 Task: Add an event with the title Sales Team Strategy Meeting, date '2024/04/27', time 8:50 AM to 10:50 AMand add a description: The training workshop will begin with an overview of the importance of effective negotiation skills in today's business landscape. Participants will gain an understanding of the key elements of successful negotiations, such as preparation, communication, active listening, and problem-solving., put the event into Yellow category . Add location for the event as: 654 St. Peter's Basilica, Rome, Italy, logged in from the account softage.1@softage.netand send the event invitation to softage.2@softage.net and softage.3@softage.net. Set a reminder for the event 12 hour before
Action: Mouse moved to (116, 124)
Screenshot: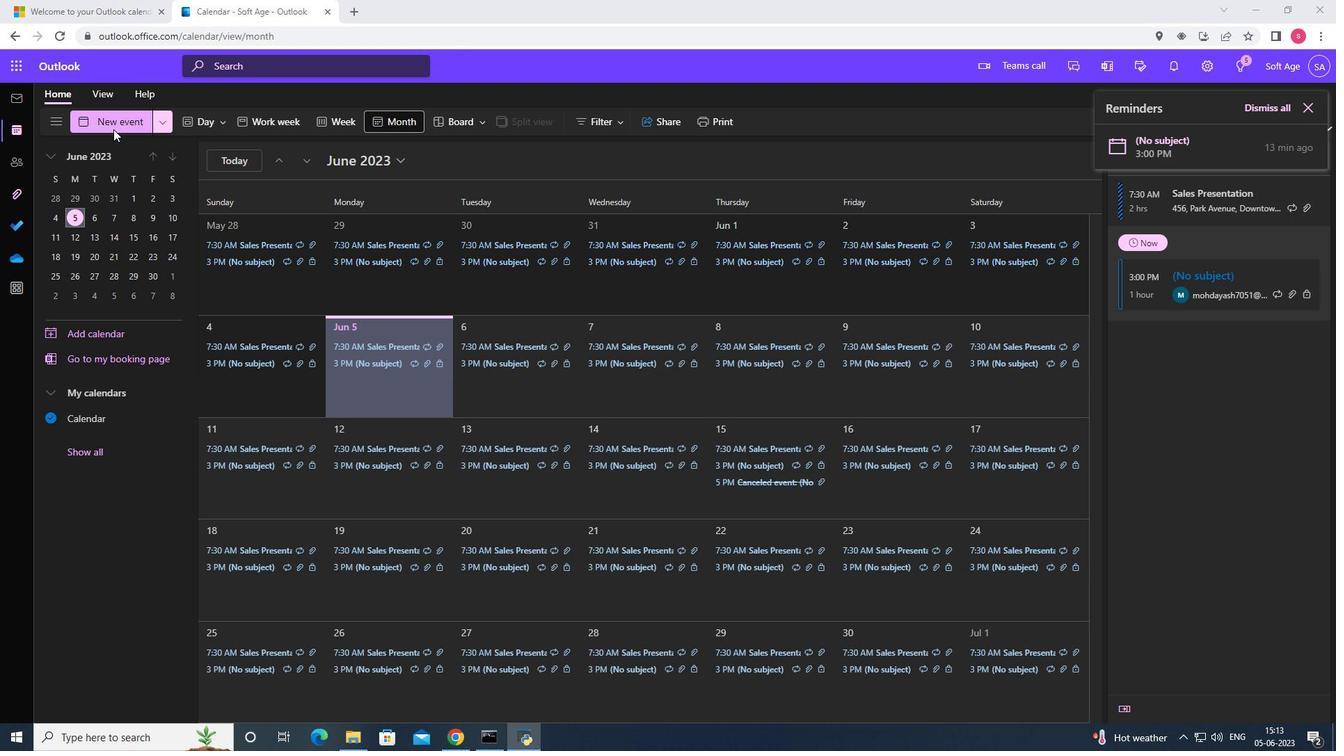 
Action: Mouse pressed left at (116, 124)
Screenshot: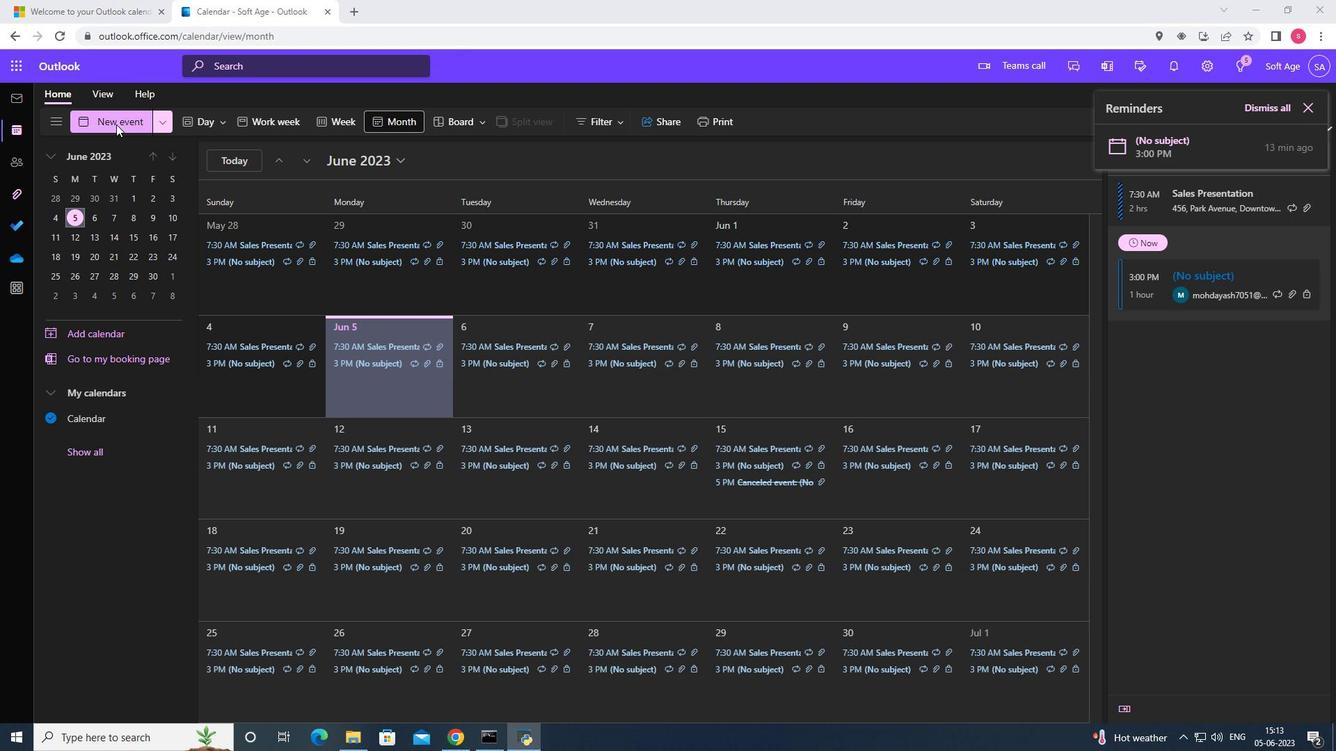 
Action: Mouse moved to (369, 212)
Screenshot: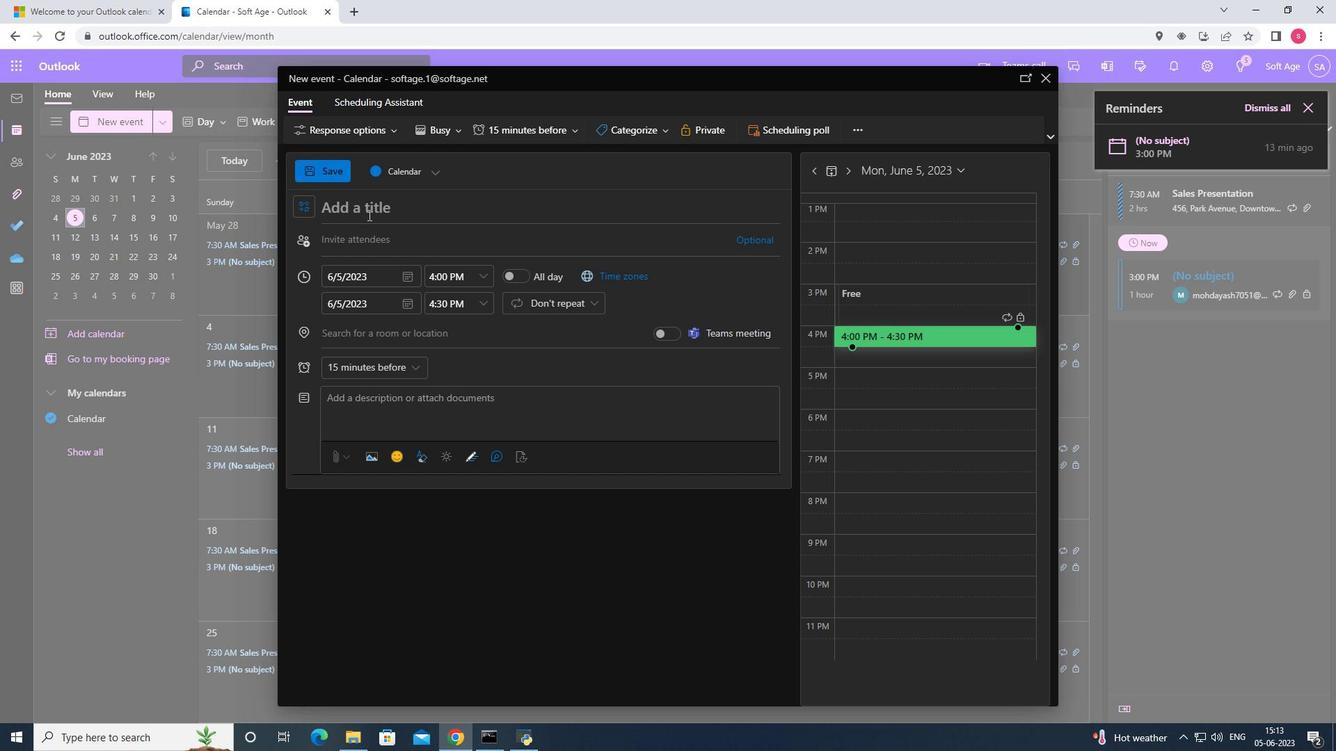 
Action: Mouse pressed left at (369, 212)
Screenshot: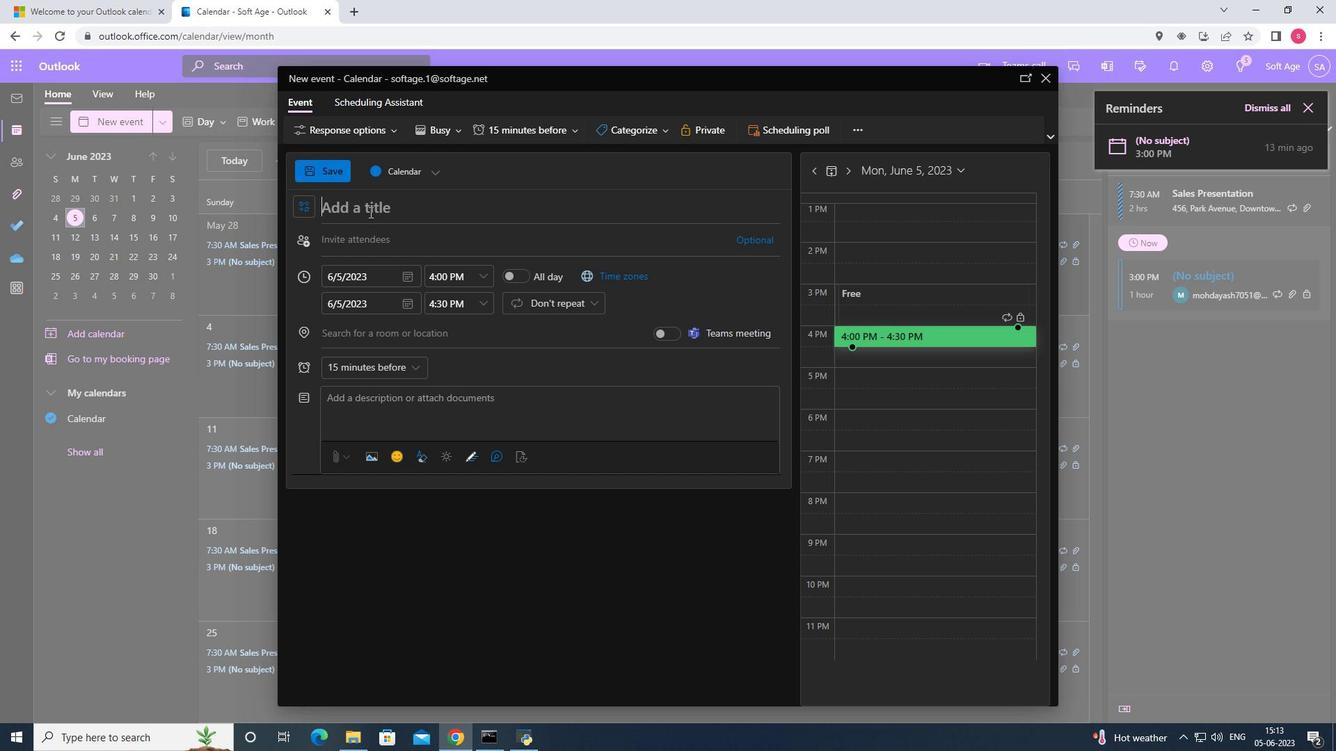 
Action: Key pressed <Key.shift>Sales<Key.space><Key.shift>Team<Key.space><Key.shift>Strategy<Key.space><Key.shift>Meeting
Screenshot: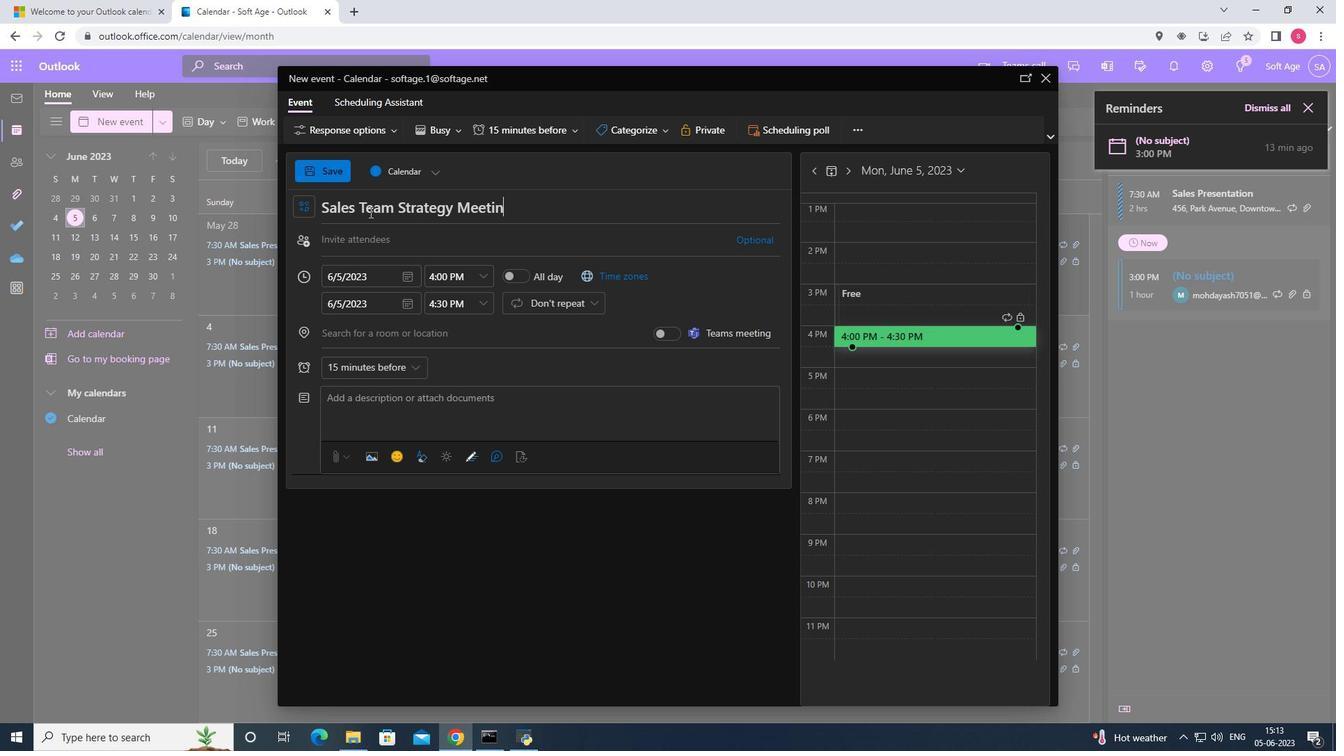 
Action: Mouse moved to (421, 247)
Screenshot: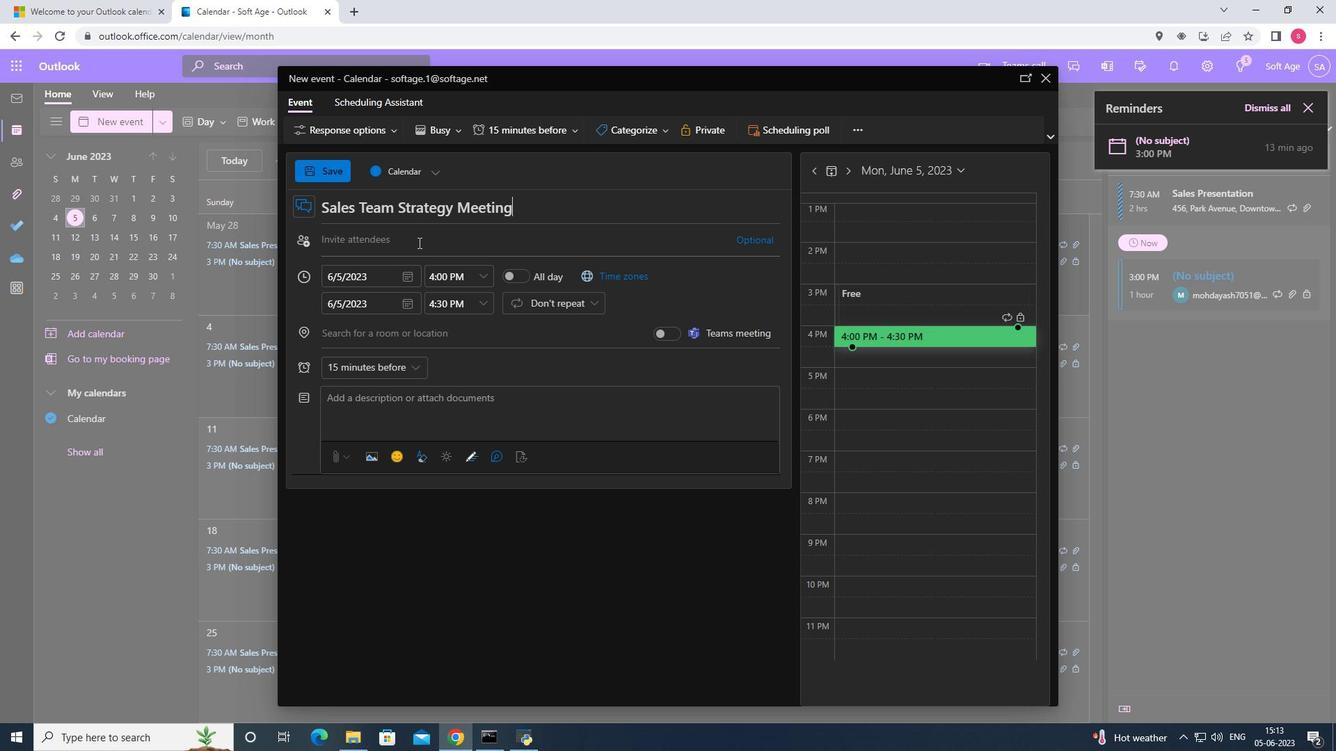 
Action: Mouse pressed left at (421, 247)
Screenshot: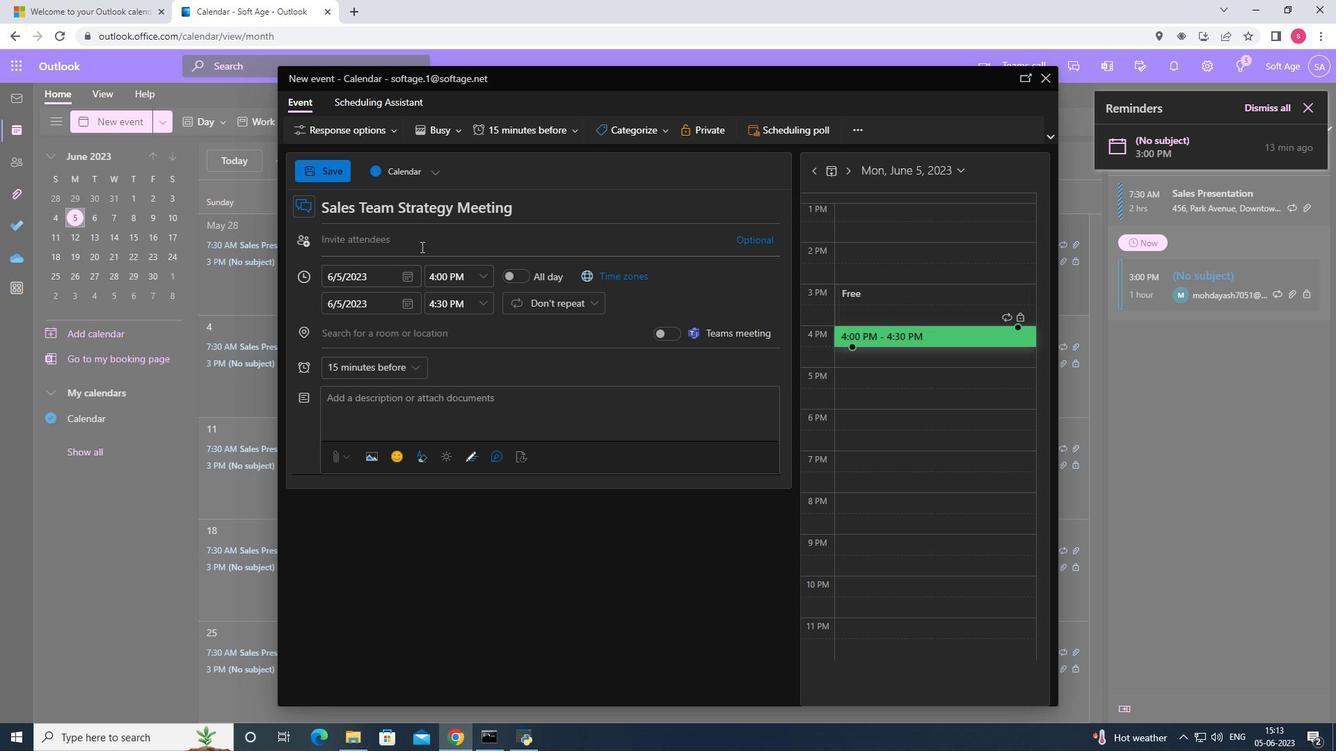 
Action: Mouse moved to (565, 327)
Screenshot: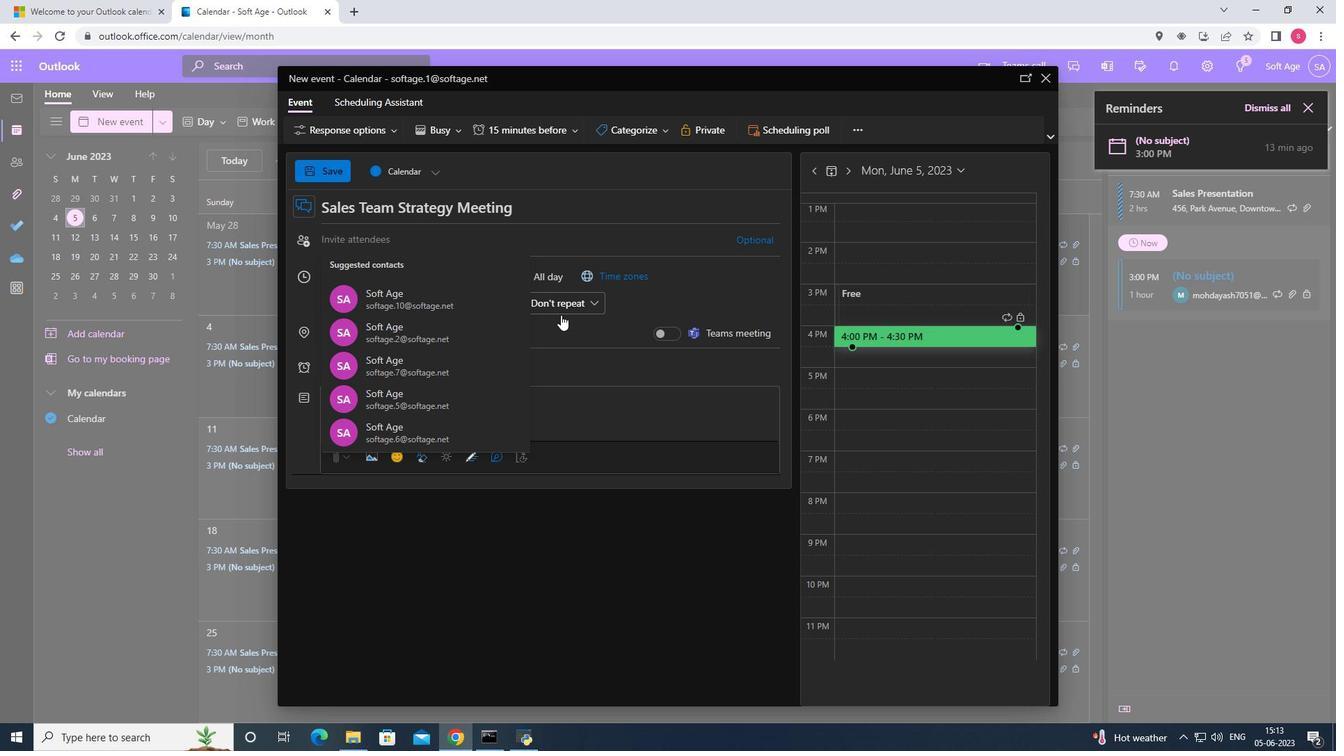 
Action: Mouse pressed left at (565, 327)
Screenshot: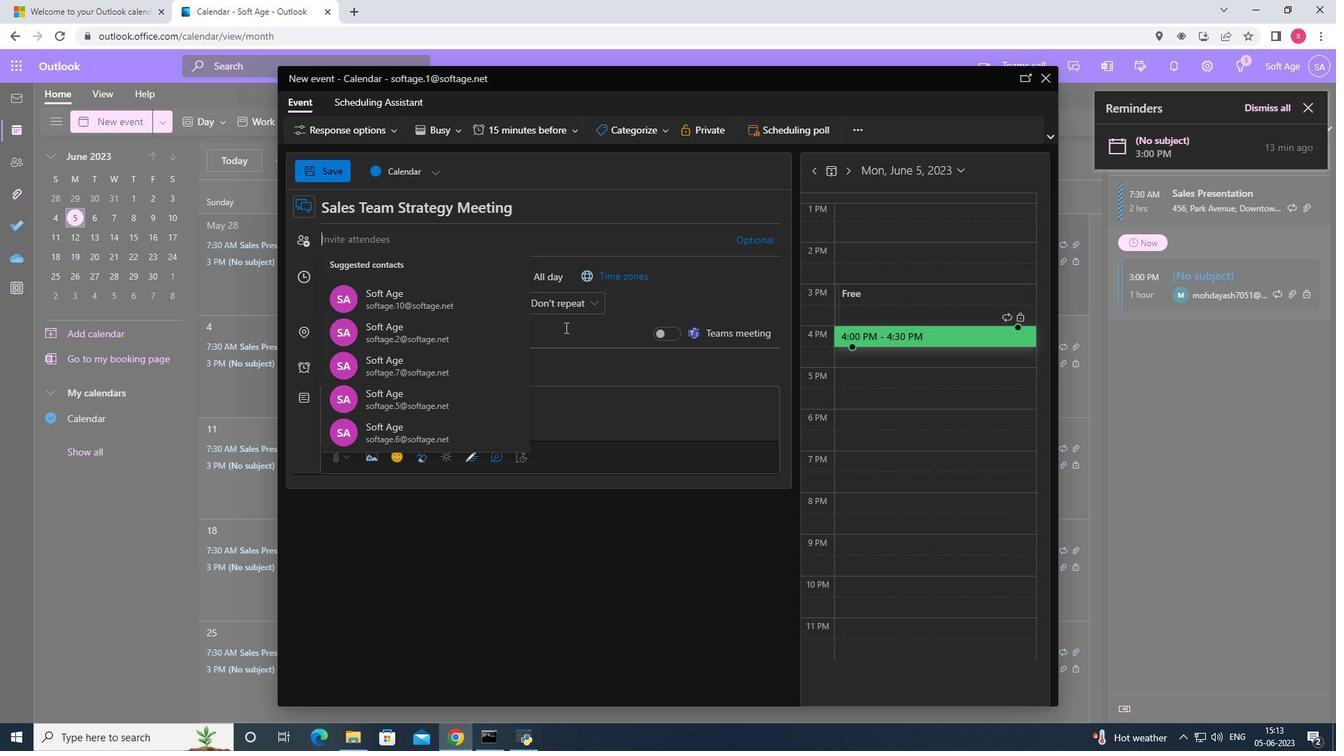 
Action: Mouse moved to (398, 276)
Screenshot: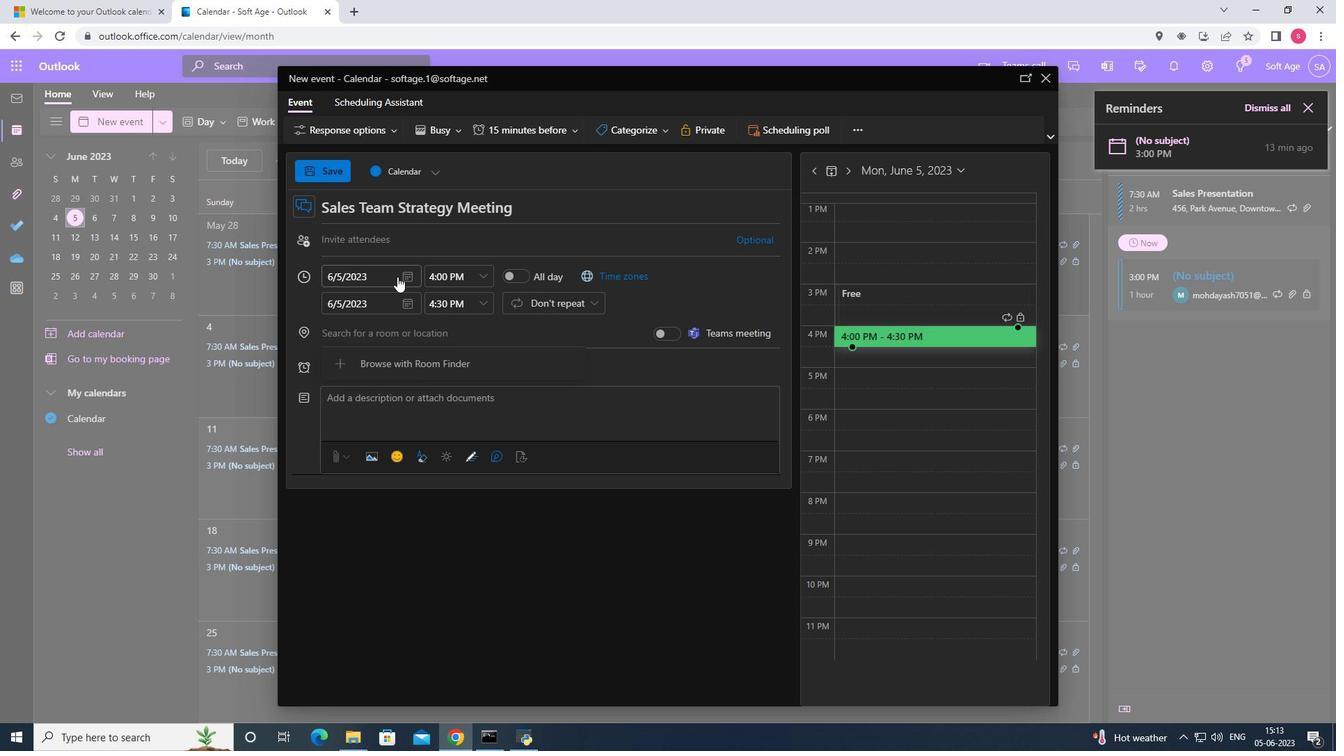 
Action: Mouse pressed left at (398, 276)
Screenshot: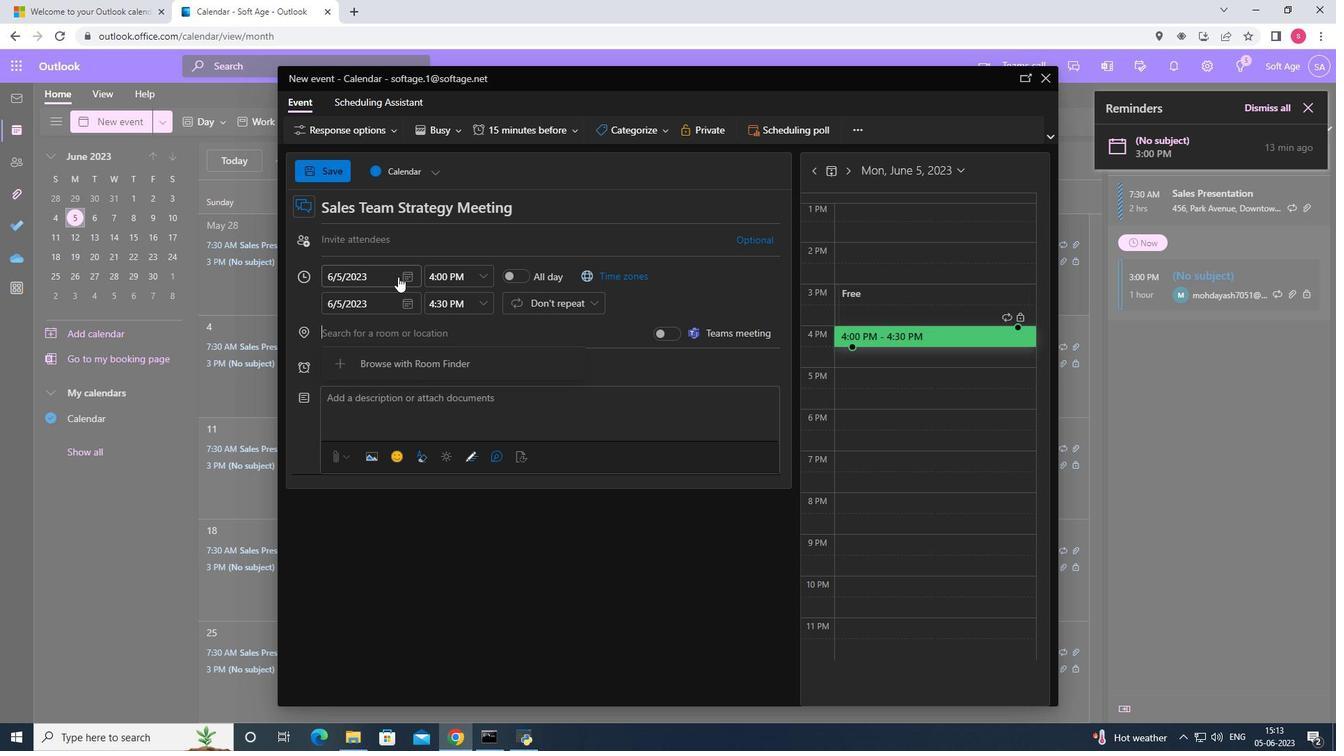 
Action: Mouse moved to (424, 304)
Screenshot: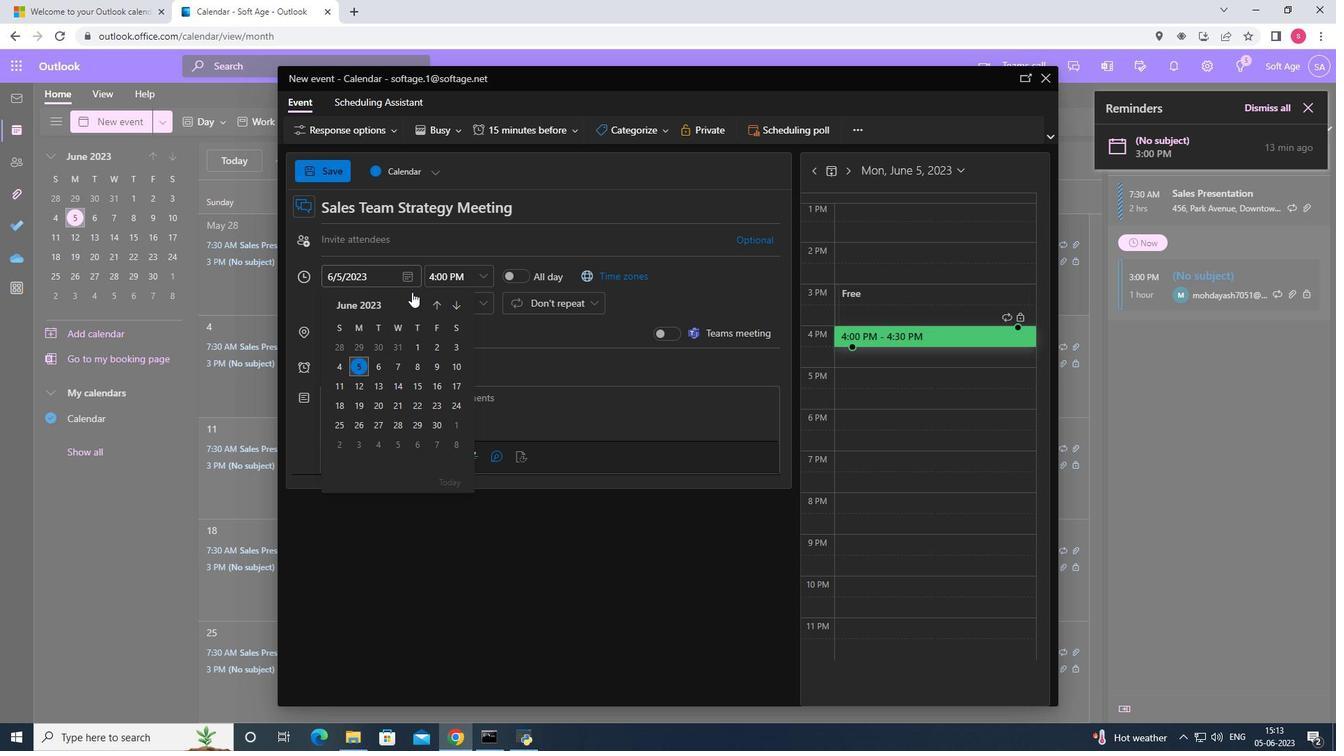 
Action: Mouse scrolled (424, 304) with delta (0, 0)
Screenshot: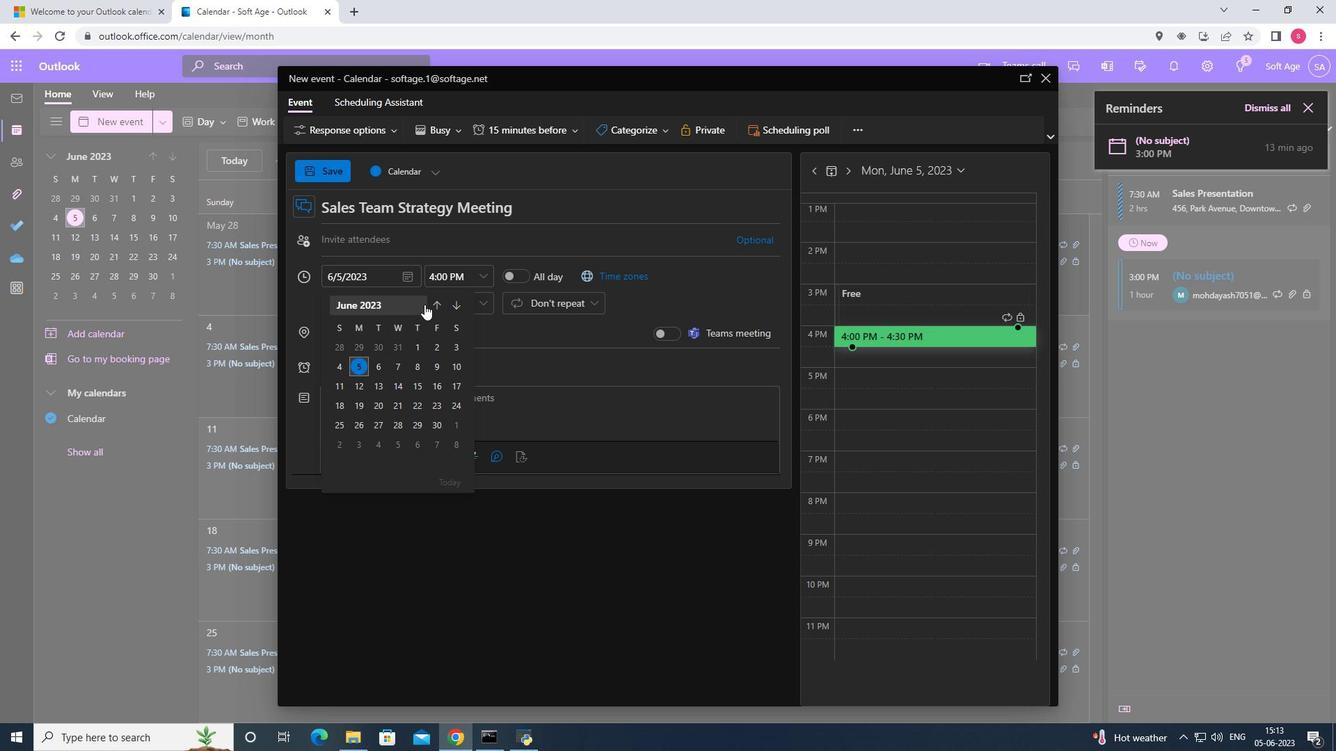 
Action: Mouse scrolled (424, 304) with delta (0, 0)
Screenshot: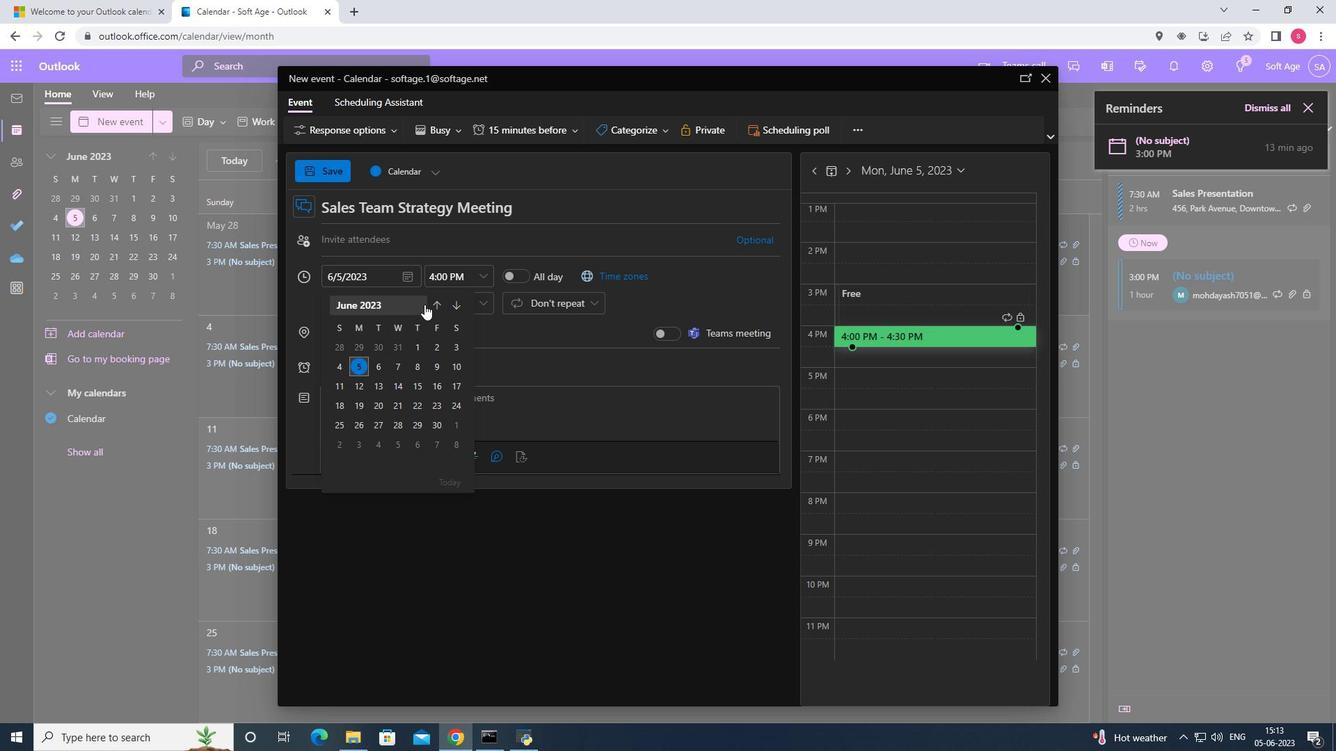 
Action: Mouse moved to (459, 305)
Screenshot: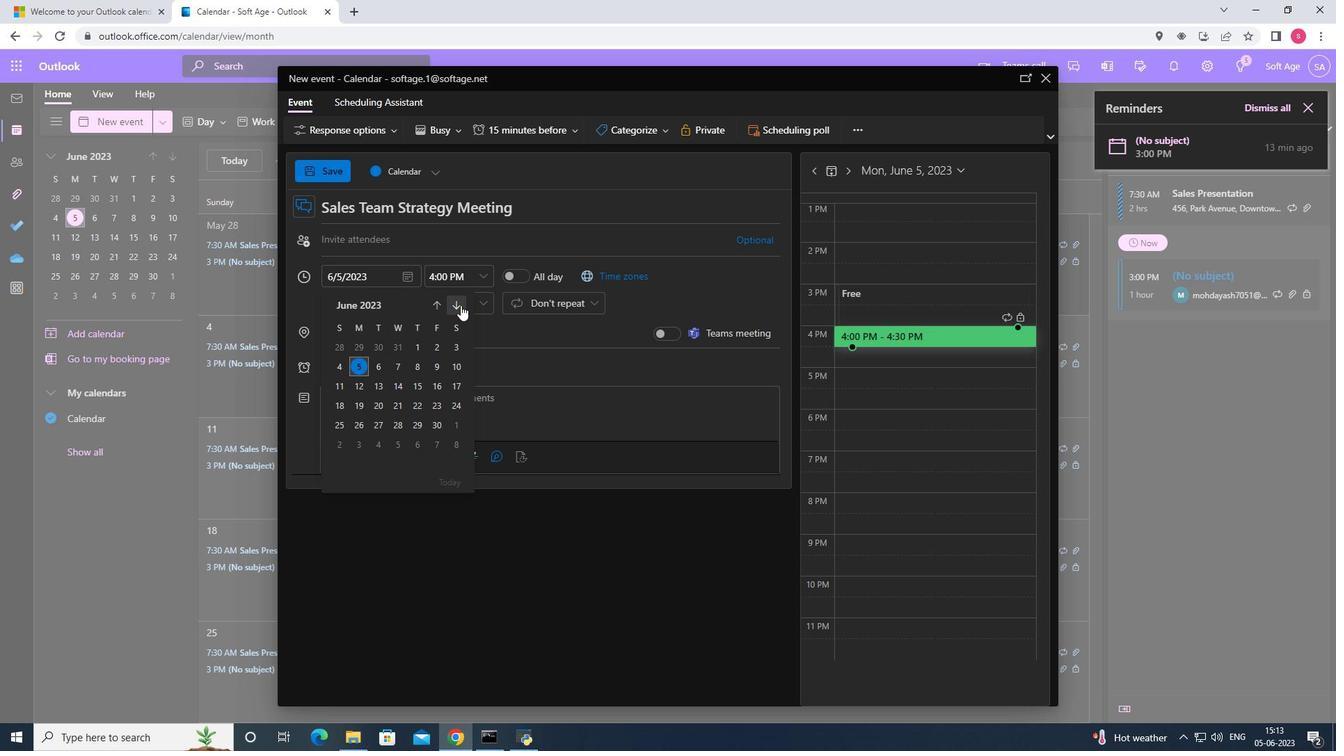 
Action: Mouse pressed left at (459, 305)
Screenshot: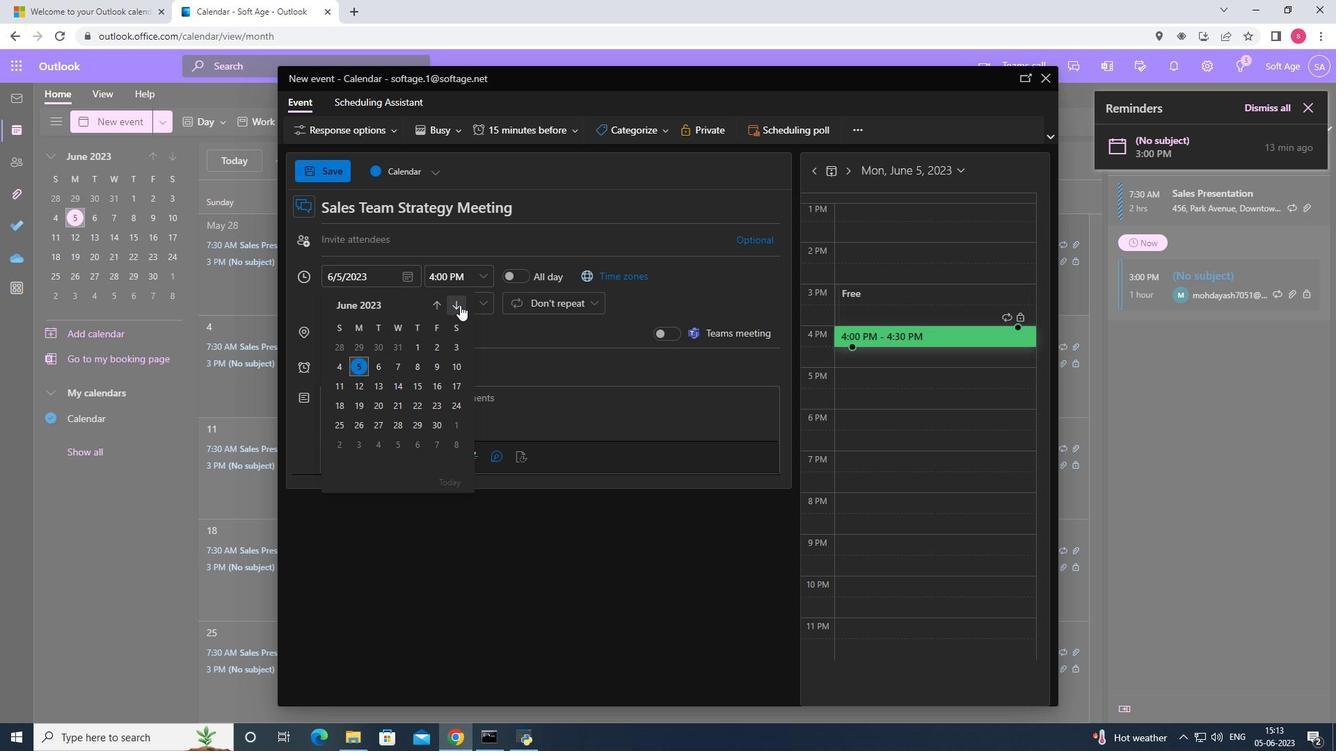 
Action: Mouse pressed left at (459, 305)
Screenshot: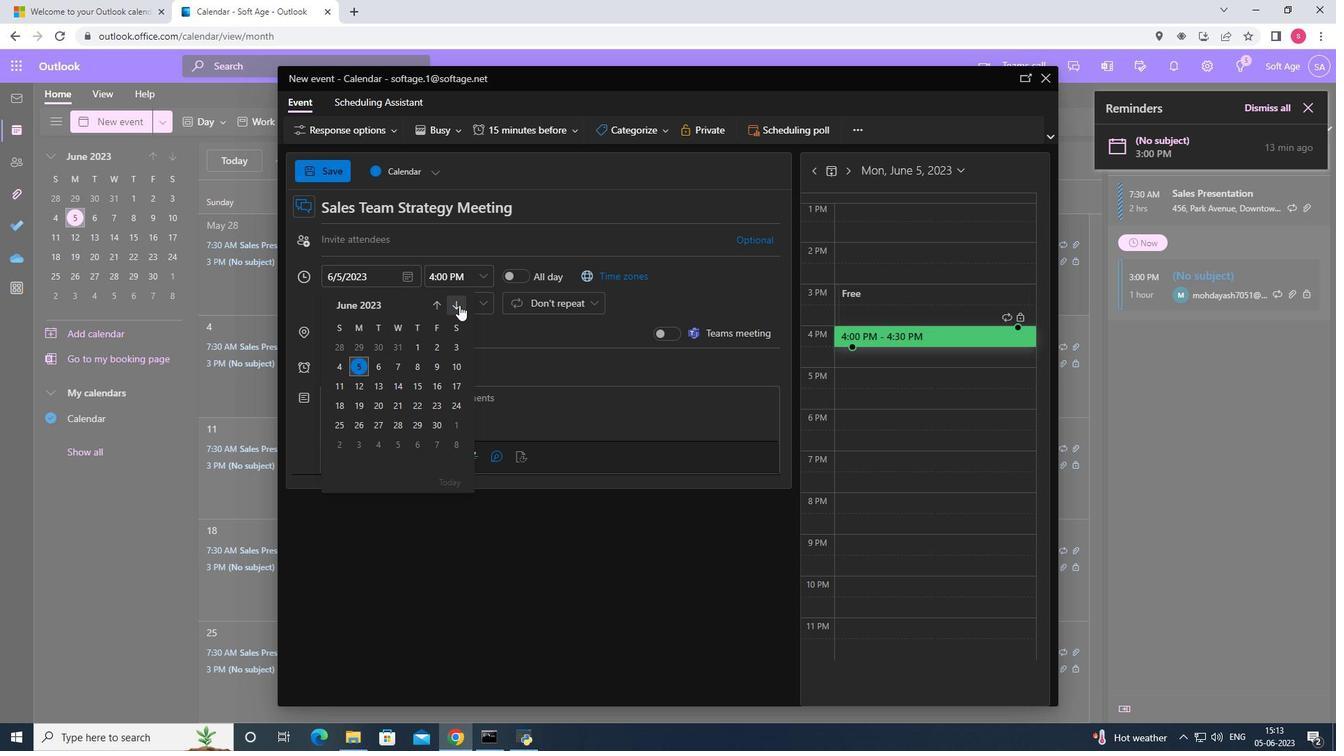 
Action: Mouse pressed left at (459, 305)
Screenshot: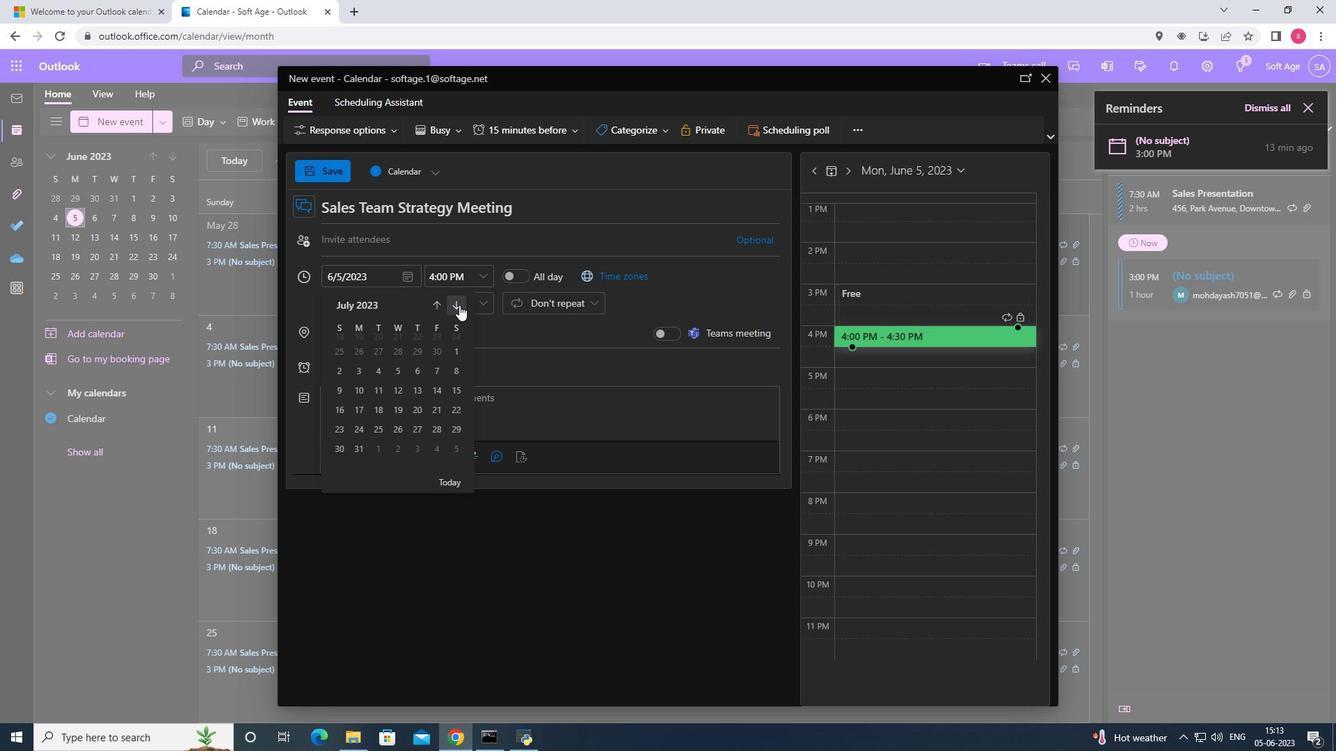
Action: Mouse pressed left at (459, 305)
Screenshot: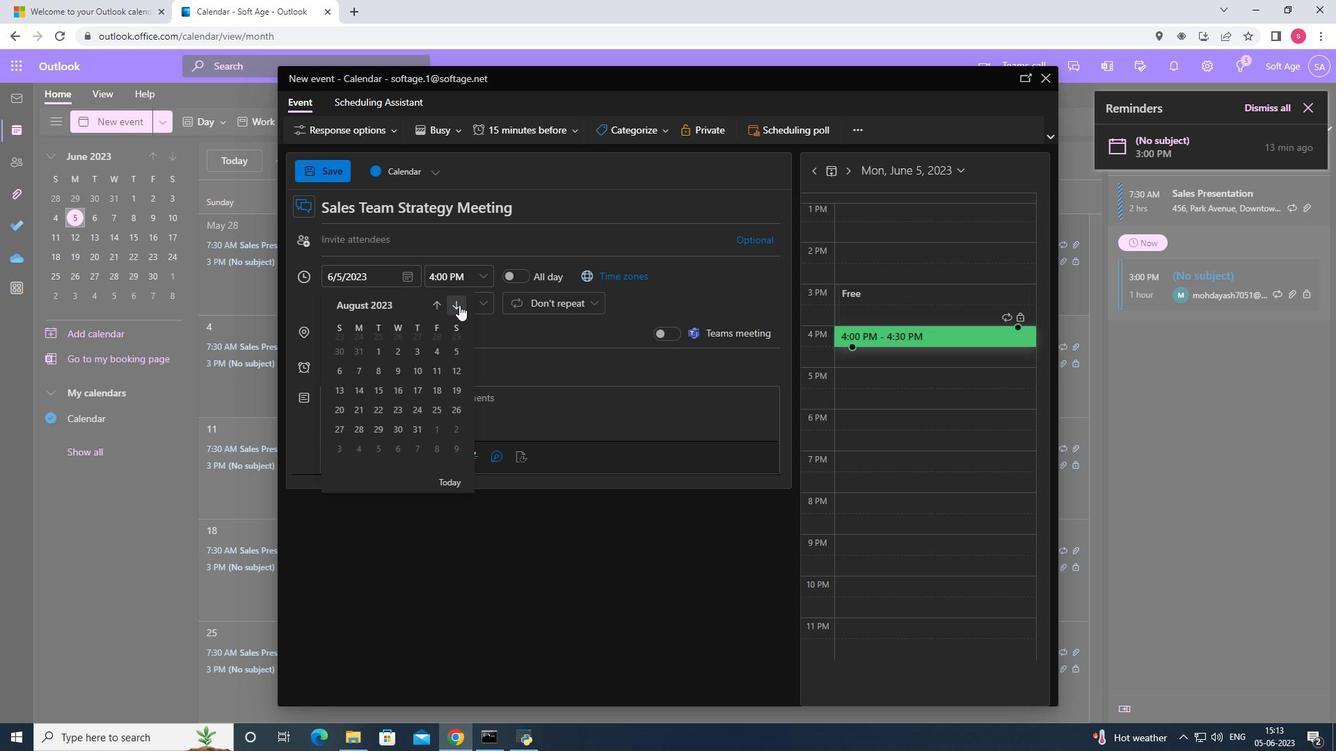 
Action: Mouse pressed left at (459, 305)
Screenshot: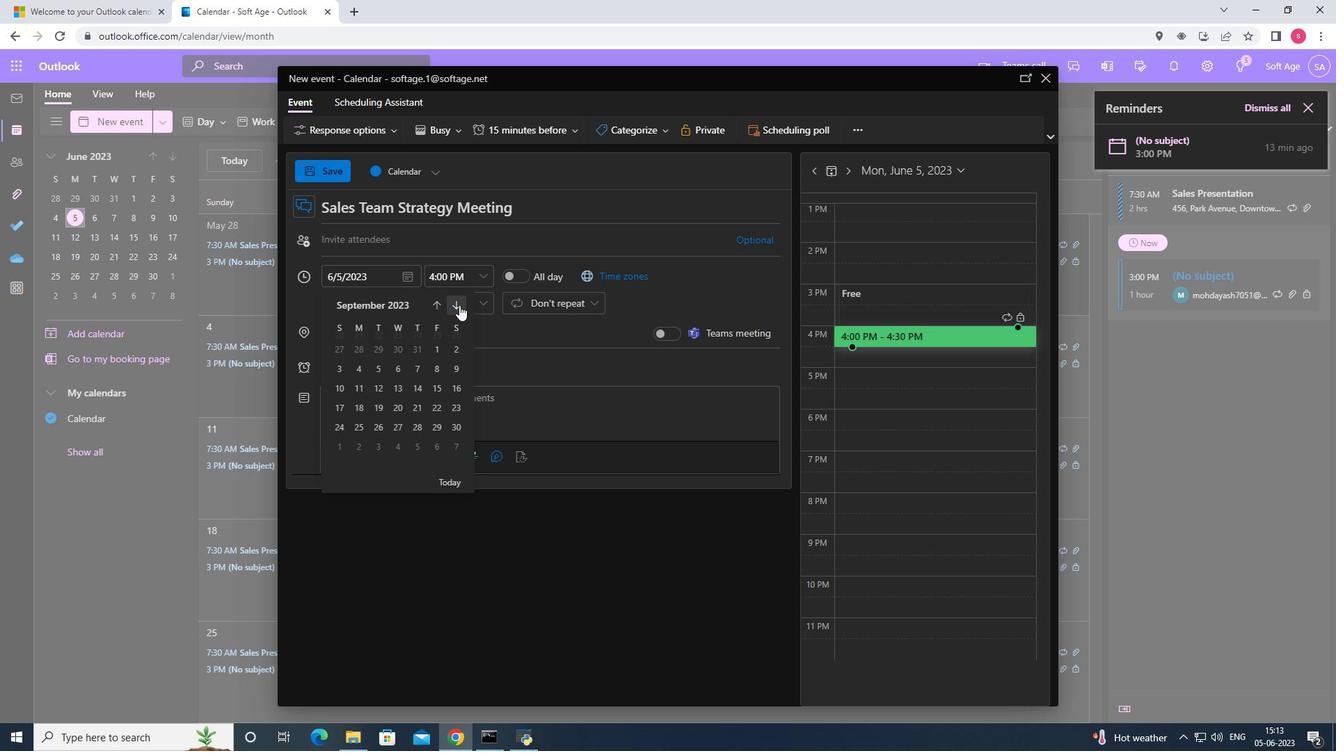 
Action: Mouse pressed left at (459, 305)
Screenshot: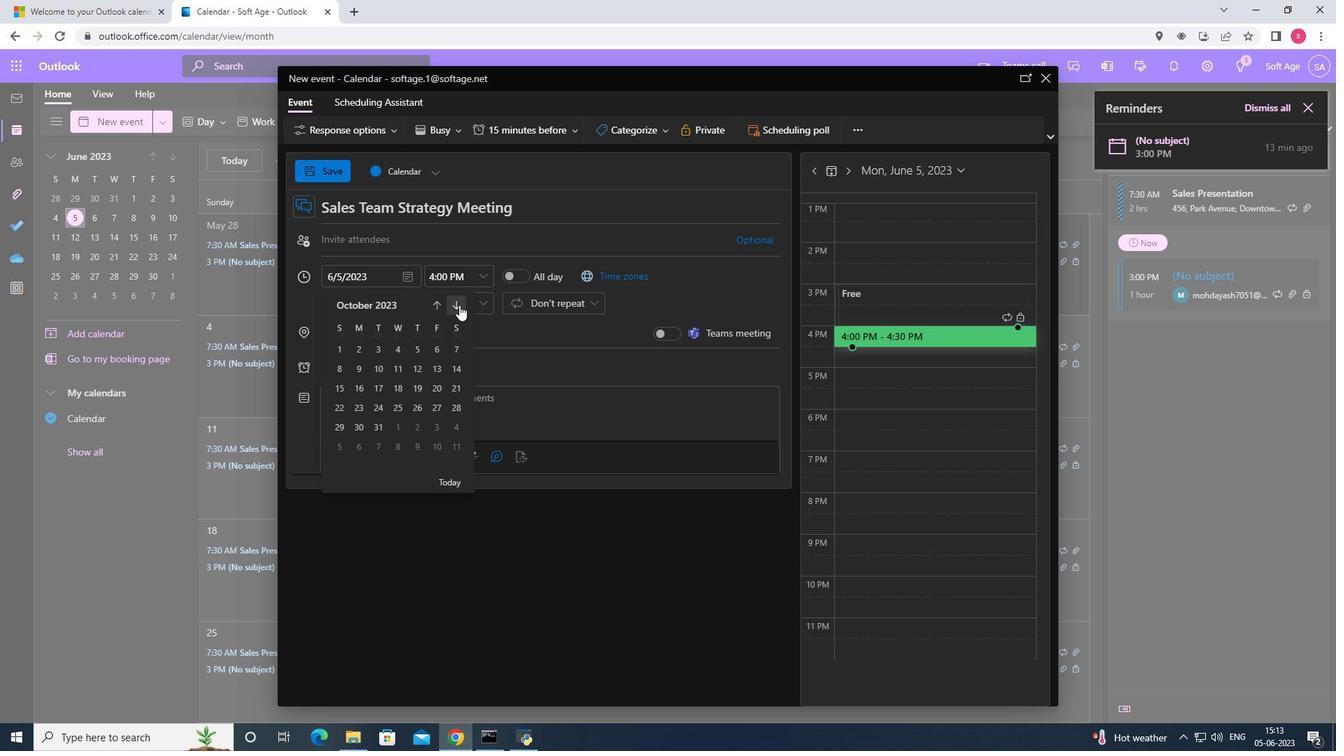 
Action: Mouse pressed left at (459, 305)
Screenshot: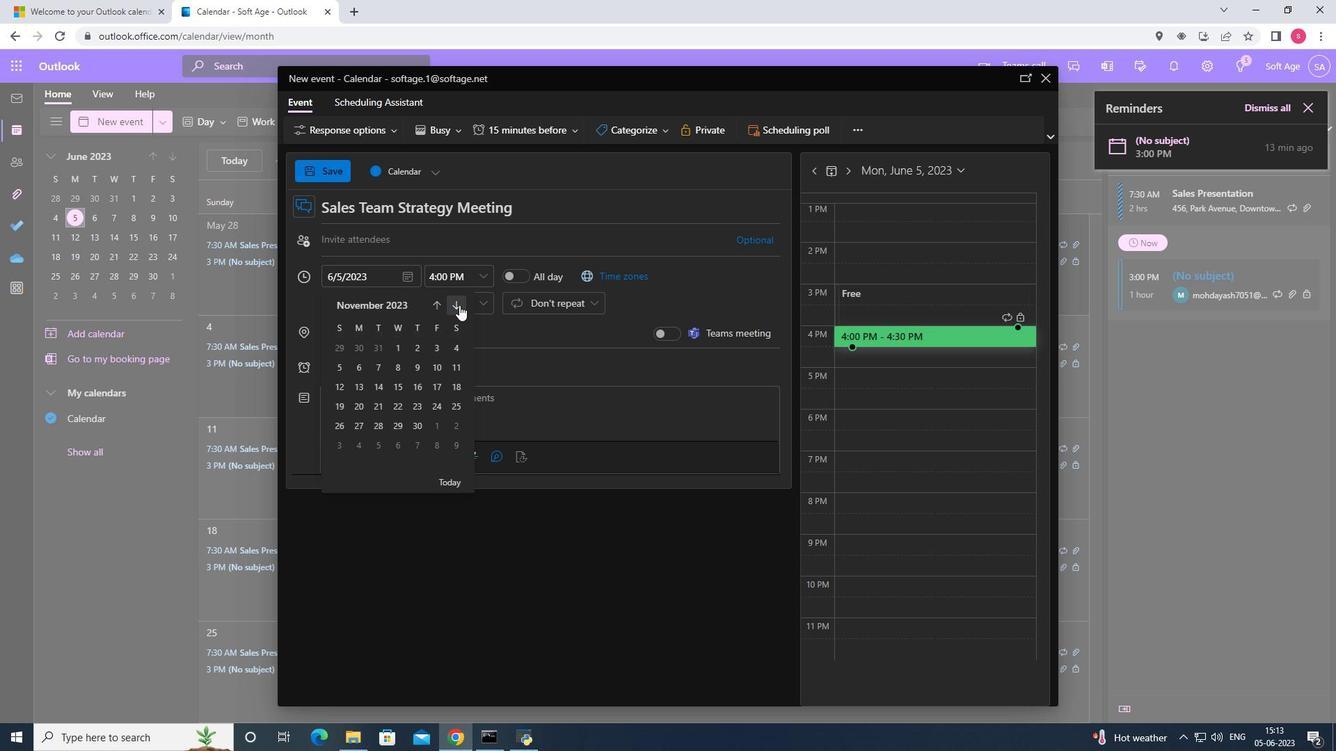 
Action: Mouse pressed left at (459, 305)
Screenshot: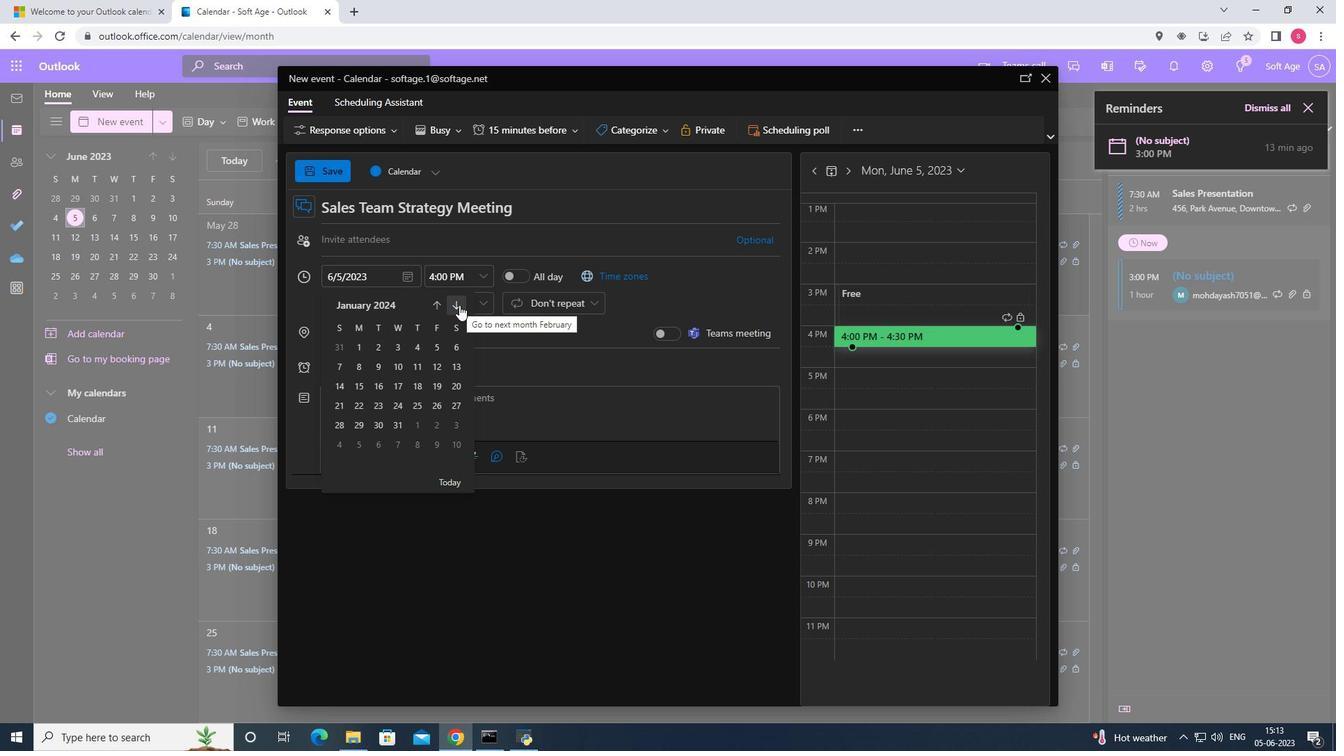 
Action: Mouse pressed left at (459, 305)
Screenshot: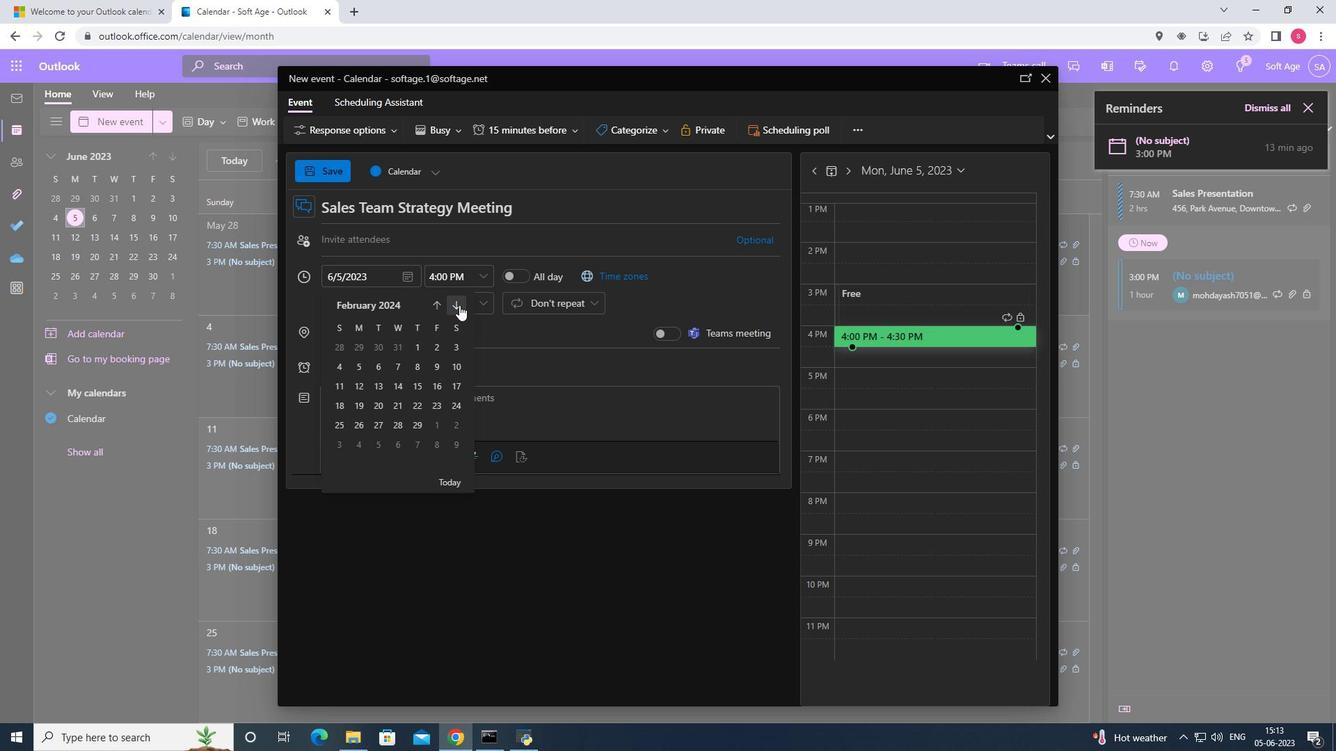 
Action: Mouse pressed left at (459, 305)
Screenshot: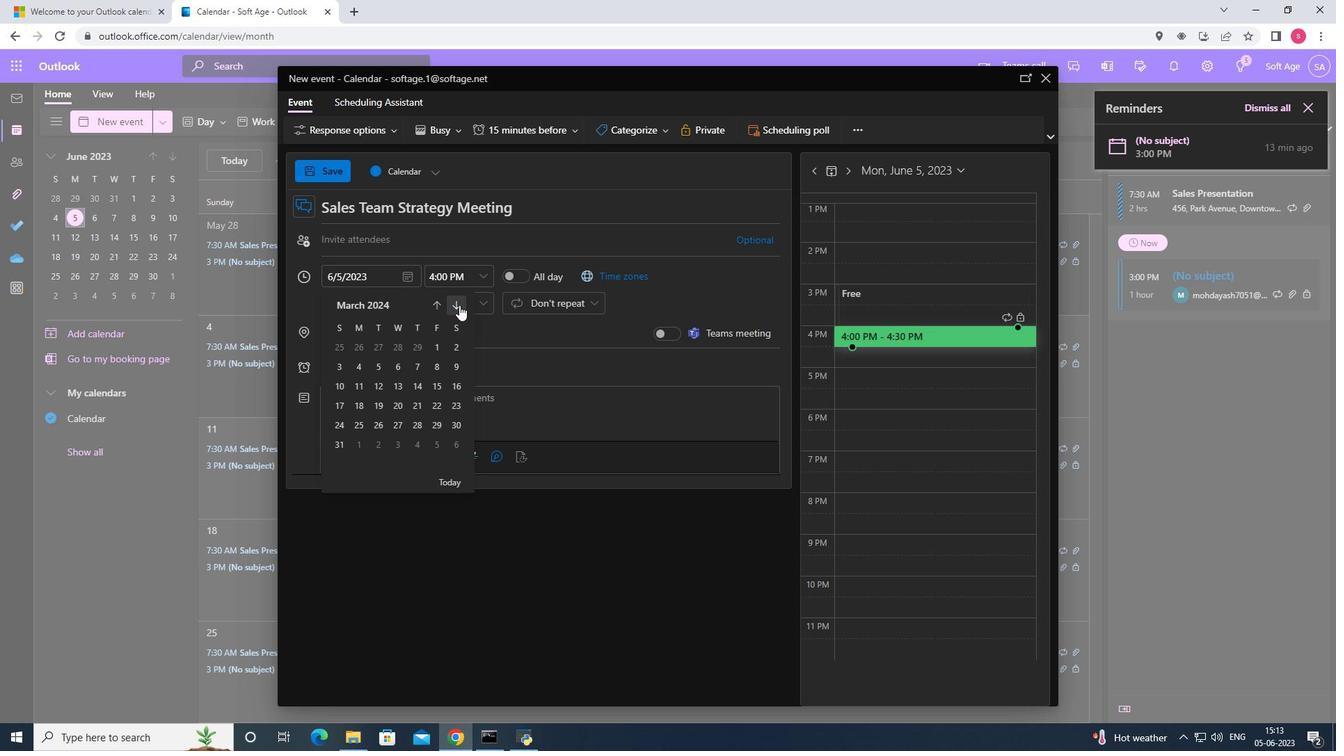 
Action: Mouse moved to (450, 405)
Screenshot: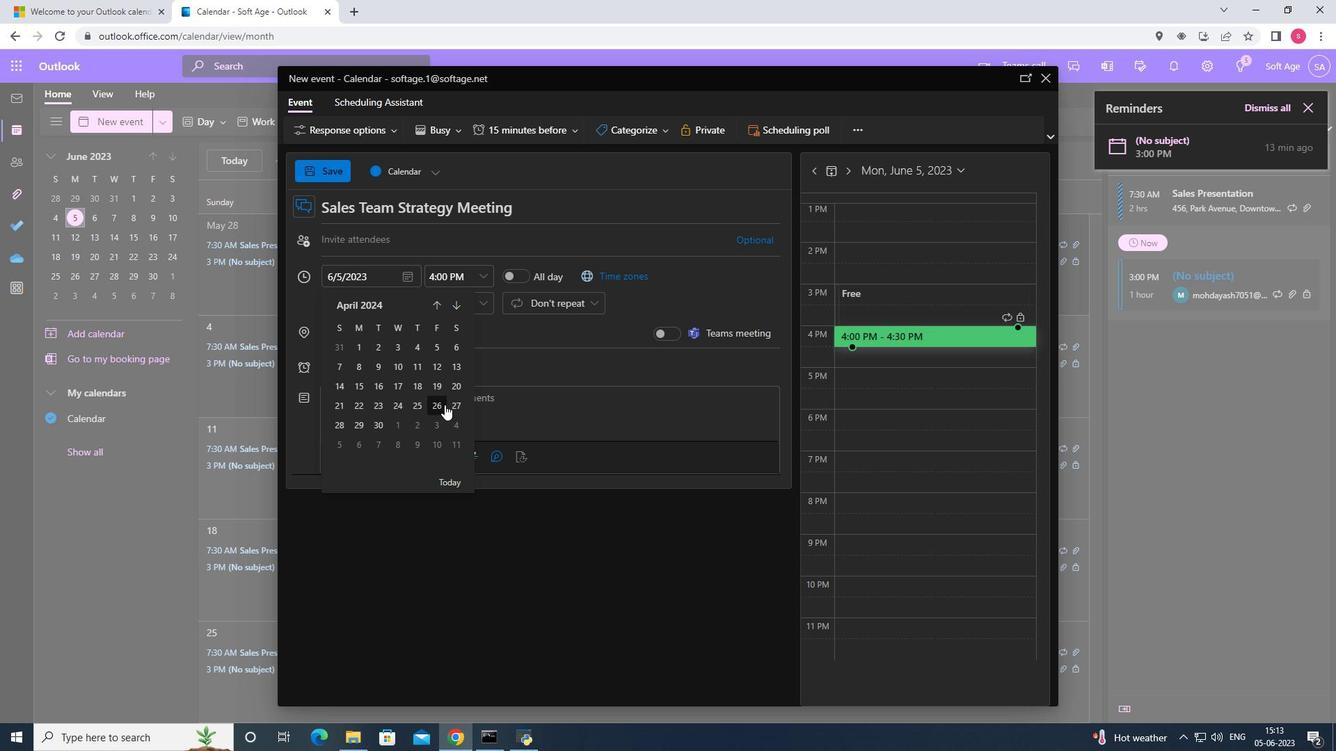 
Action: Mouse pressed left at (450, 405)
Screenshot: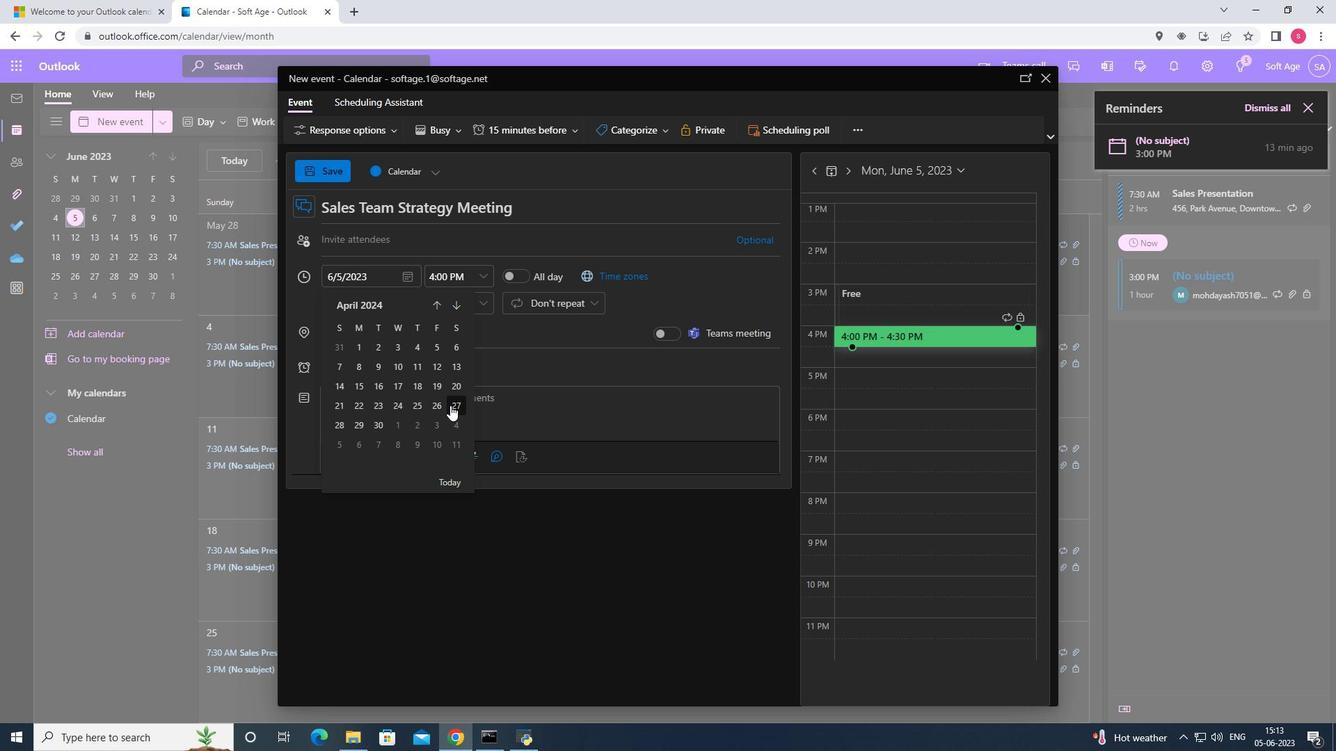 
Action: Mouse moved to (487, 279)
Screenshot: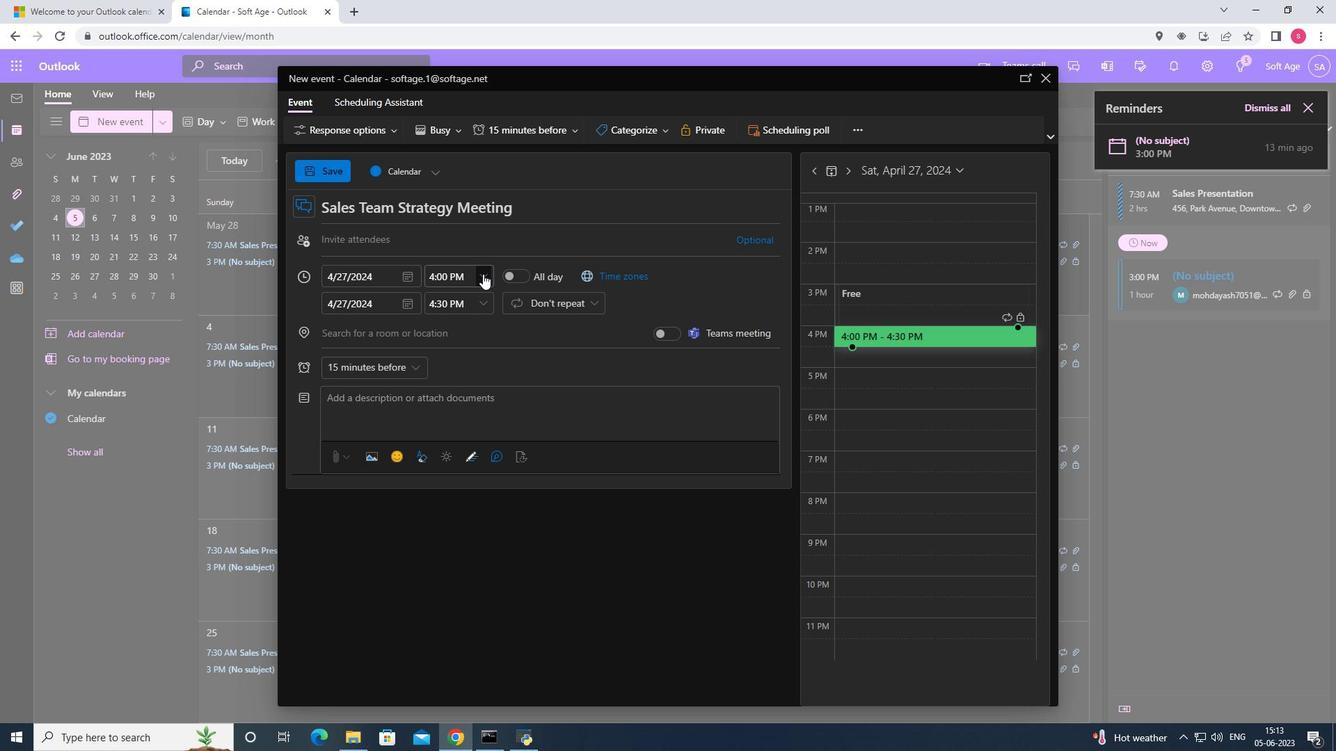 
Action: Mouse pressed left at (487, 279)
Screenshot: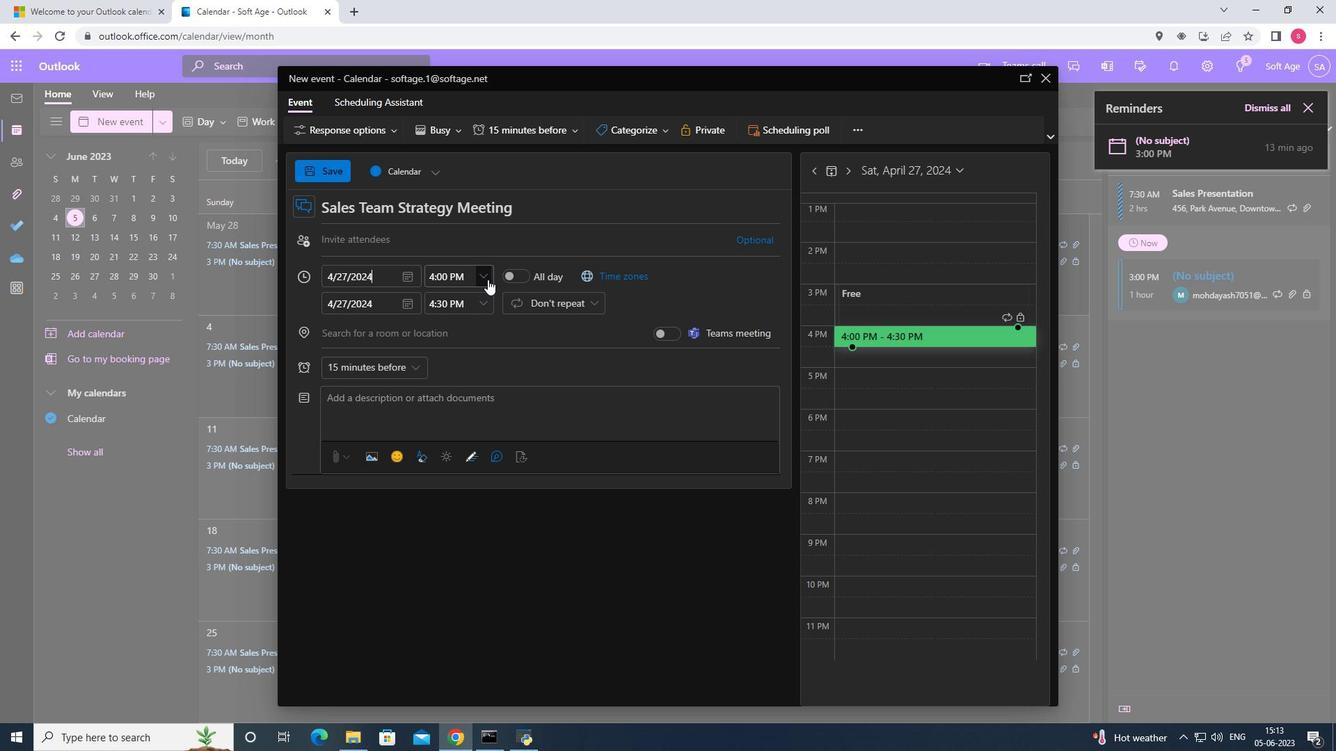 
Action: Mouse moved to (496, 296)
Screenshot: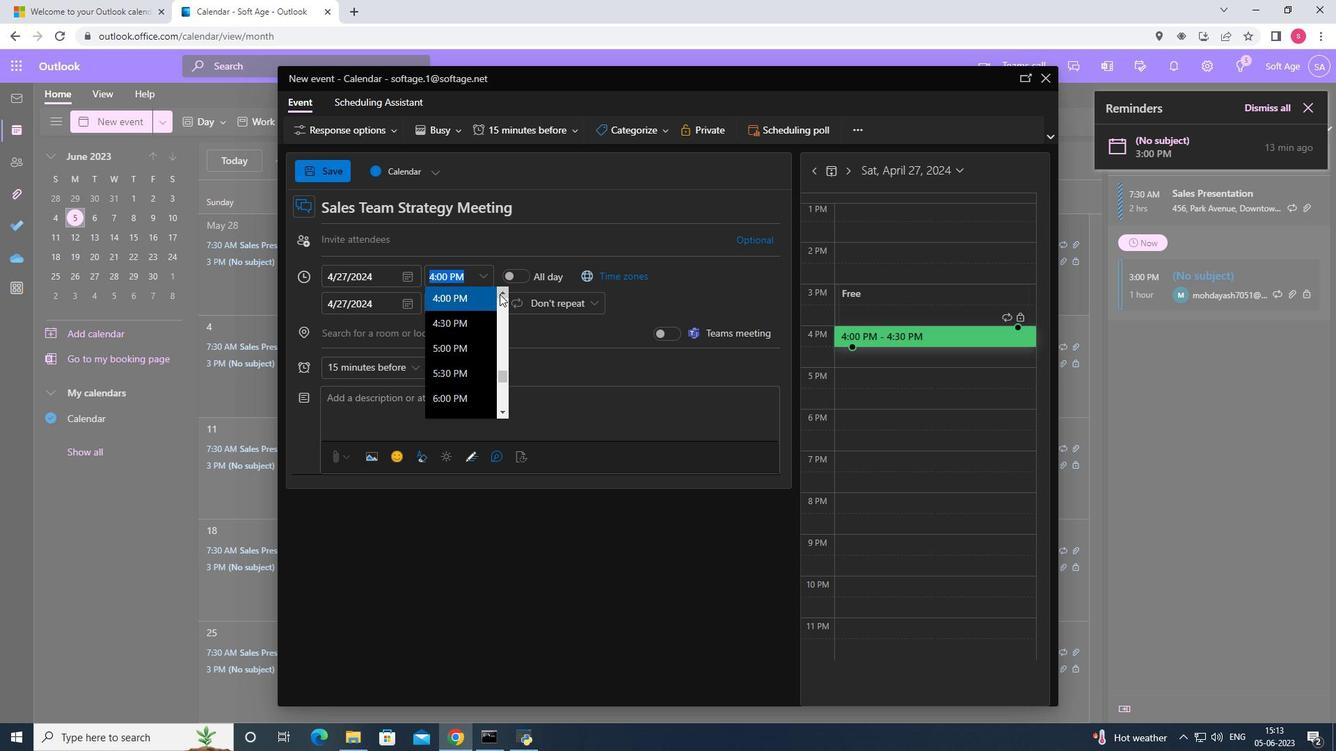 
Action: Mouse pressed left at (496, 296)
Screenshot: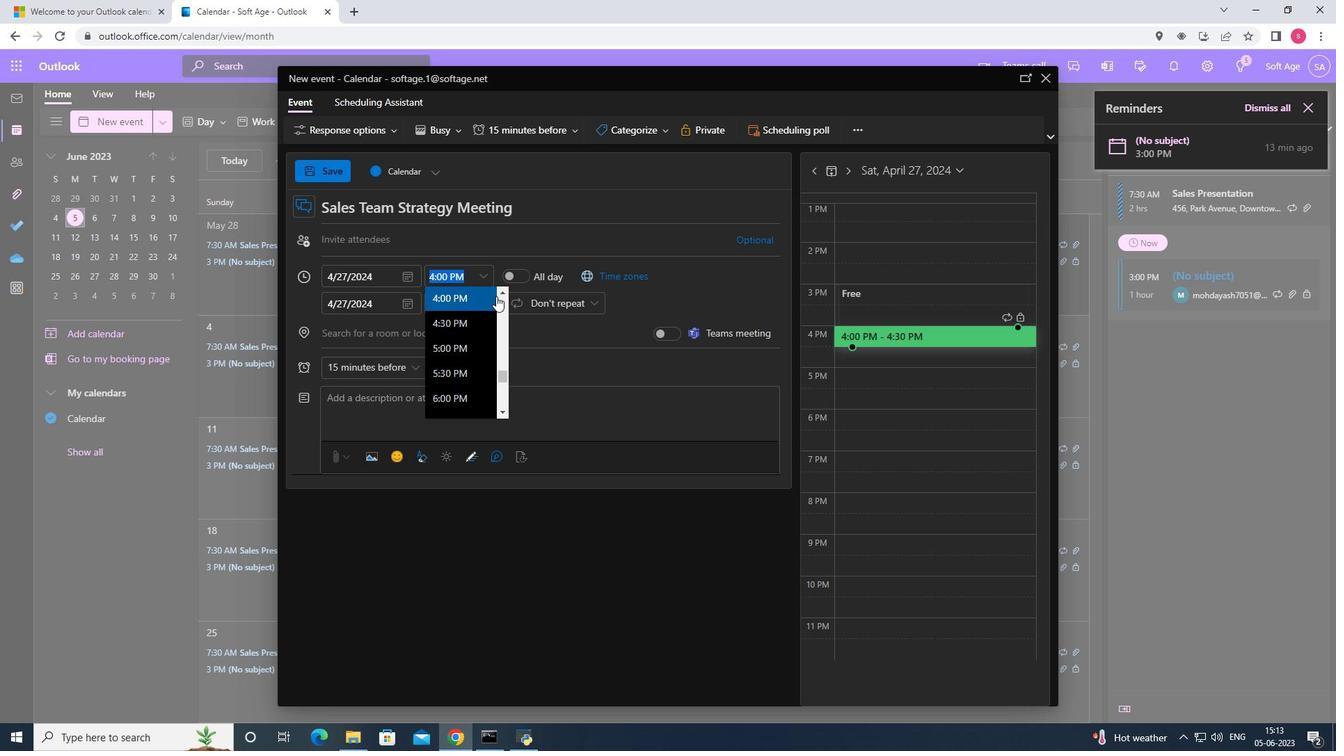 
Action: Mouse moved to (487, 279)
Screenshot: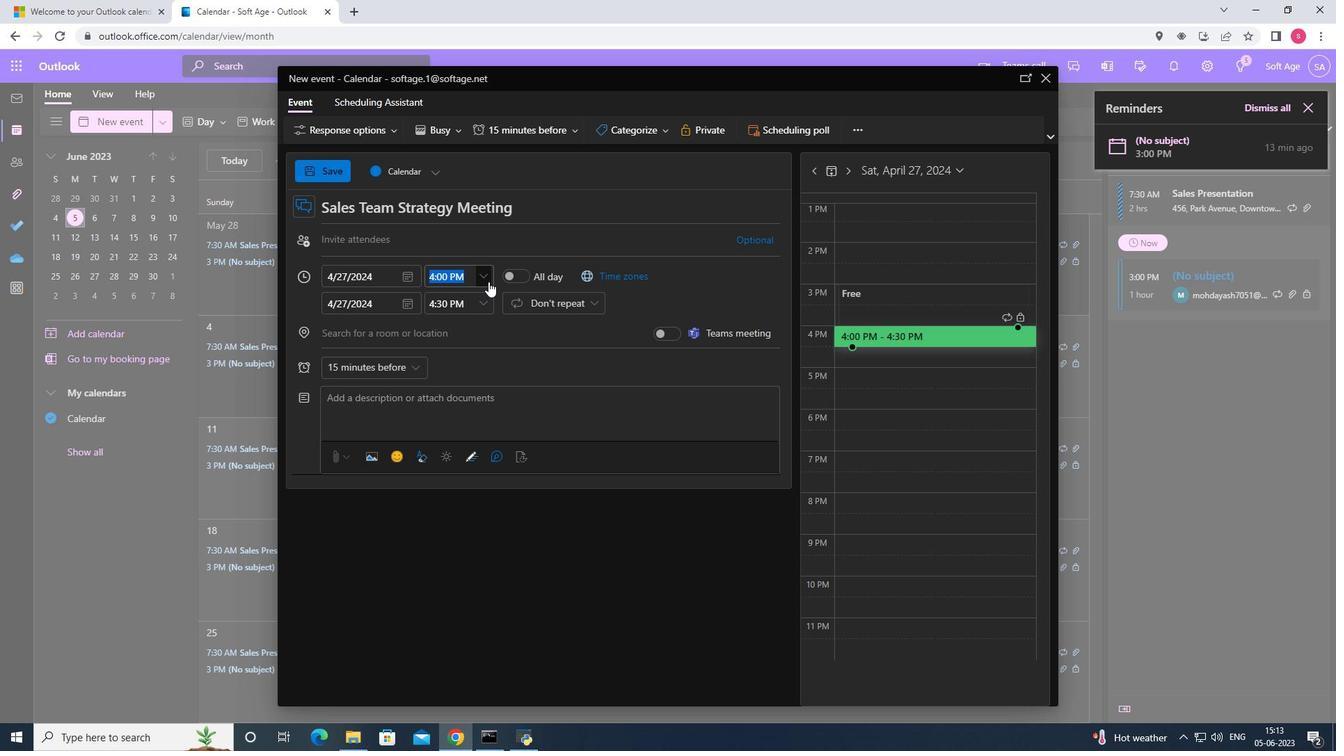 
Action: Mouse pressed left at (487, 279)
Screenshot: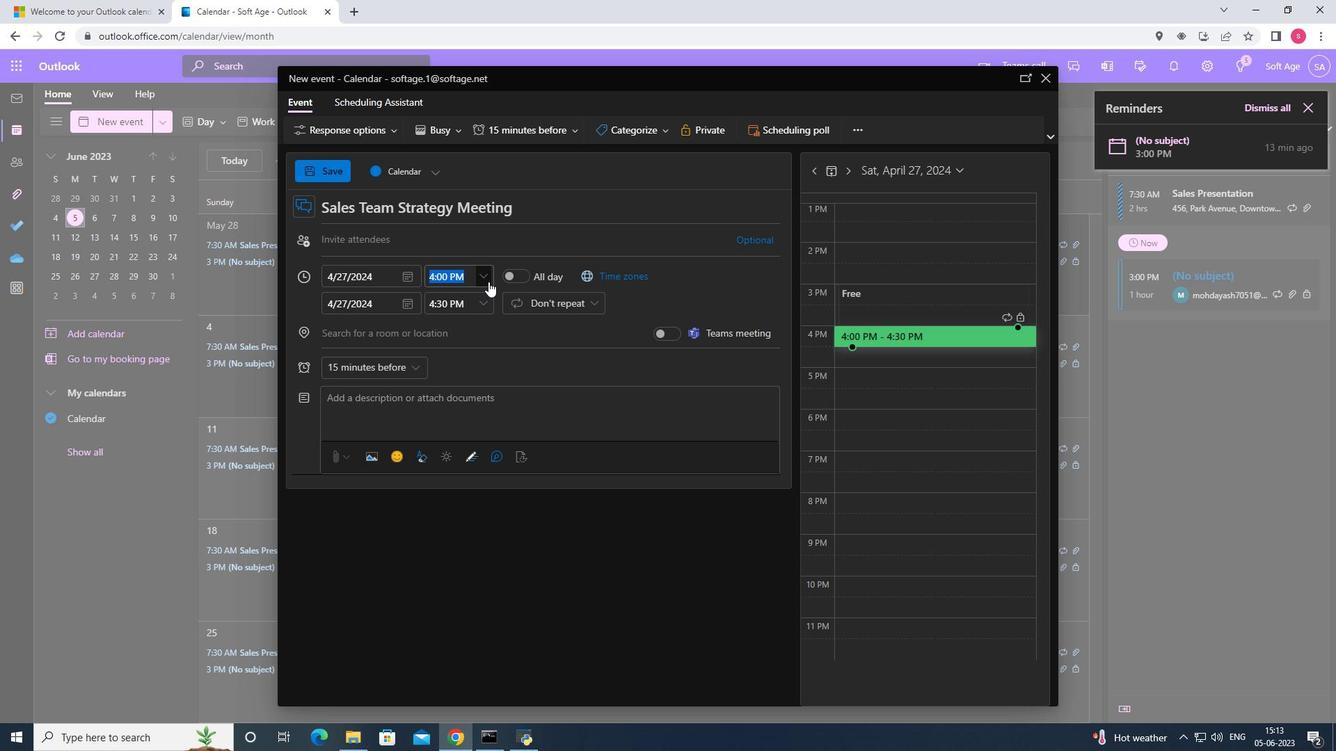 
Action: Mouse moved to (501, 292)
Screenshot: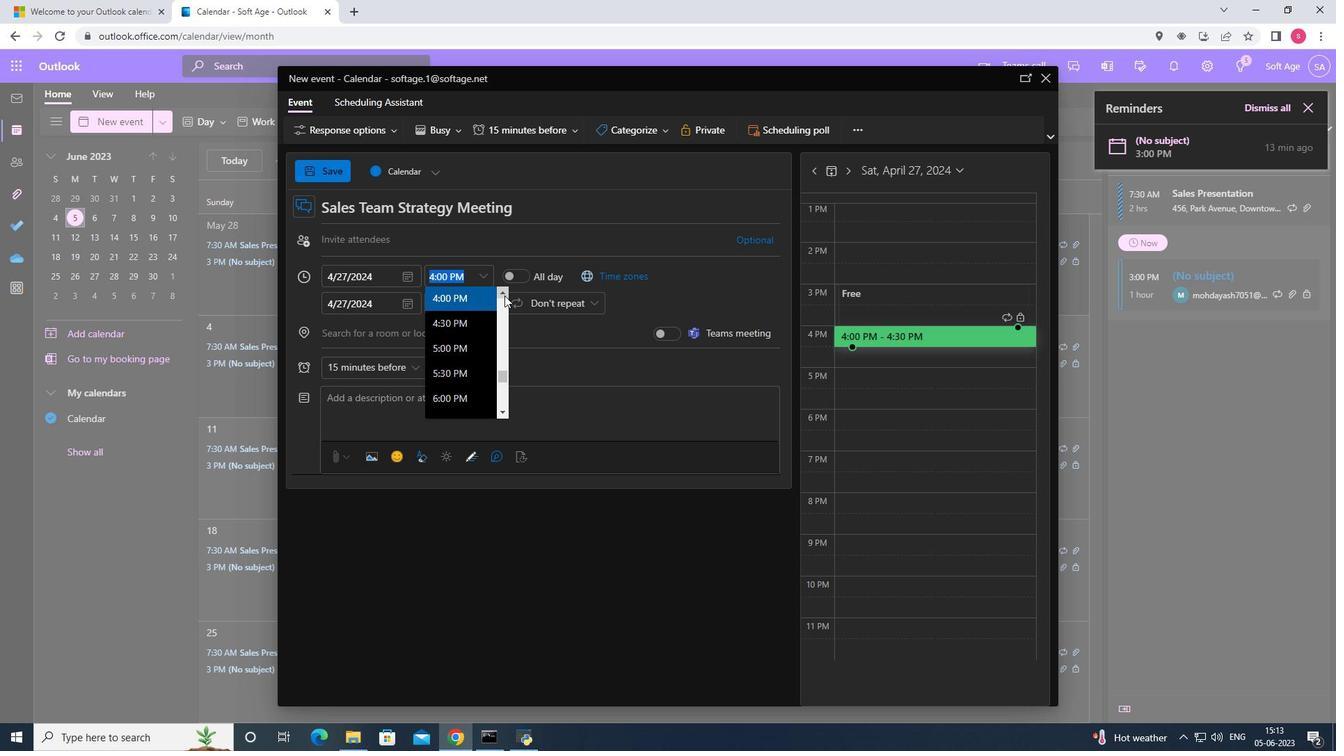 
Action: Mouse pressed left at (501, 292)
Screenshot: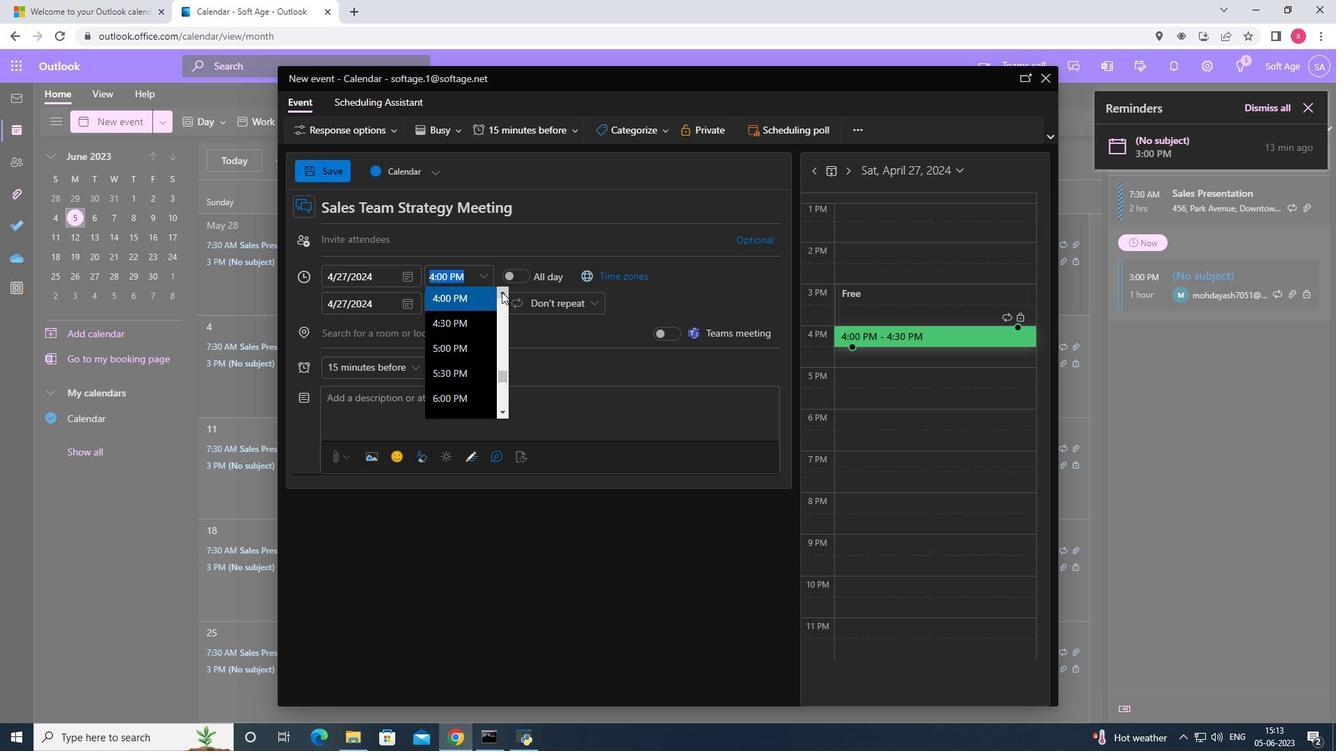 
Action: Mouse pressed left at (501, 292)
Screenshot: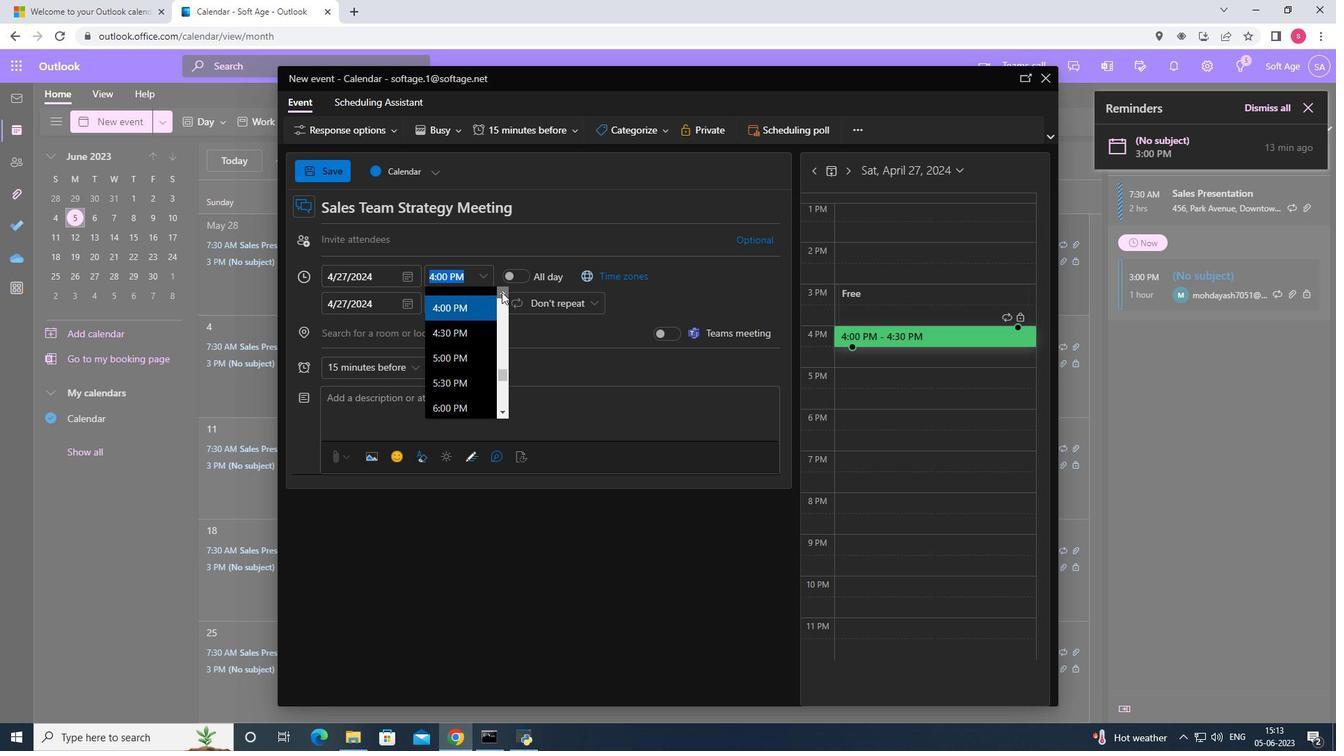 
Action: Mouse pressed left at (501, 292)
Screenshot: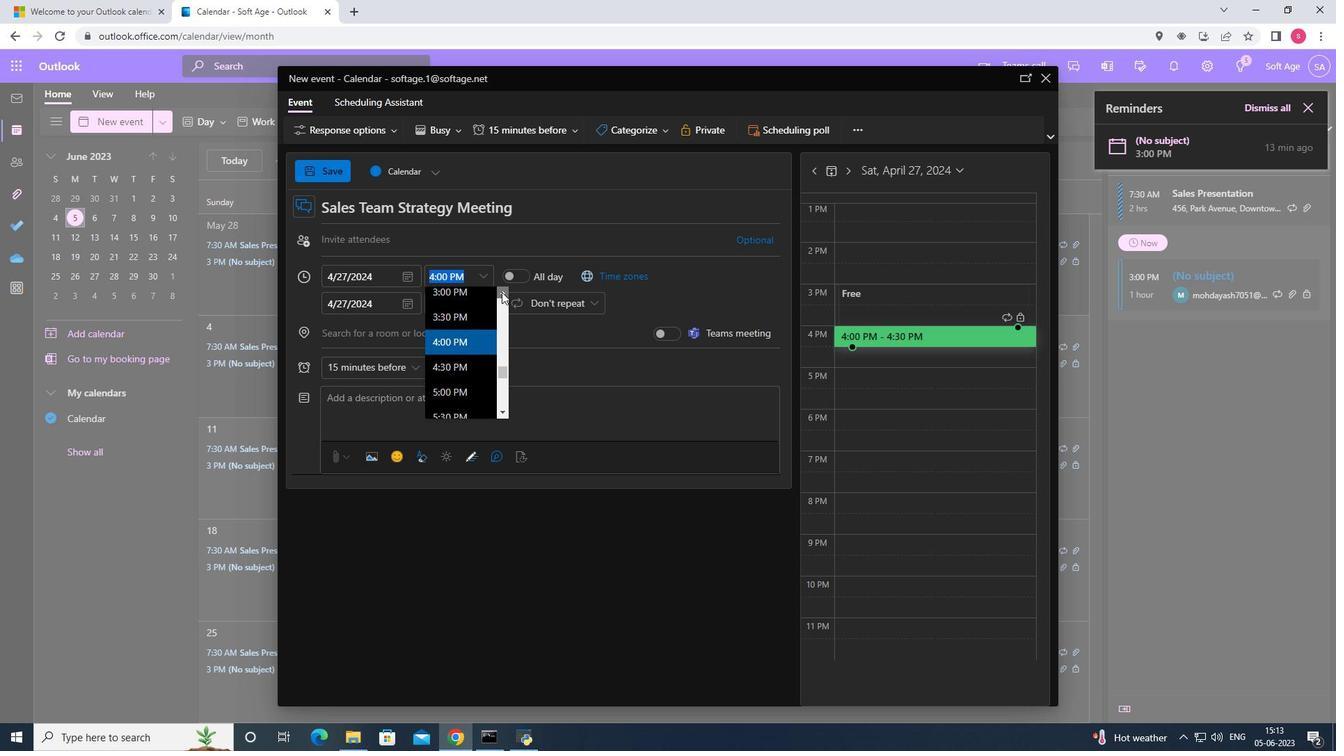 
Action: Mouse pressed left at (501, 292)
Screenshot: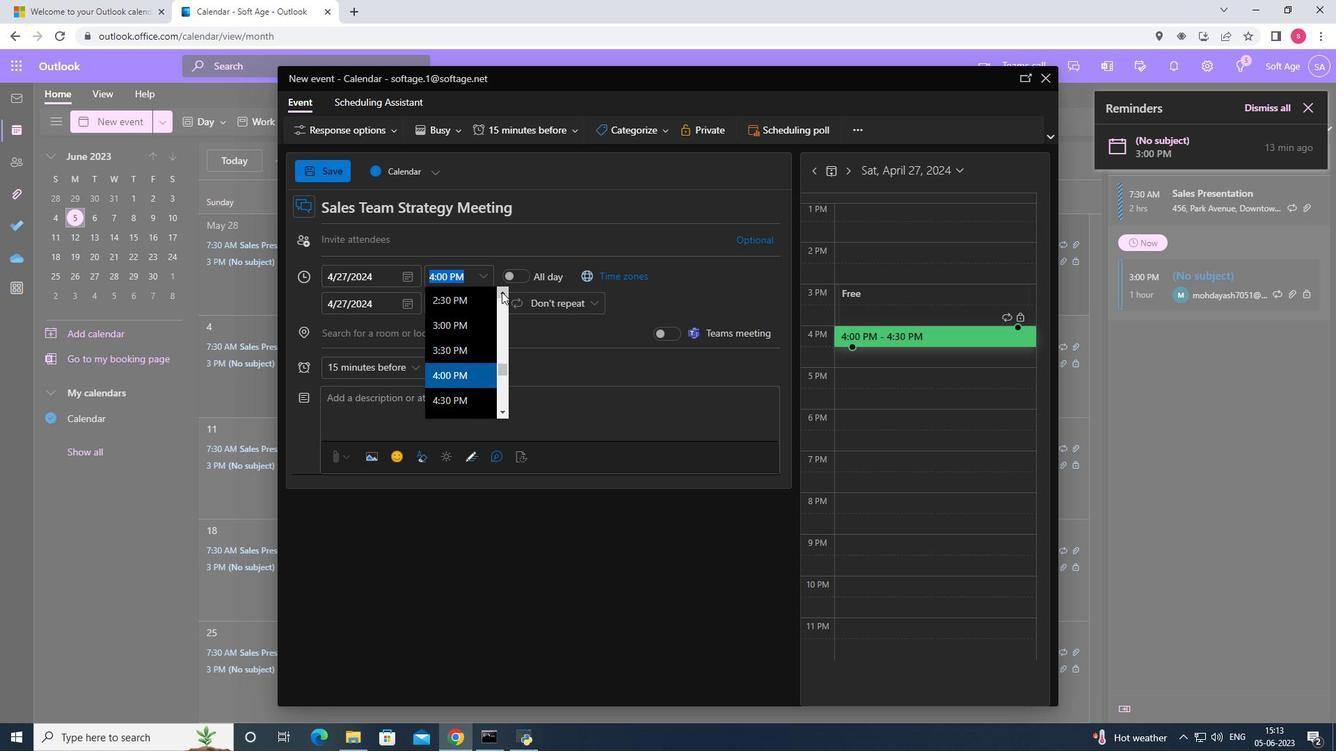 
Action: Mouse pressed left at (501, 292)
Screenshot: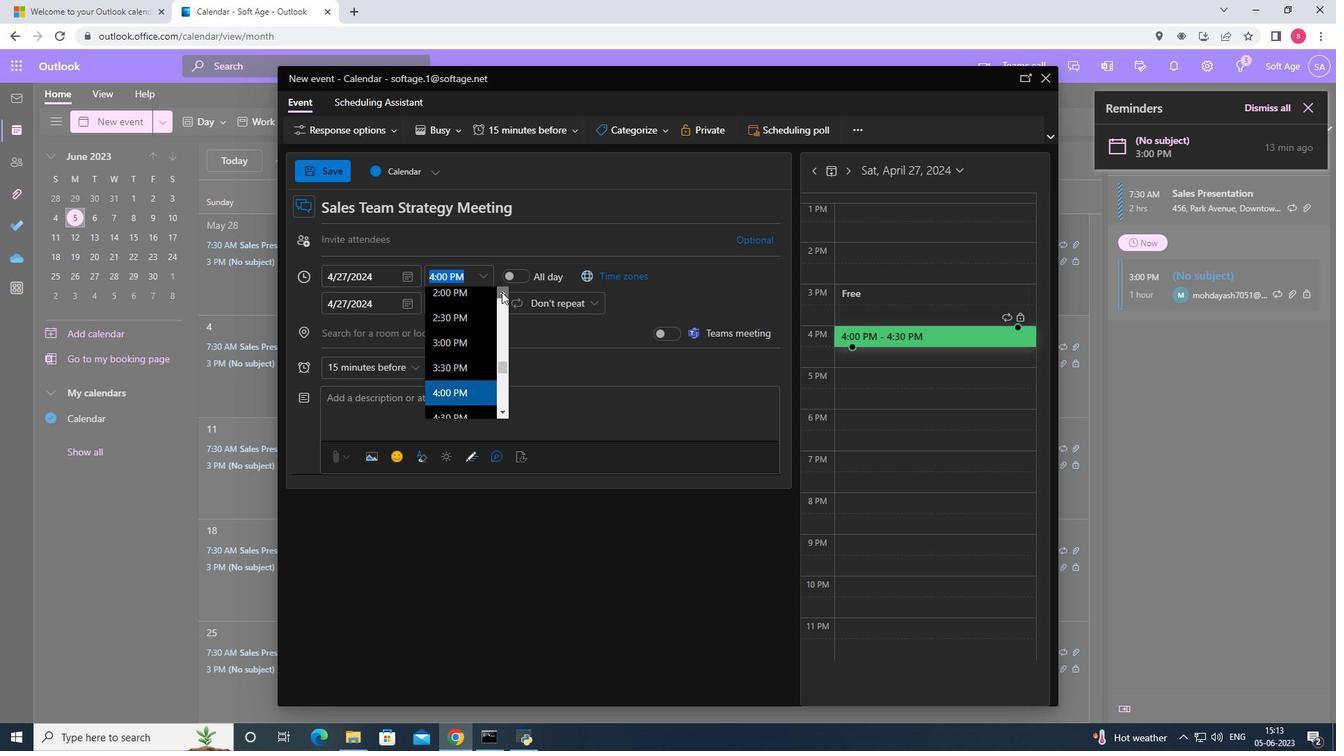 
Action: Mouse pressed left at (501, 292)
Screenshot: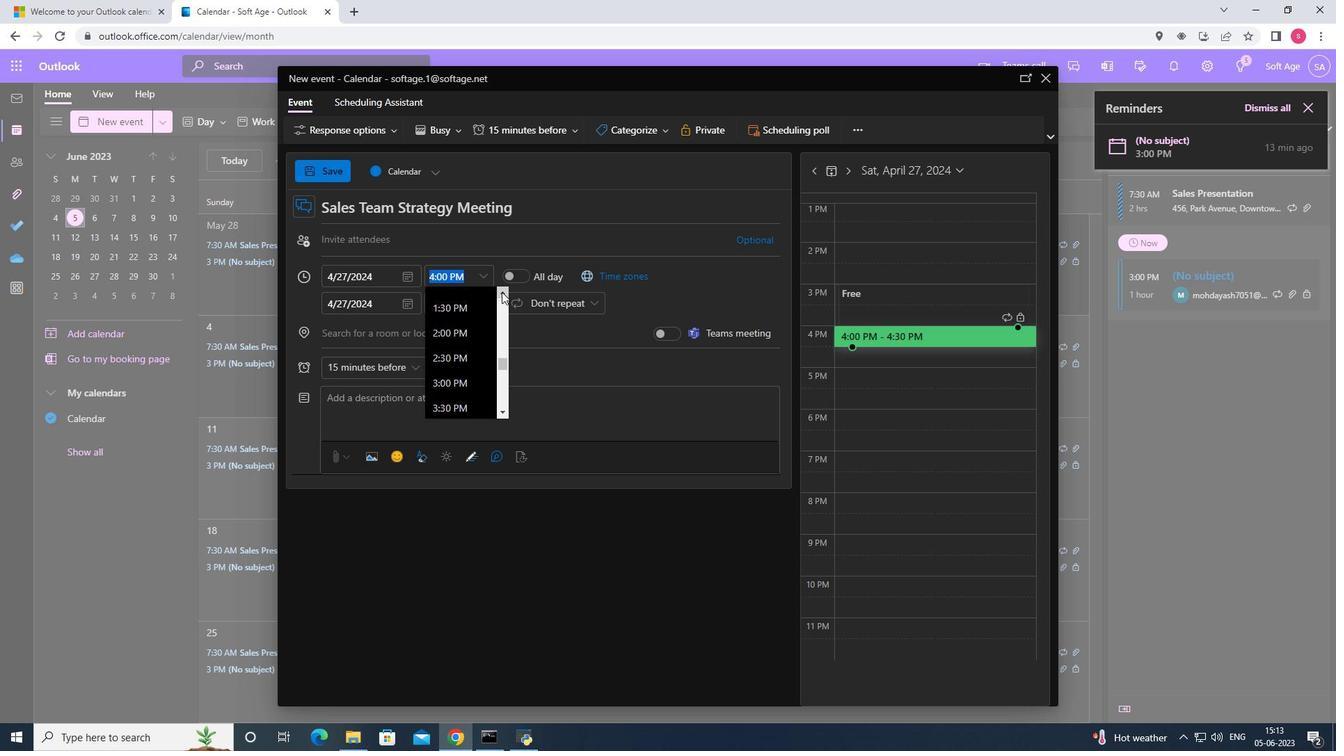 
Action: Mouse pressed left at (501, 292)
Screenshot: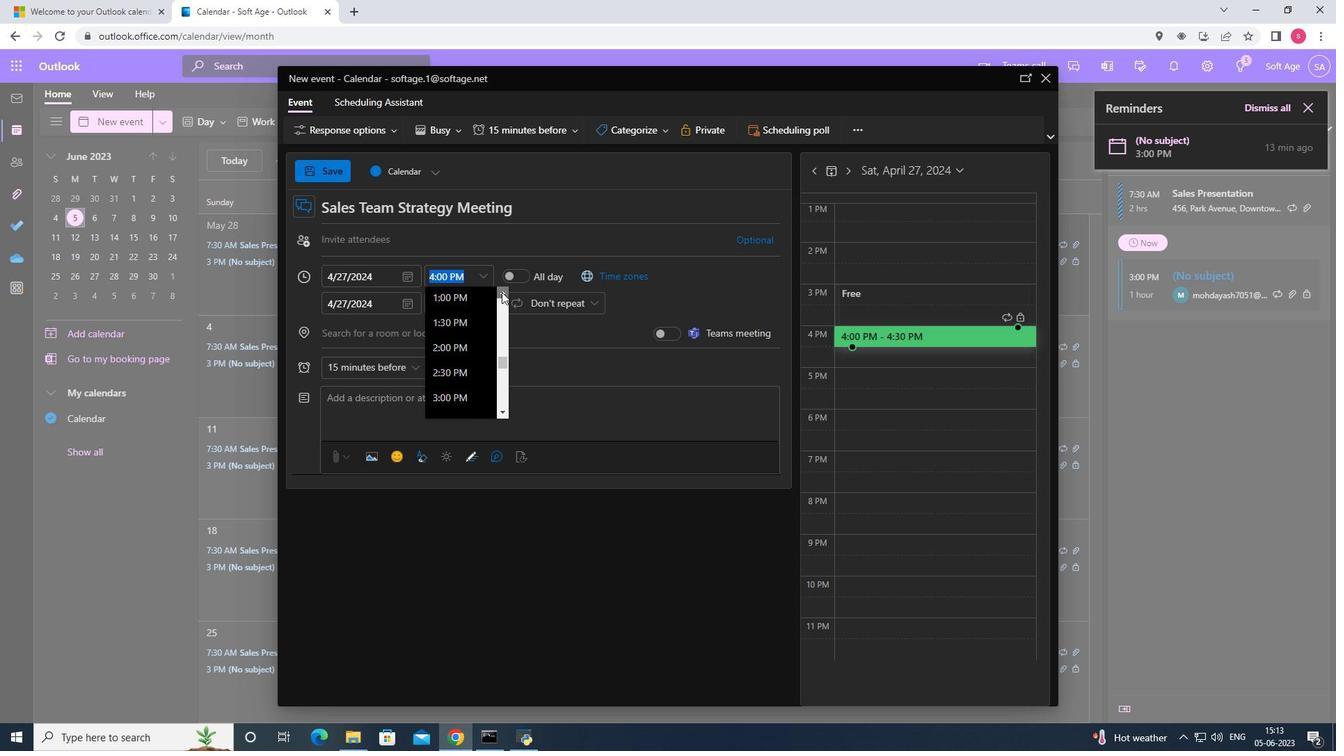 
Action: Mouse pressed left at (501, 292)
Screenshot: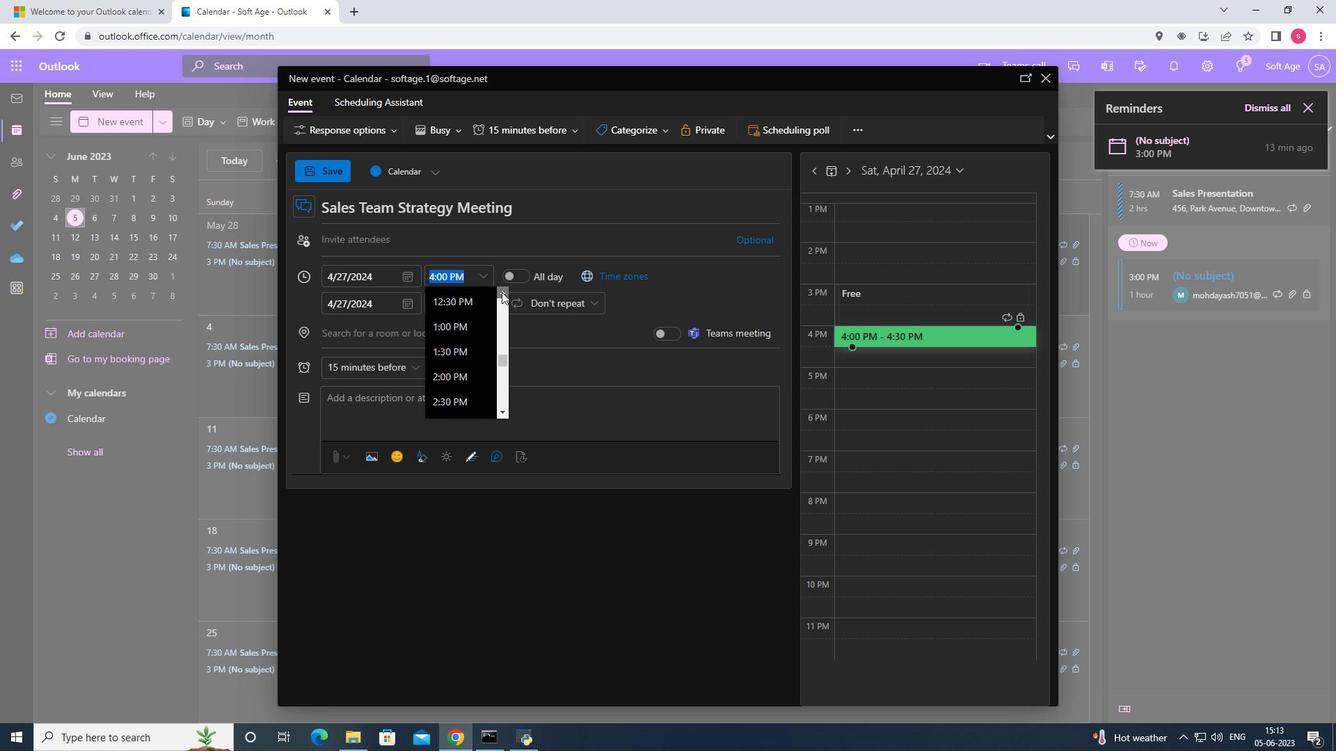 
Action: Mouse pressed left at (501, 292)
Screenshot: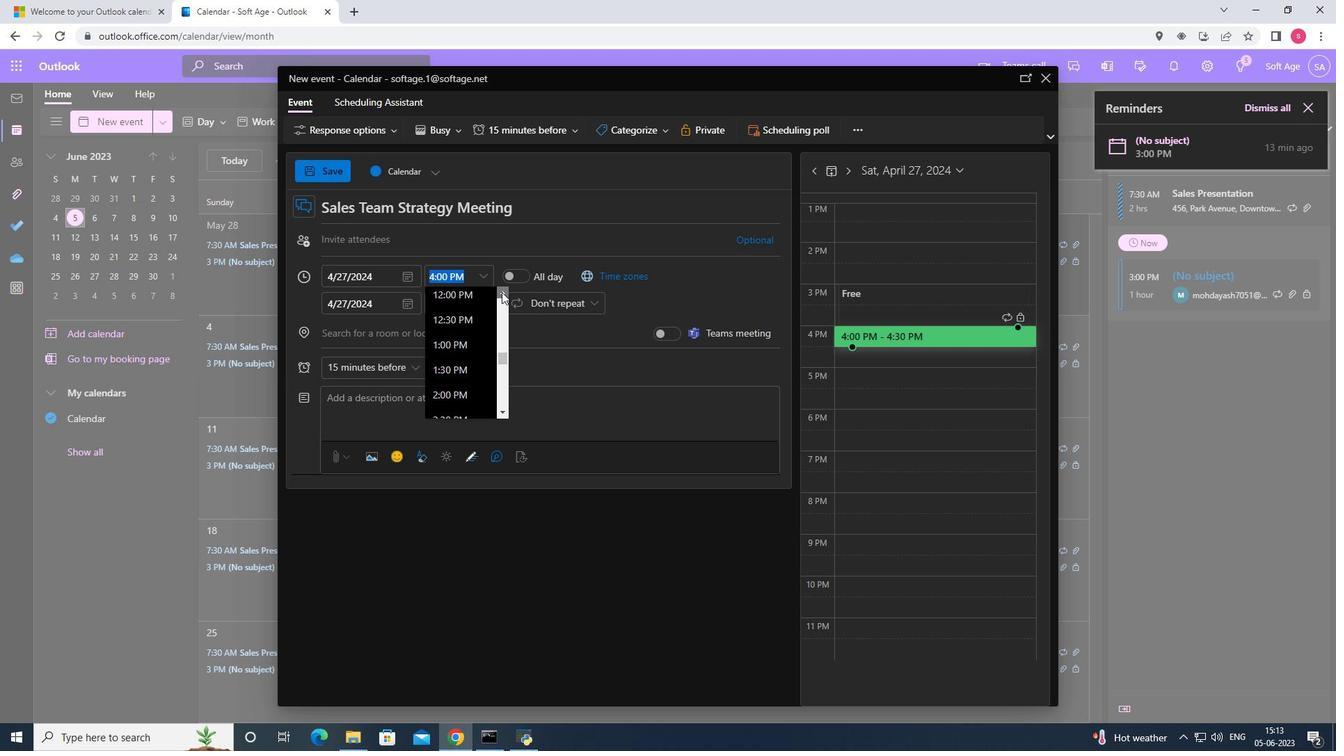 
Action: Mouse pressed left at (501, 292)
Screenshot: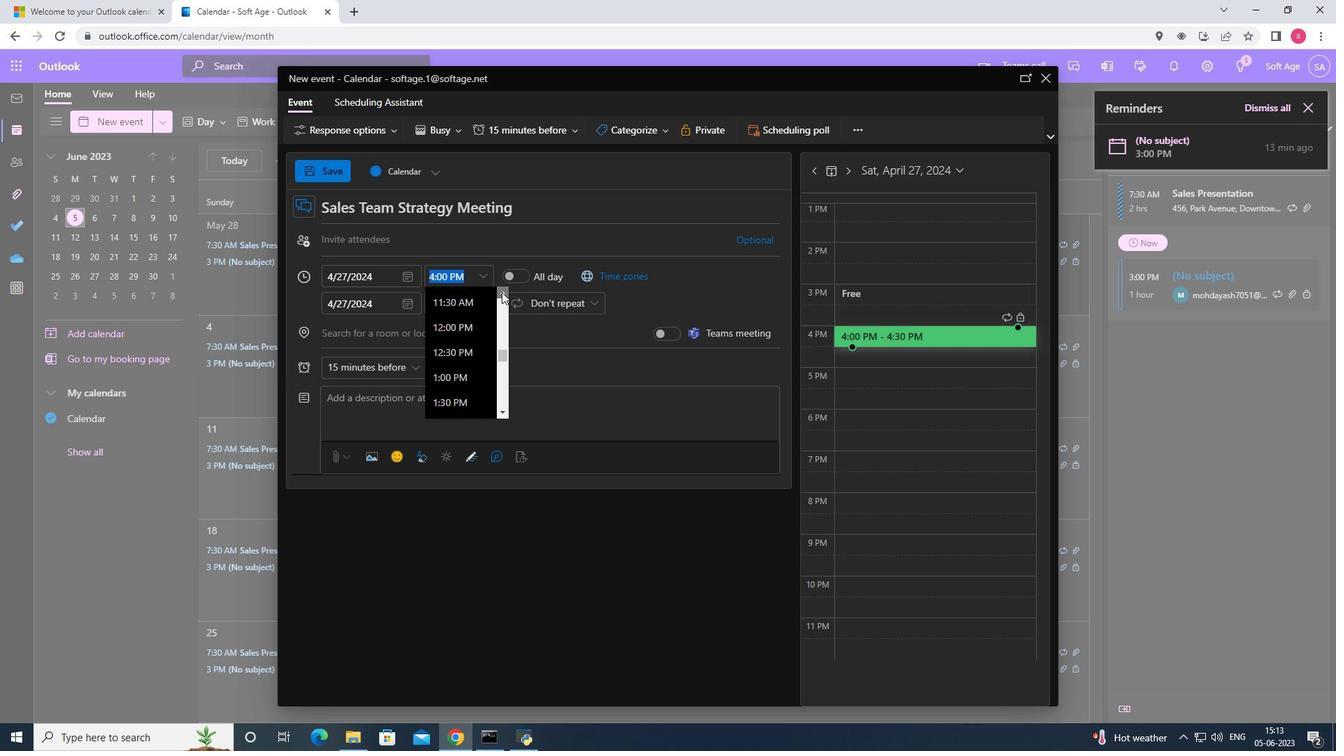 
Action: Mouse pressed left at (501, 292)
Screenshot: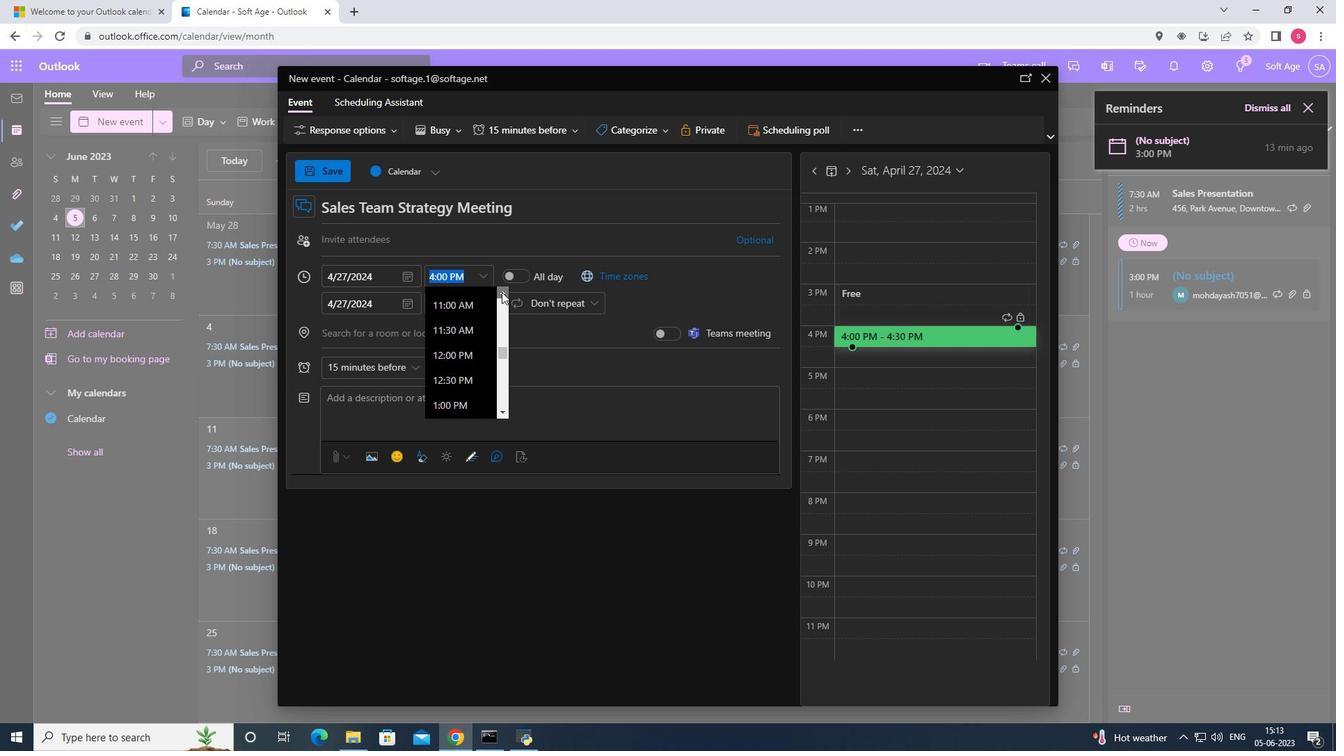 
Action: Mouse pressed left at (501, 292)
Screenshot: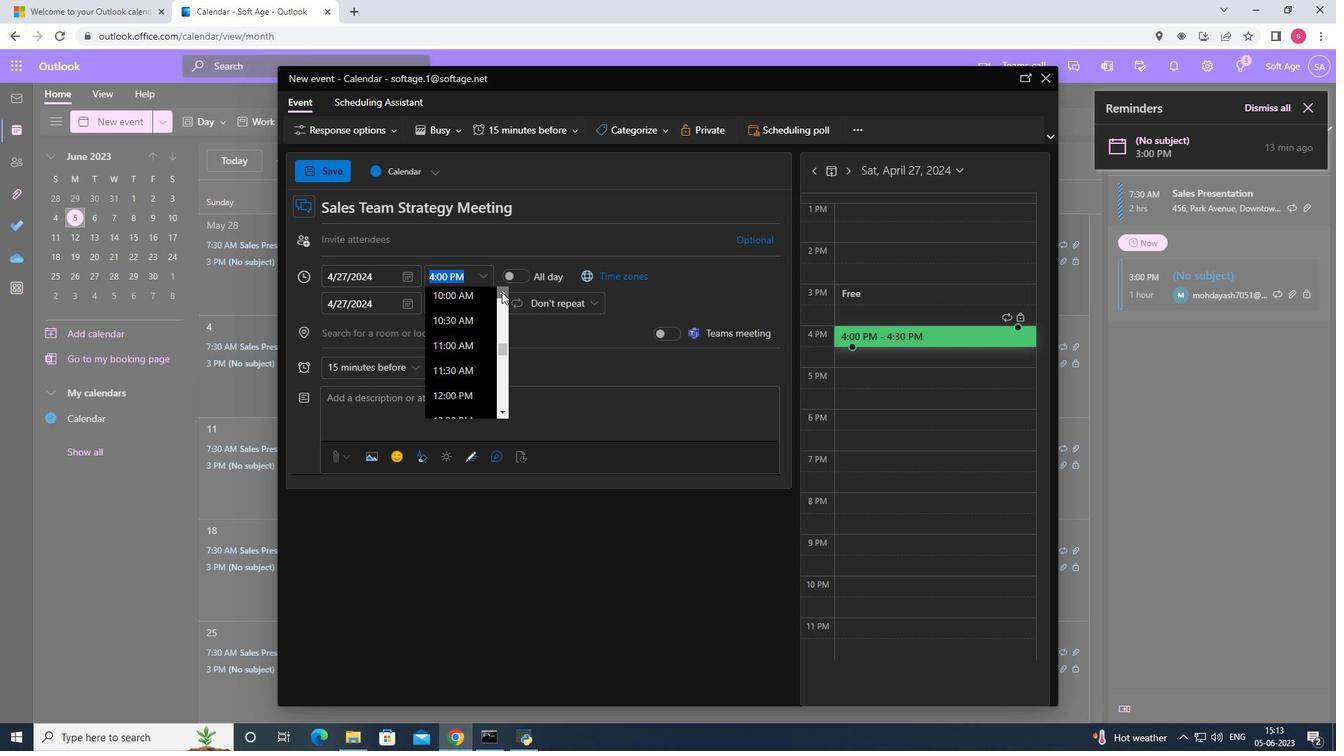 
Action: Mouse pressed left at (501, 292)
Screenshot: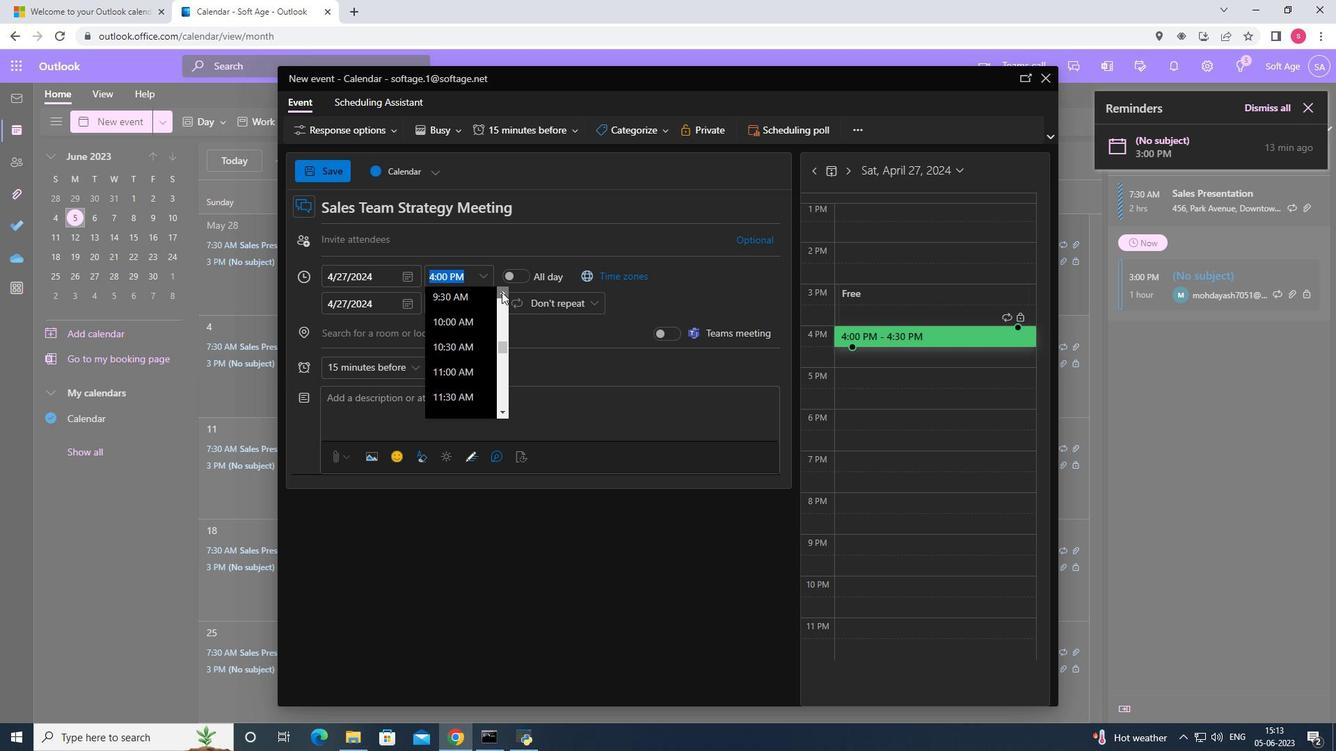 
Action: Mouse pressed left at (501, 292)
Screenshot: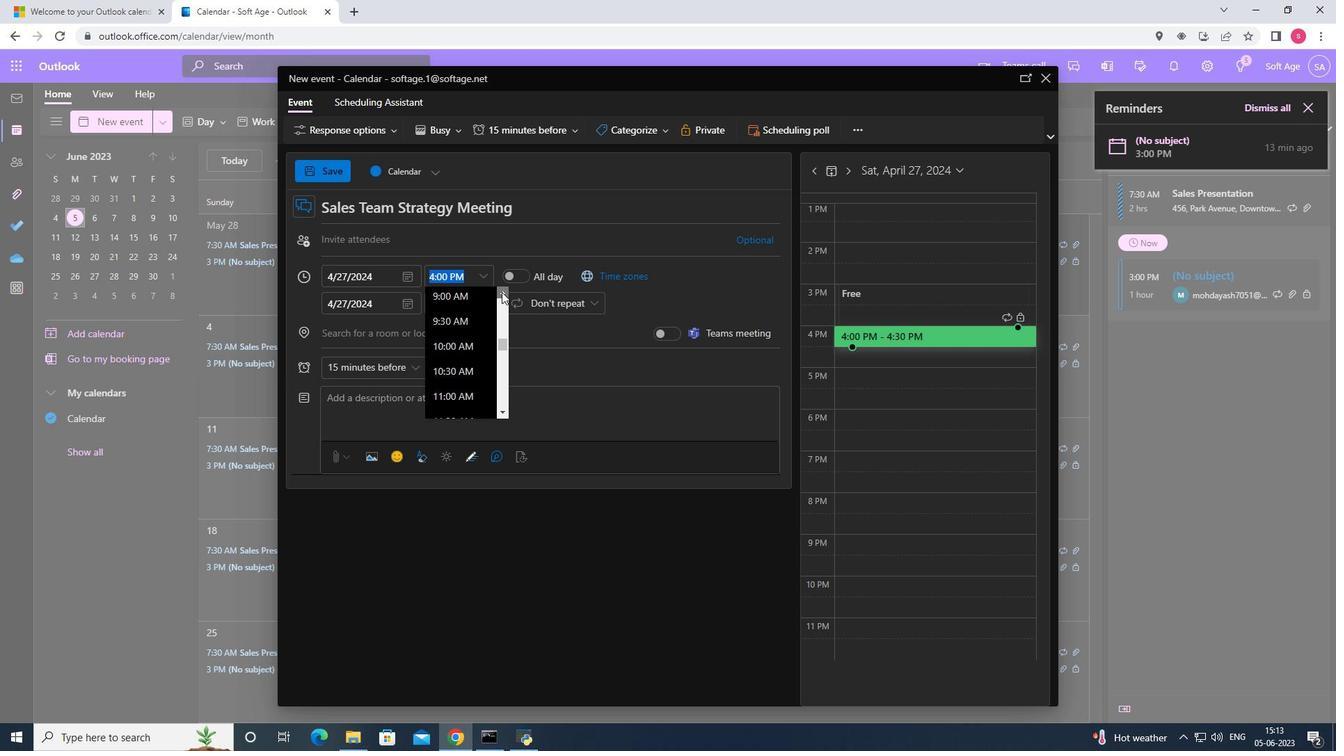 
Action: Mouse pressed left at (501, 292)
Screenshot: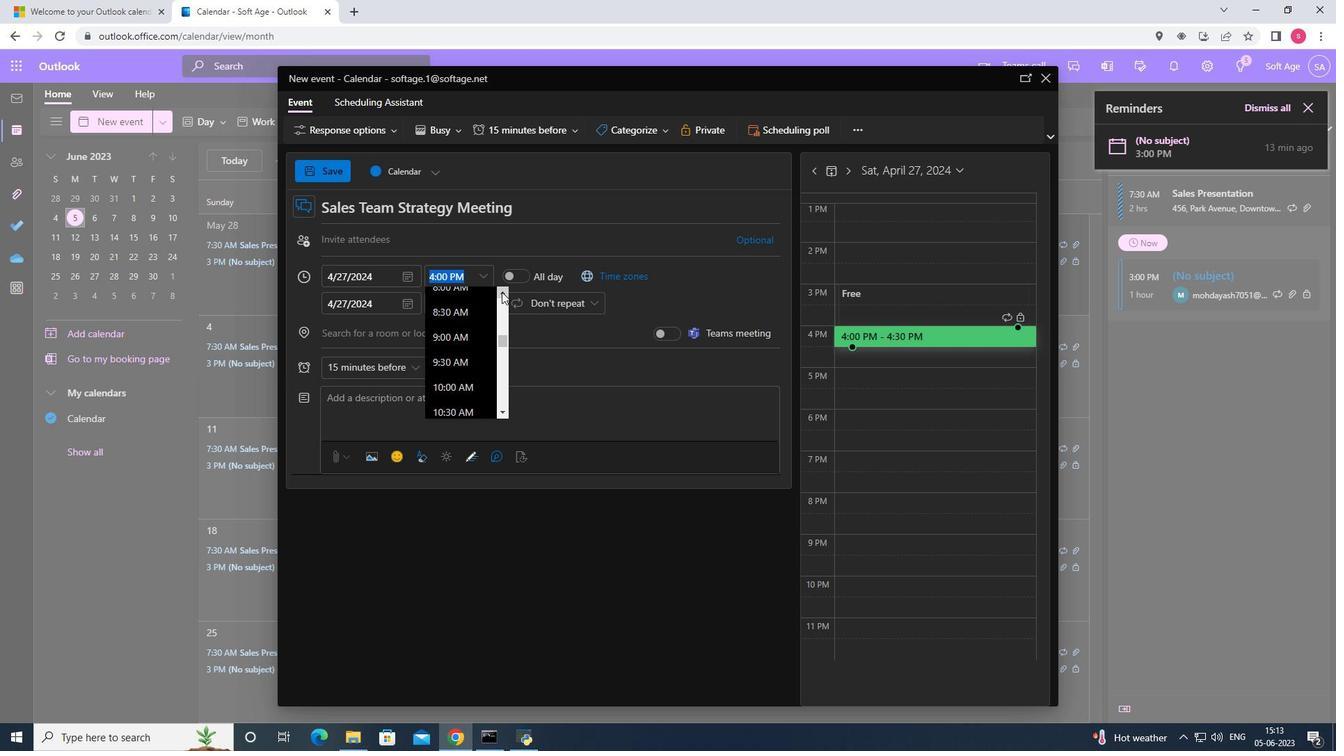 
Action: Mouse moved to (463, 358)
Screenshot: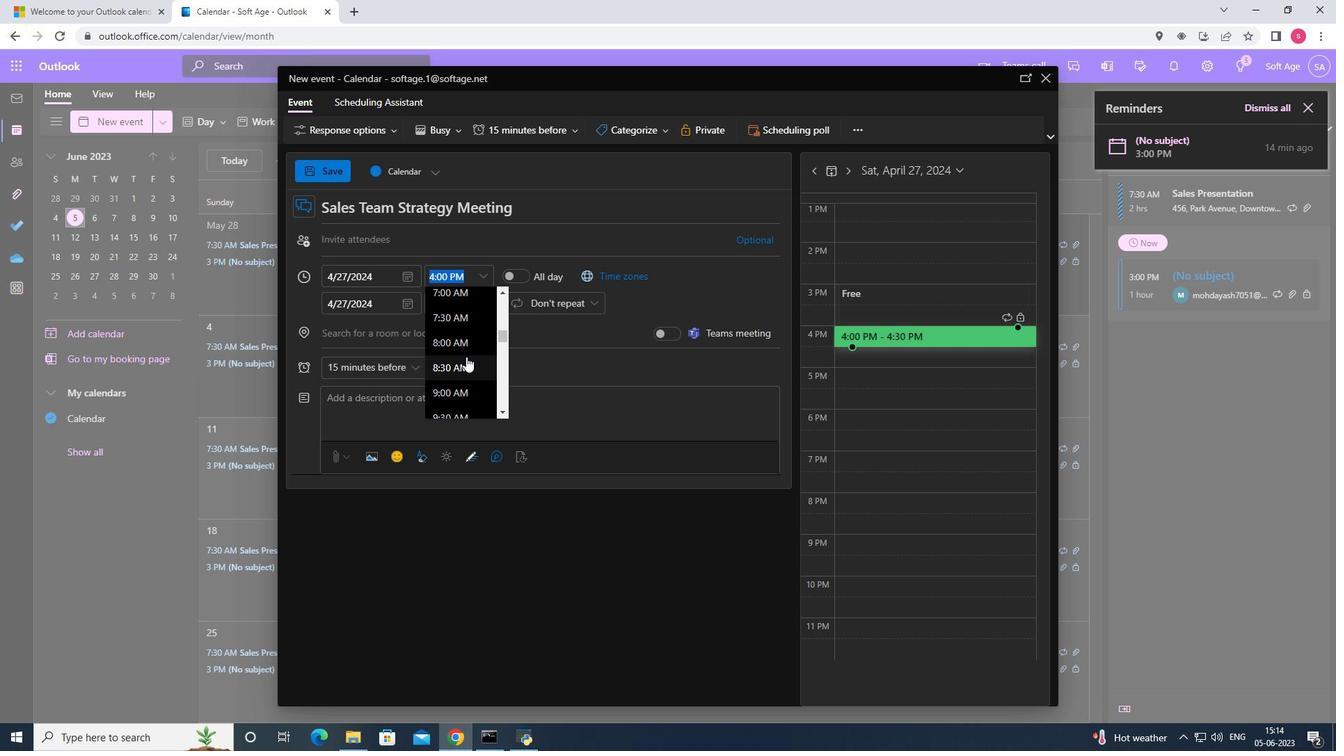 
Action: Mouse pressed left at (463, 358)
Screenshot: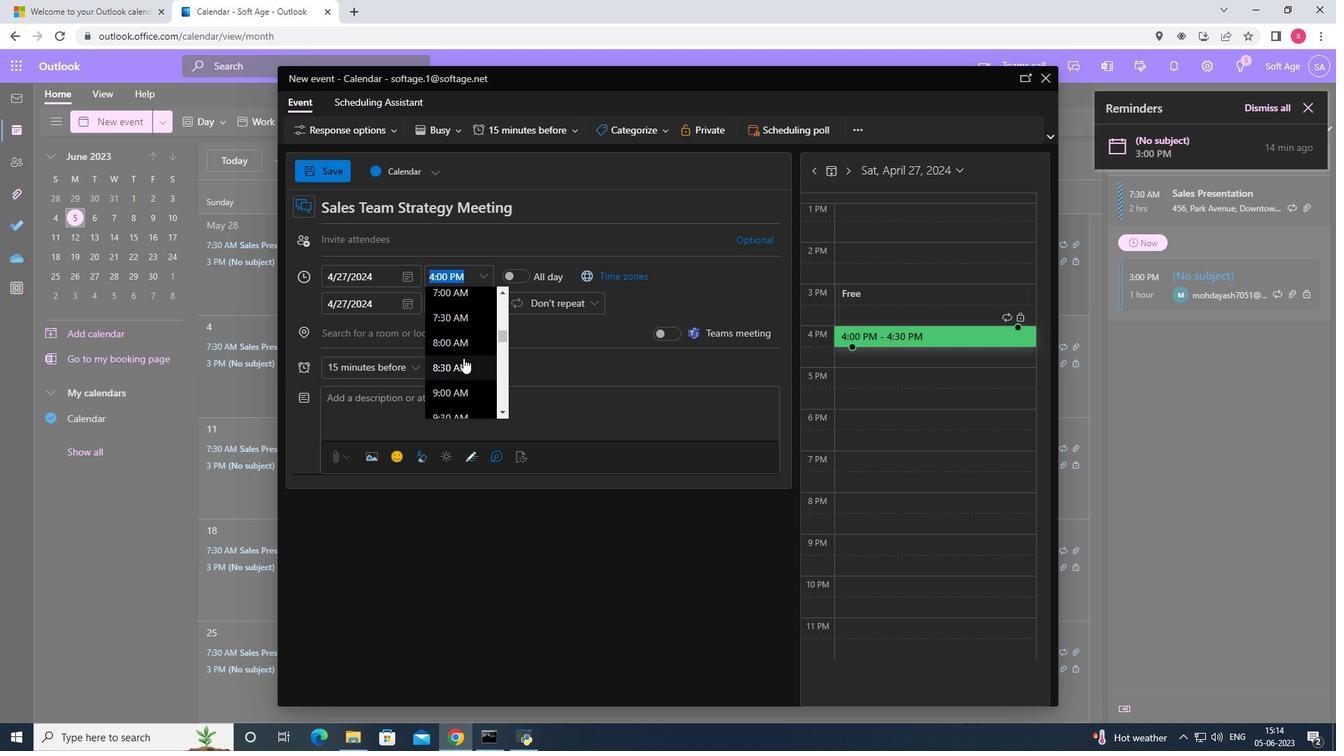 
Action: Mouse moved to (441, 277)
Screenshot: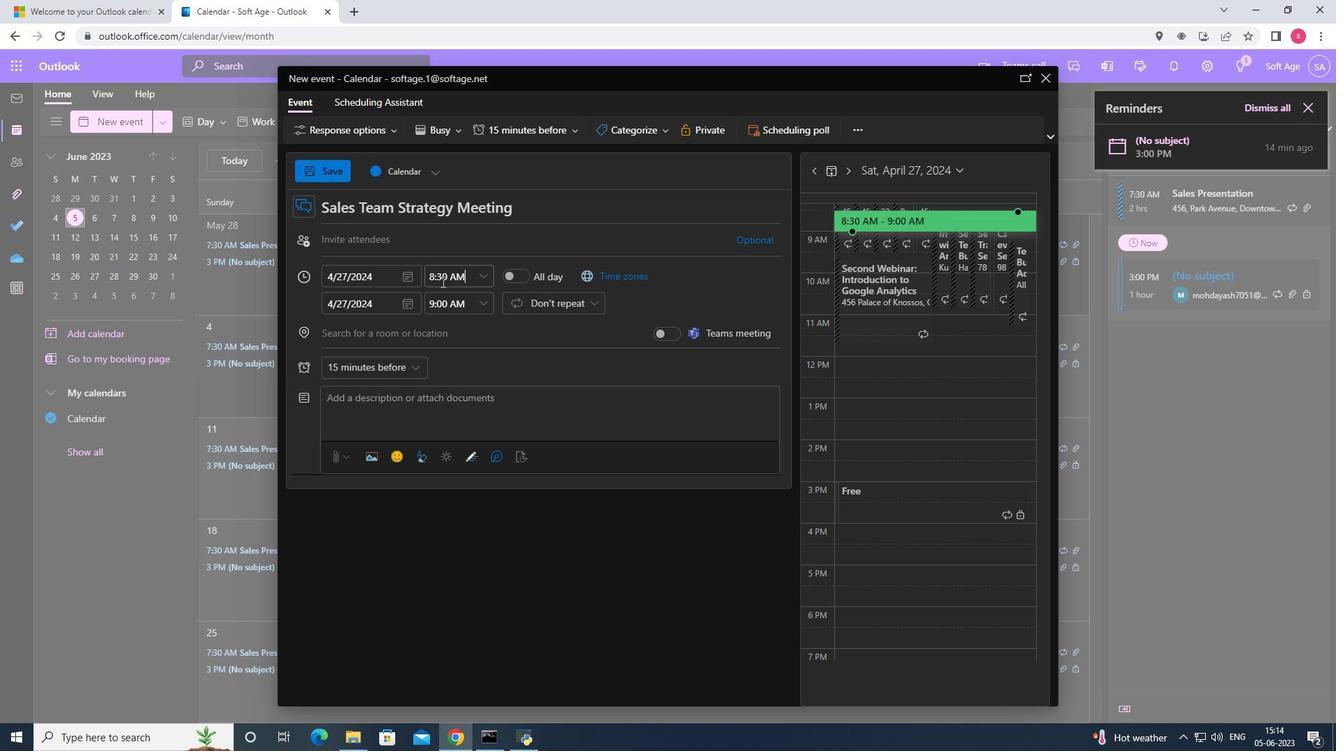 
Action: Mouse pressed left at (441, 277)
Screenshot: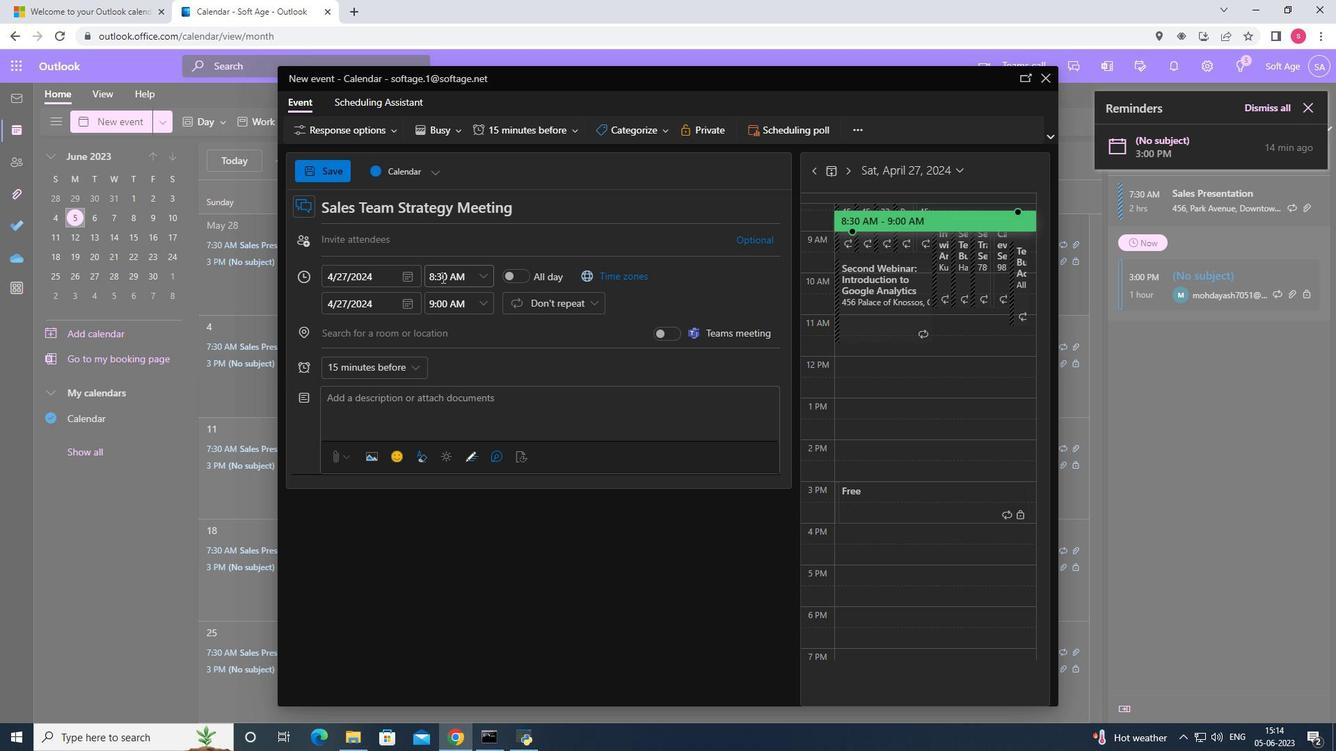 
Action: Key pressed <Key.backspace>5
Screenshot: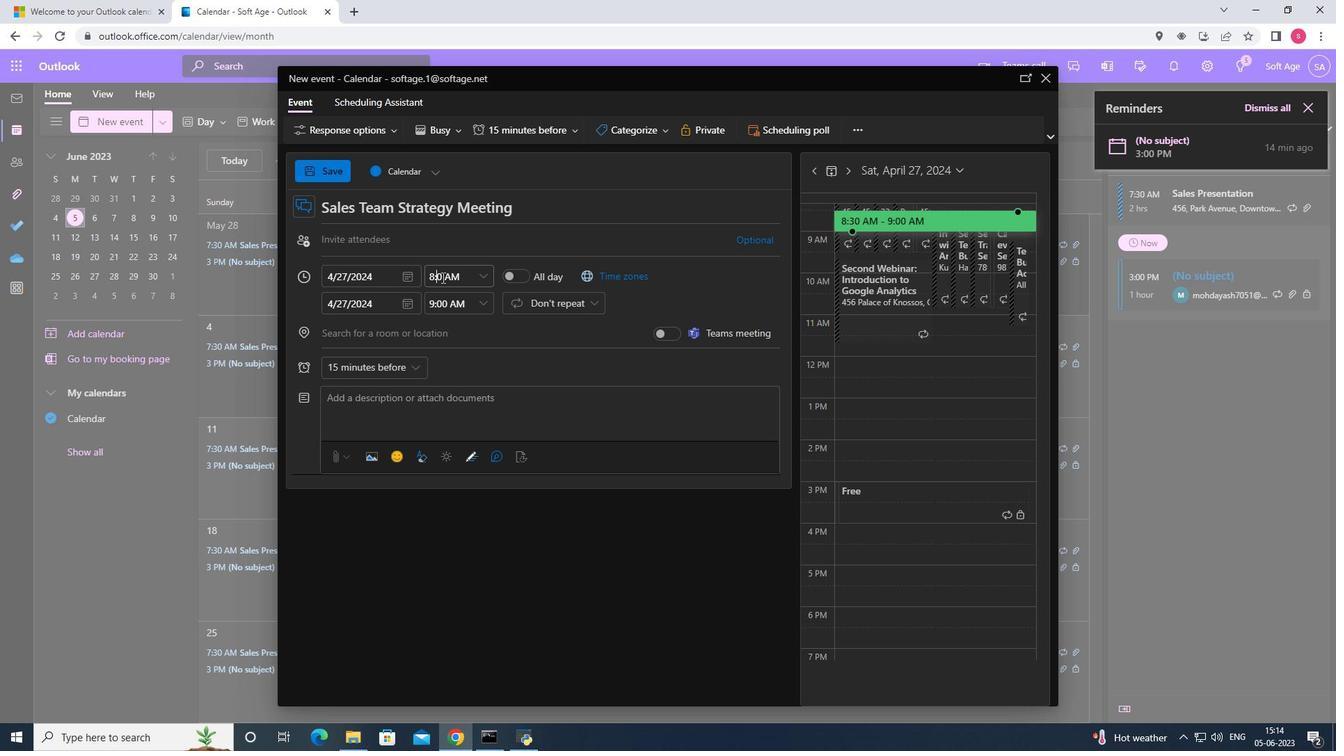 
Action: Mouse moved to (480, 305)
Screenshot: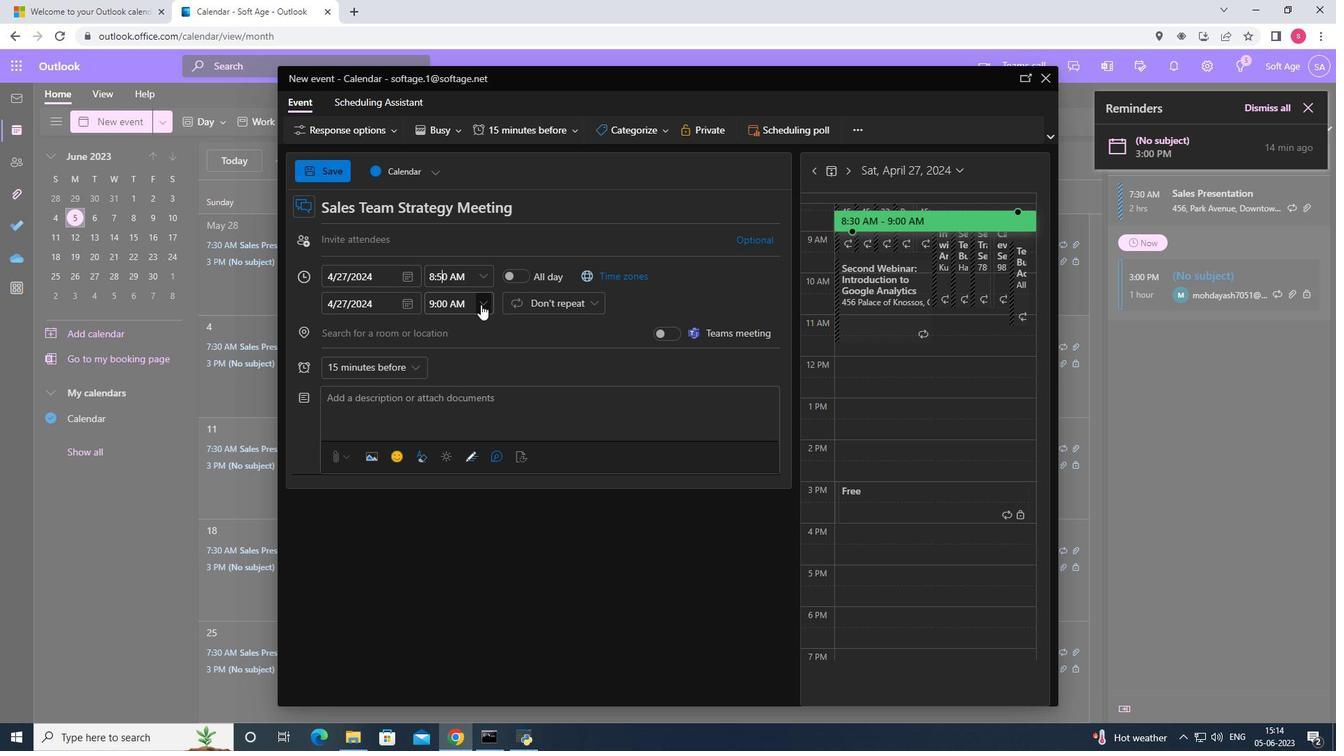 
Action: Mouse pressed left at (480, 305)
Screenshot: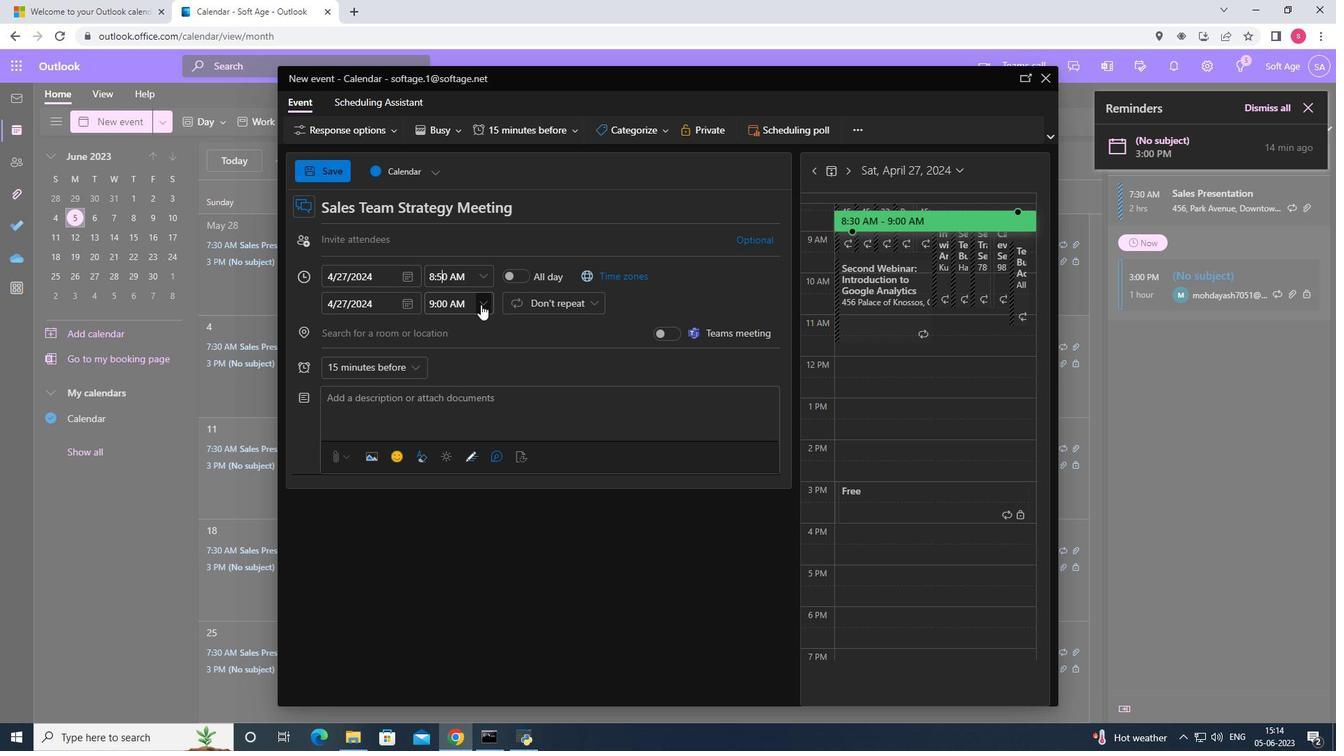 
Action: Mouse moved to (476, 407)
Screenshot: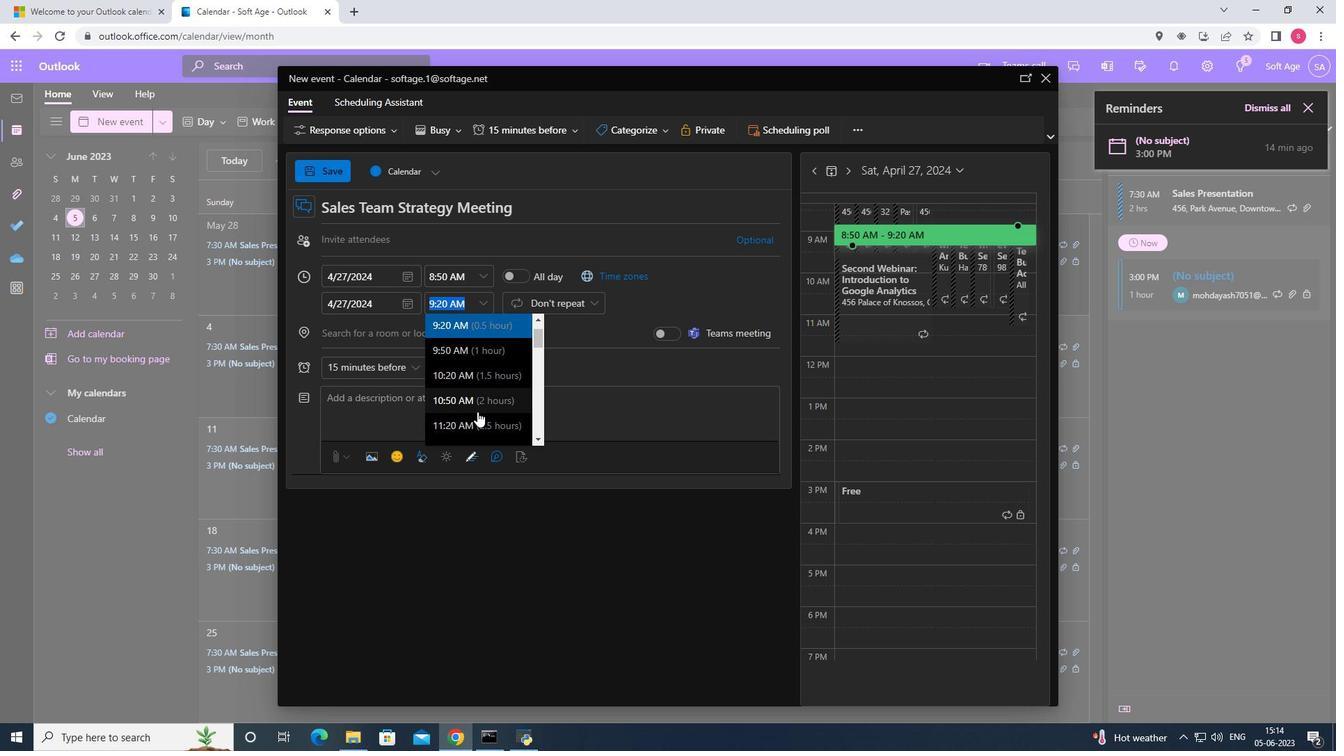 
Action: Mouse pressed left at (476, 407)
Screenshot: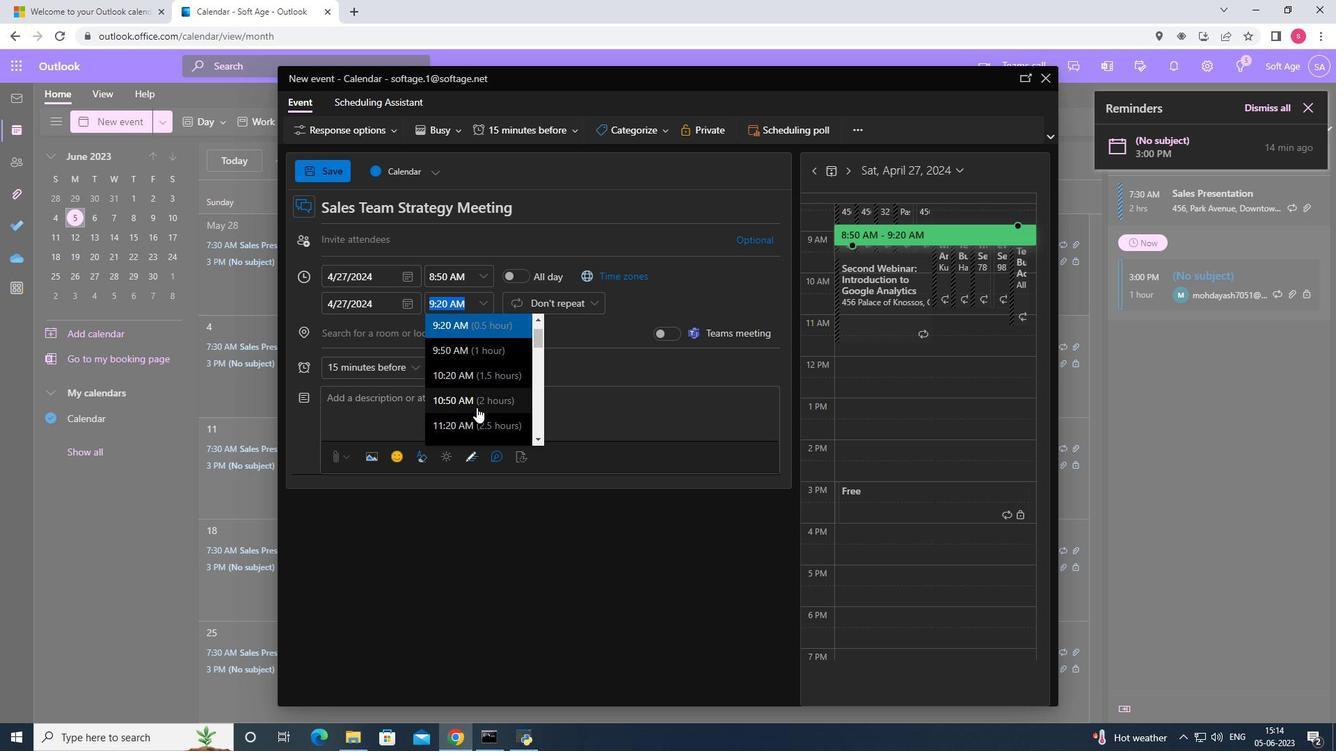 
Action: Mouse moved to (451, 403)
Screenshot: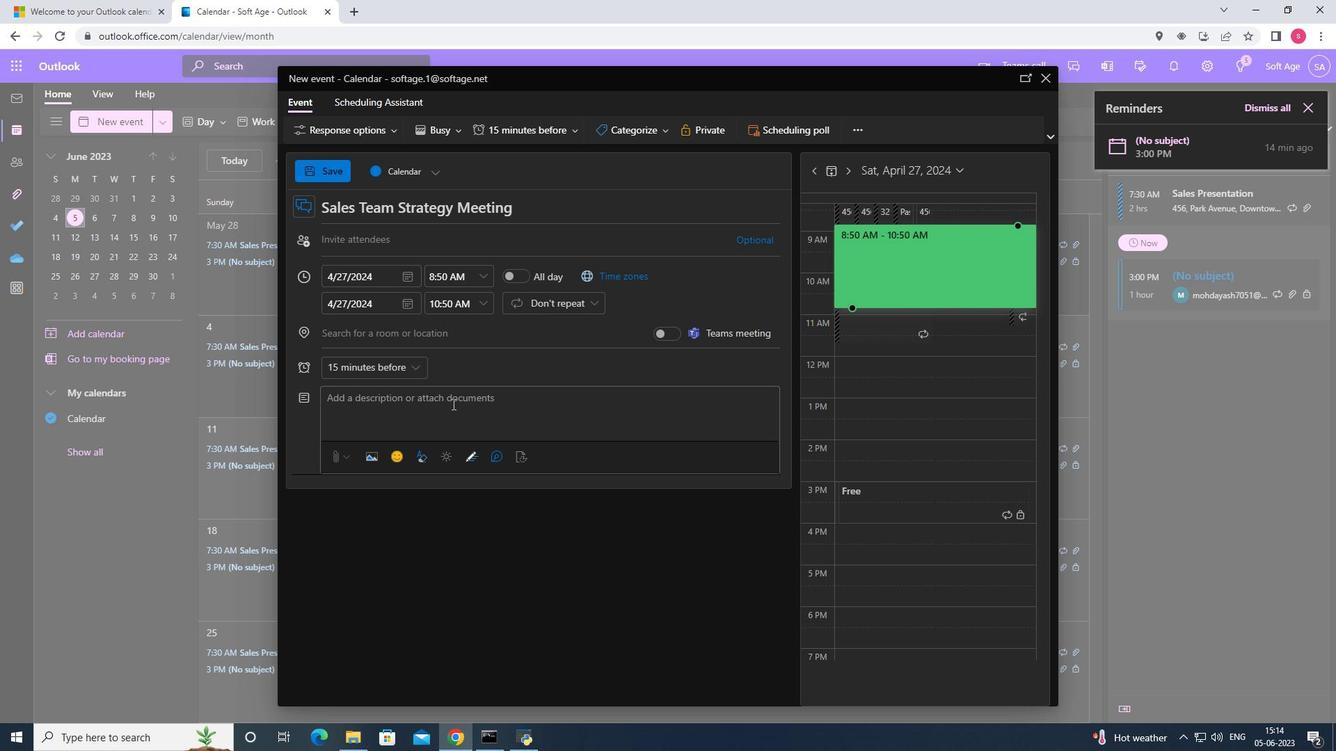 
Action: Mouse pressed left at (451, 403)
Screenshot: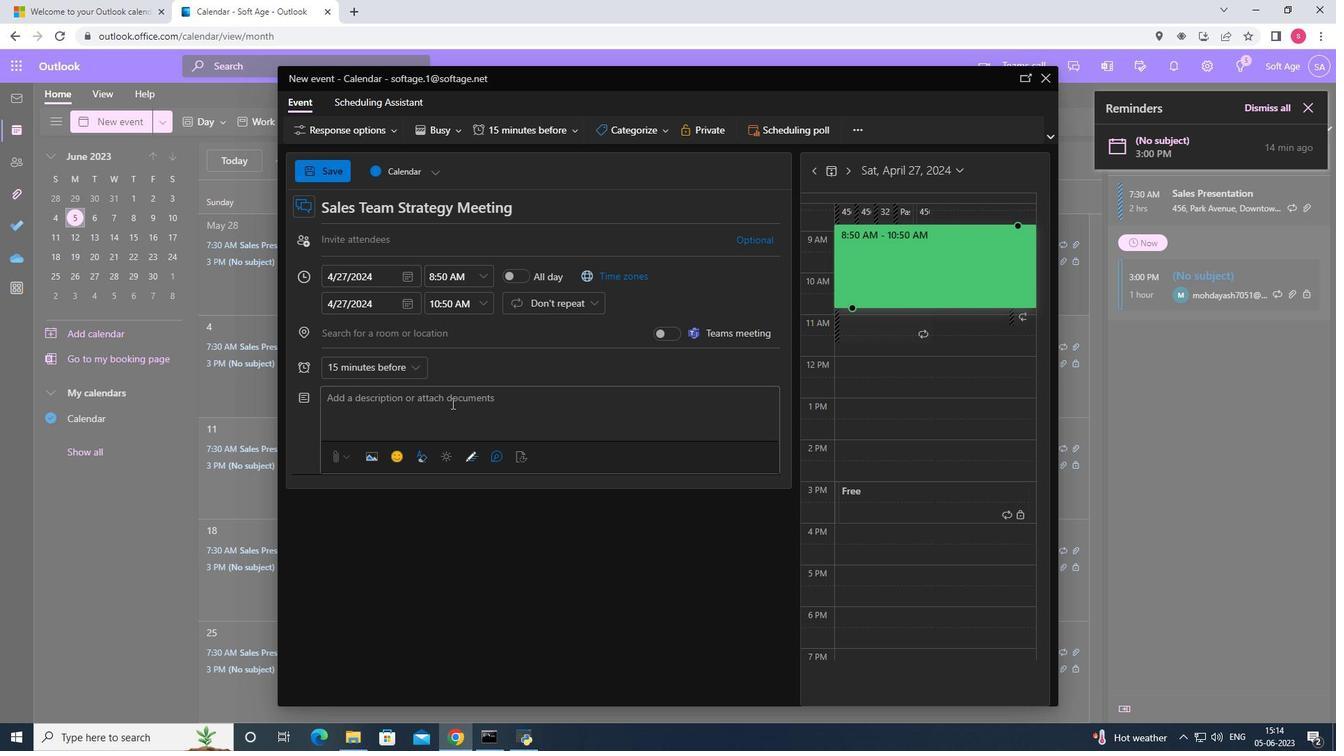 
Action: Key pressed <Key.shift>The<Key.space><Key.shift>training<Key.space>workshop<Key.space>will<Key.space>begin<Key.space>with<Key.space>an<Key.space>overview<Key.space>of<Key.space>the<Key.space>importance<Key.space>og<Key.backspace>d<Key.space><Key.backspace><Key.backspace>f<Key.space>the<Key.space>key<Key.space>elements<Key.space>of<Key.space>successful<Key.space>n<Key.backspace><Key.backspace><Key.backspace><Key.backspace><Key.backspace><Key.backspace><Key.backspace><Key.backspace><Key.backspace><Key.backspace><Key.backspace><Key.backspace><Key.backspace><Key.backspace><Key.backspace><Key.backspace><Key.backspace><Key.backspace><Key.backspace><Key.backspace><Key.backspace><Key.backspace><Key.backspace><Key.backspace><Key.backspace><Key.backspace><Key.backspace><Key.backspace><Key.backspace><Key.backspace><Key.backspace><Key.backspace><Key.shift>effective<Key.space>negotiation<Key.space>skills<Key.space>in<Key.space>today's<Key.space>business<Key.space>landscape.<Key.space><Key.shift>Participants<Key.space>will<Key.space>gain<Key.space>an<Key.space>understanding<Key.space>of<Key.space>the<Key.space>key<Key.space>elements<Key.space>of<Key.space>successful<Key.space>negotiations,<Key.space>such<Key.space>as<Key.space>pt<Key.backspace>reparation,<Key.space>communication,<Key.space>active<Key.space>listening<Key.space><Key.backspace>,<Key.space>and<Key.space>problem-solving.
Screenshot: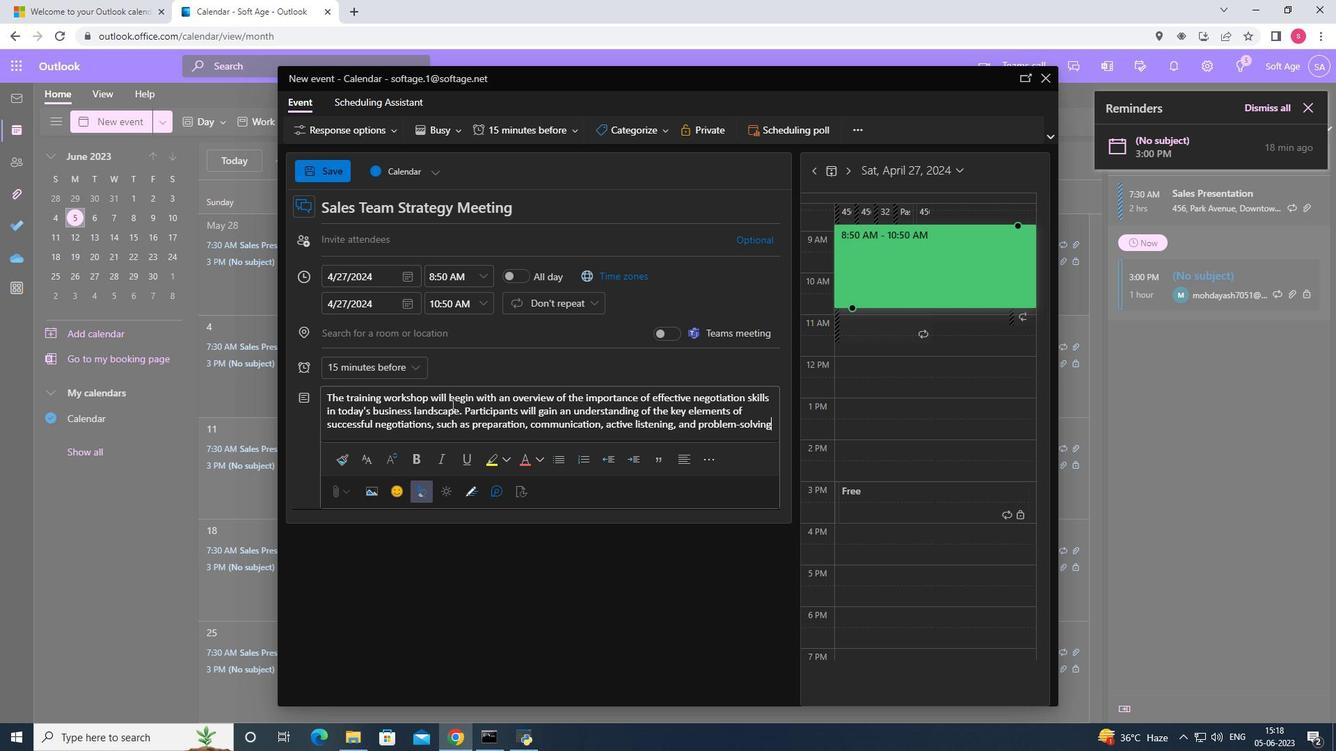 
Action: Mouse moved to (666, 126)
Screenshot: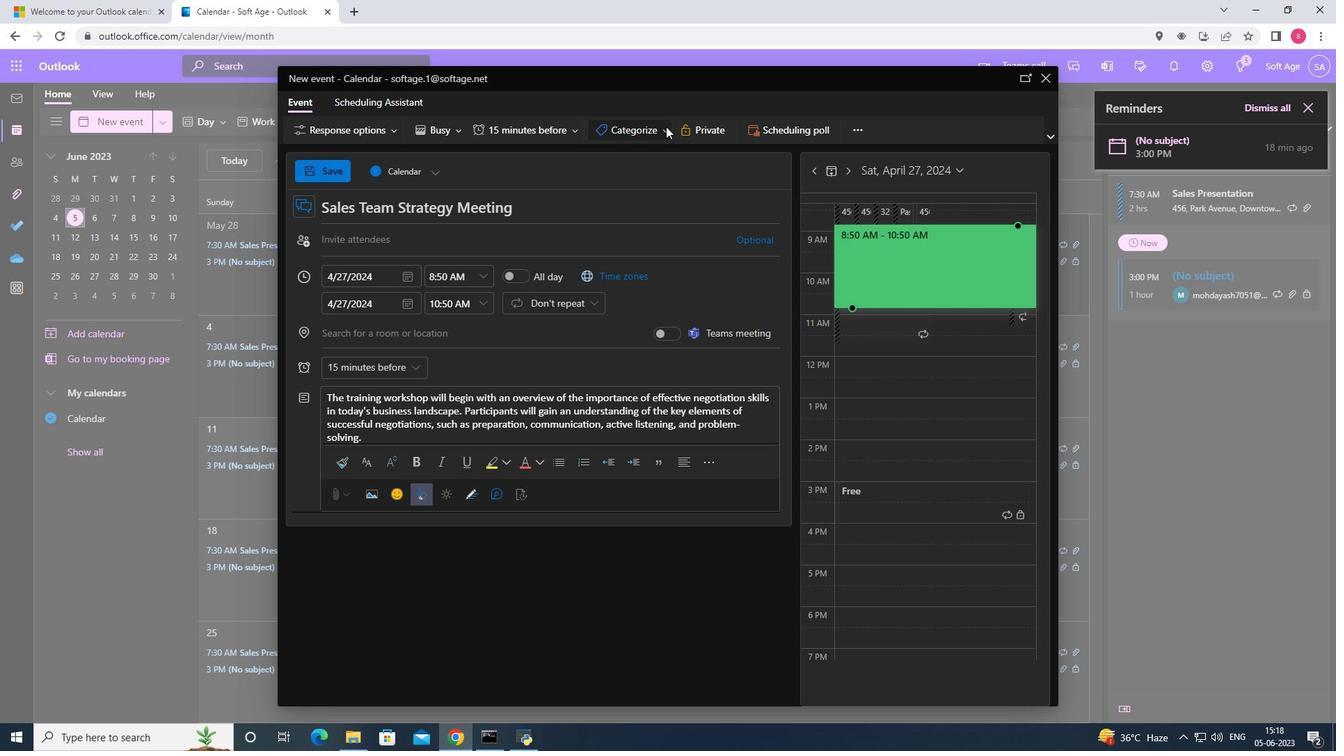 
Action: Mouse pressed left at (666, 126)
Screenshot: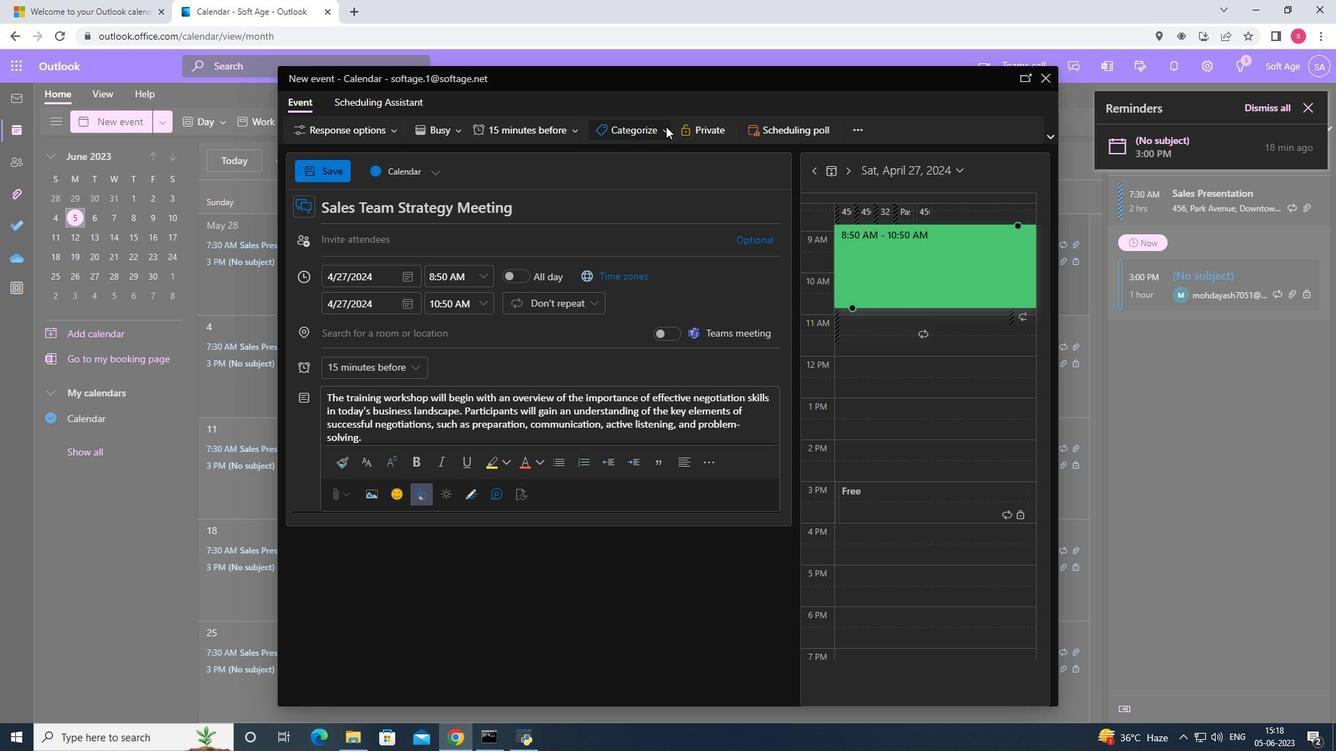 
Action: Mouse moved to (647, 305)
Screenshot: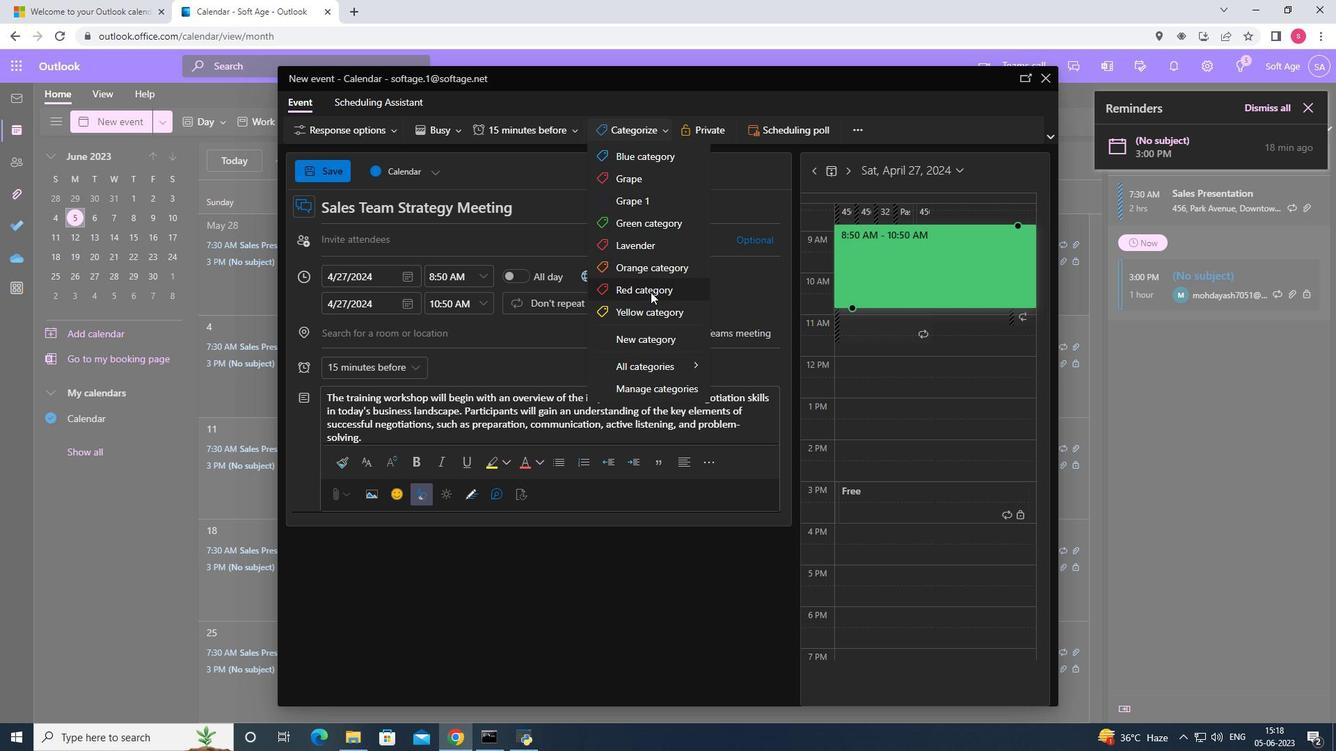 
Action: Mouse pressed left at (647, 305)
Screenshot: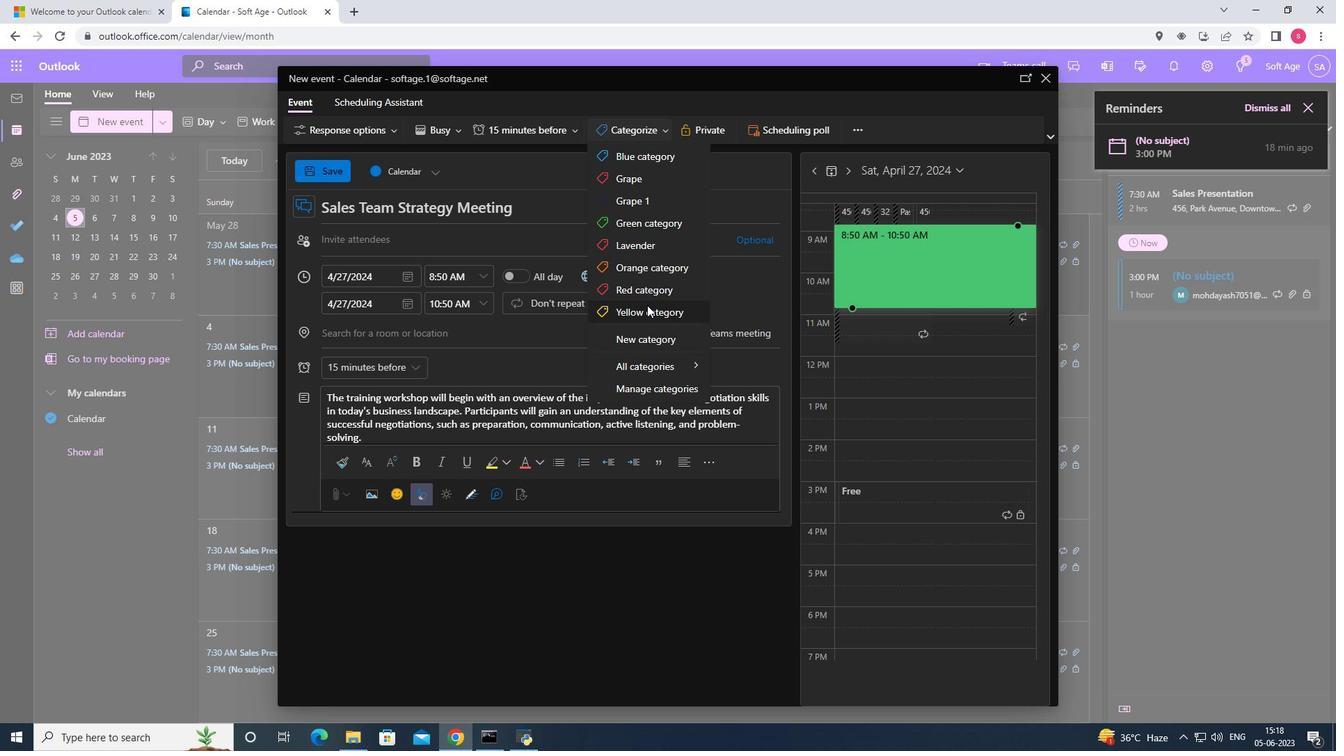 
Action: Mouse moved to (473, 328)
Screenshot: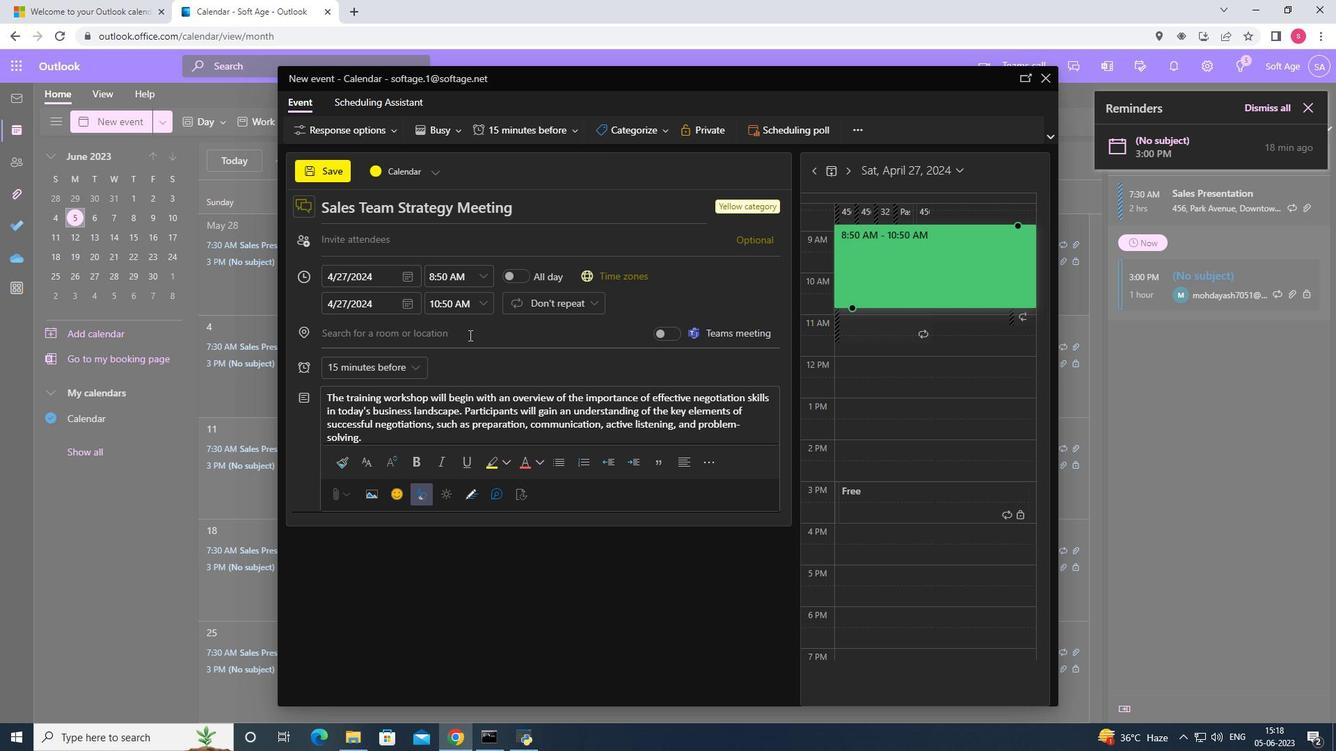 
Action: Mouse pressed left at (473, 328)
Screenshot: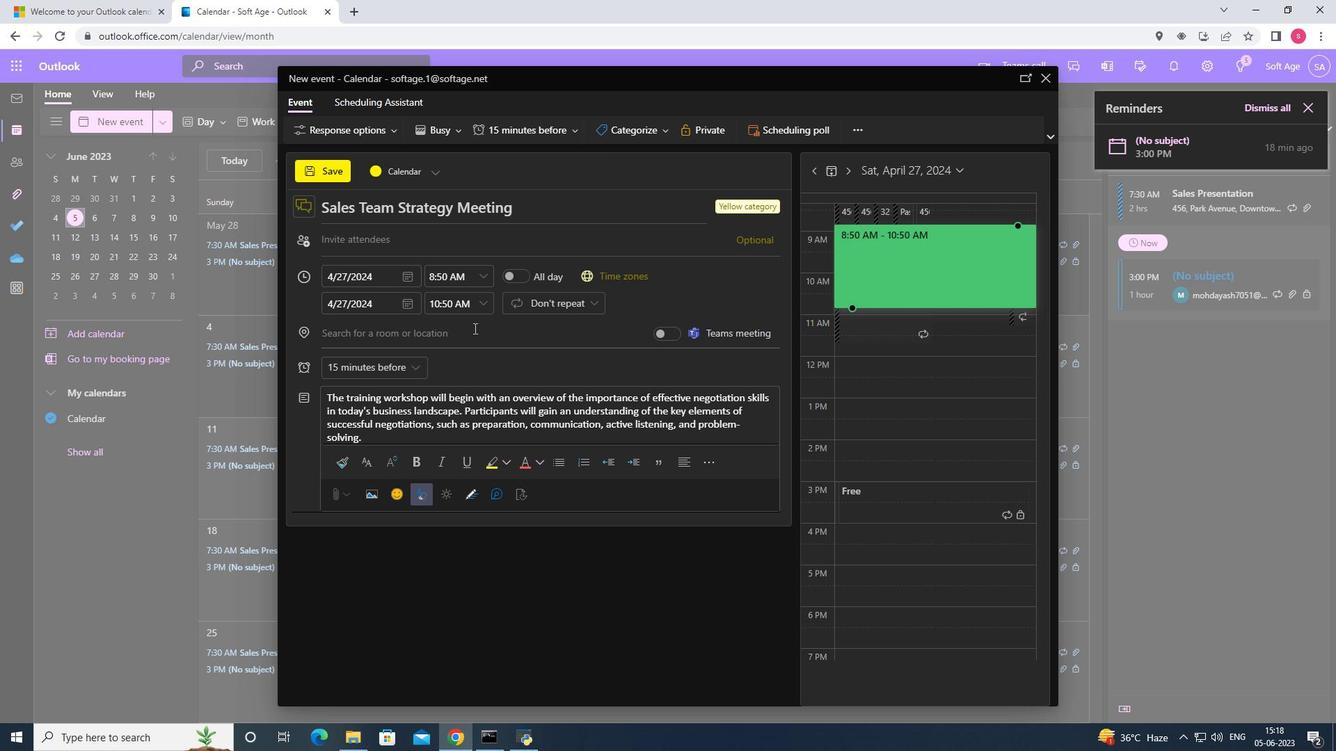 
Action: Key pressed 654<Key.space><Key.shift>St.<Key.space><Key.shift>Peter's<Key.space><Key.shift><Key.shift>Basilica,<Key.space><Key.shift><Key.shift><Key.shift>Rome,<Key.space><Key.shift><Key.shift><Key.shift><Key.shift><Key.shift>Italy
Screenshot: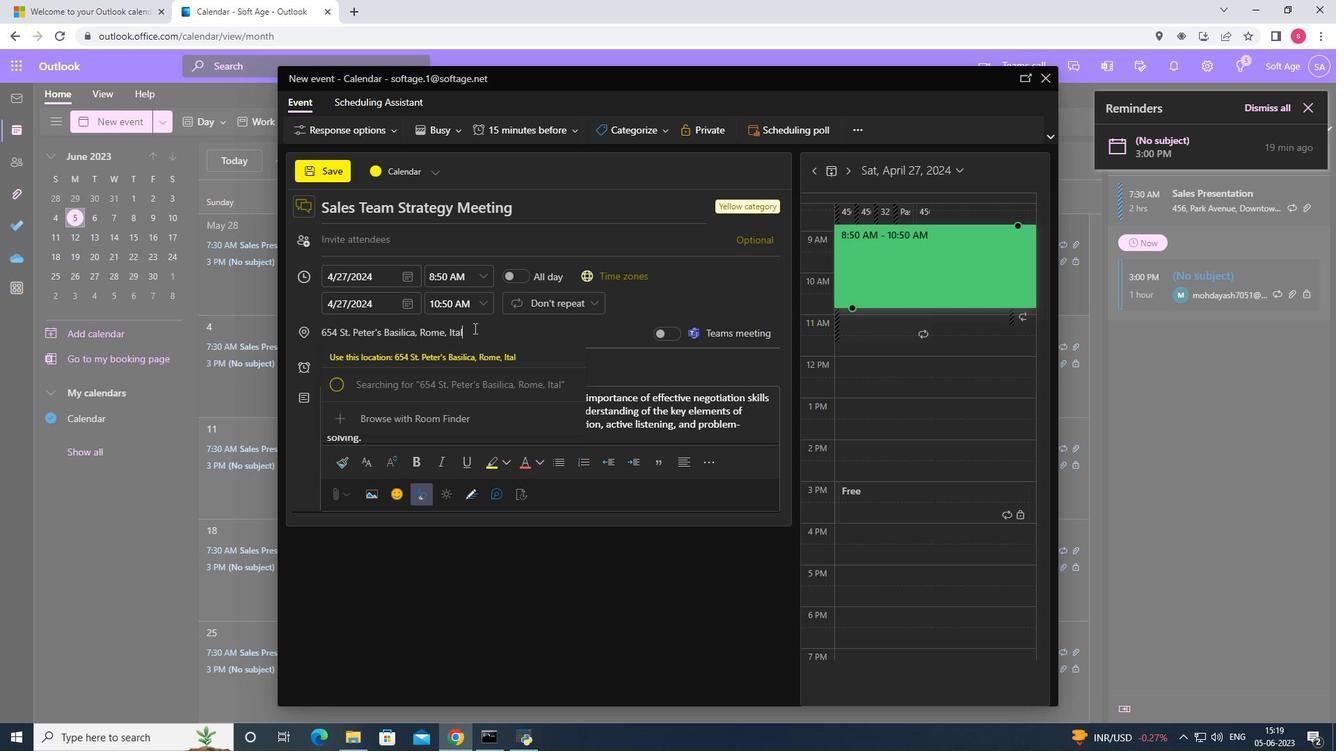 
Action: Mouse moved to (490, 359)
Screenshot: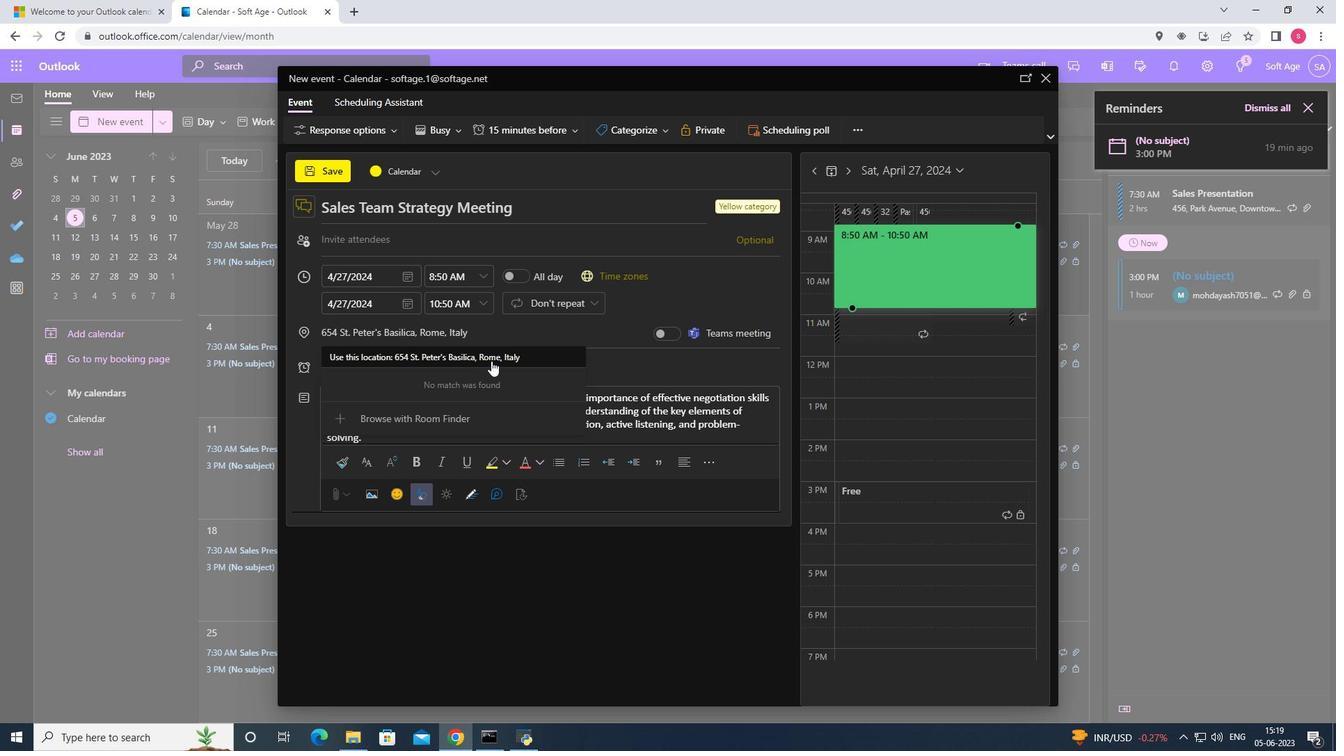 
Action: Mouse pressed left at (490, 359)
Screenshot: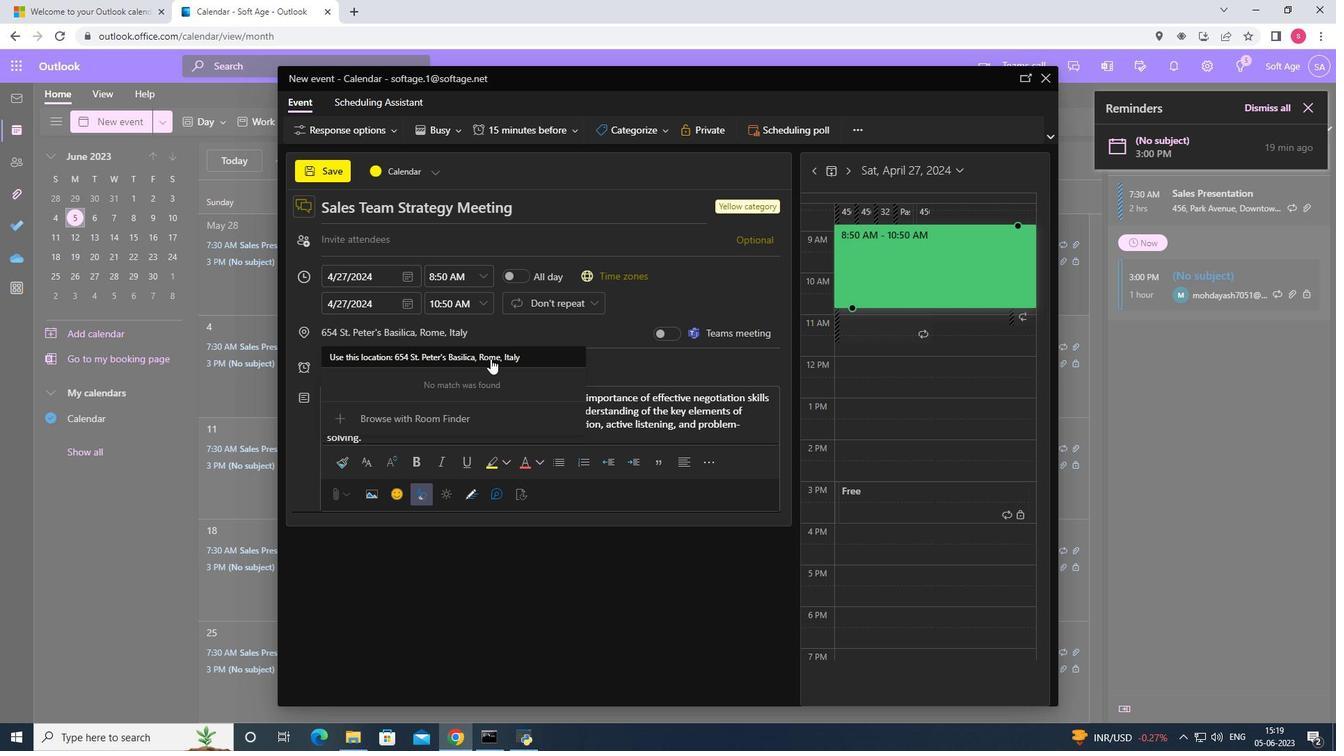 
Action: Mouse moved to (438, 241)
Screenshot: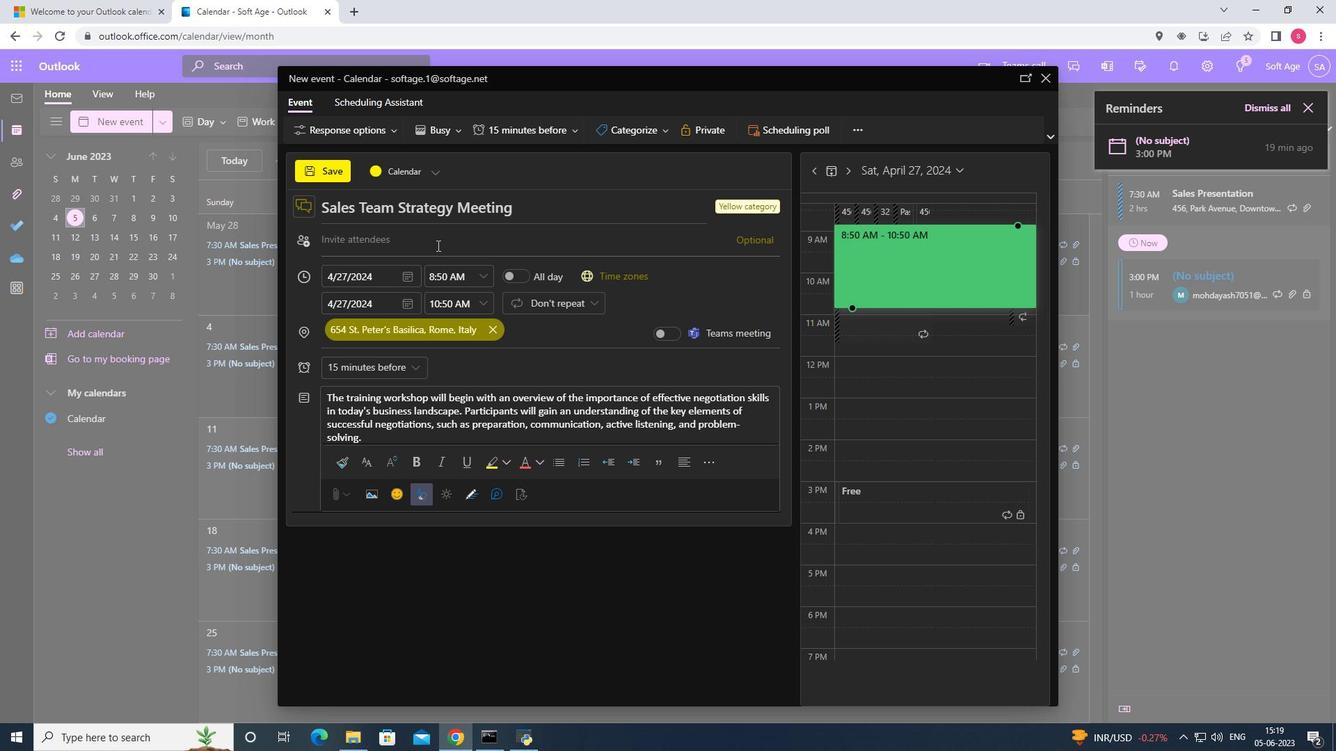 
Action: Mouse pressed left at (438, 241)
Screenshot: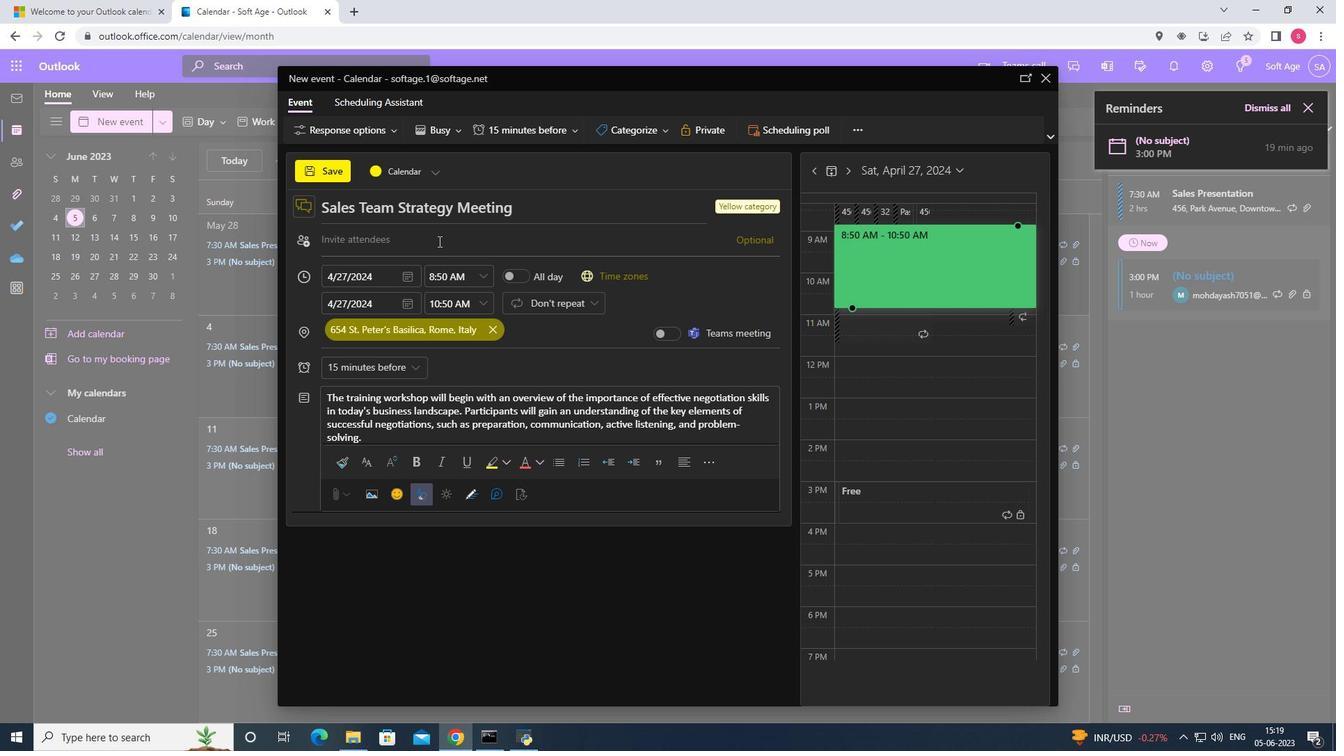 
Action: Key pressed softage.<Key.space><Key.backspace>2<Key.shift>@
Screenshot: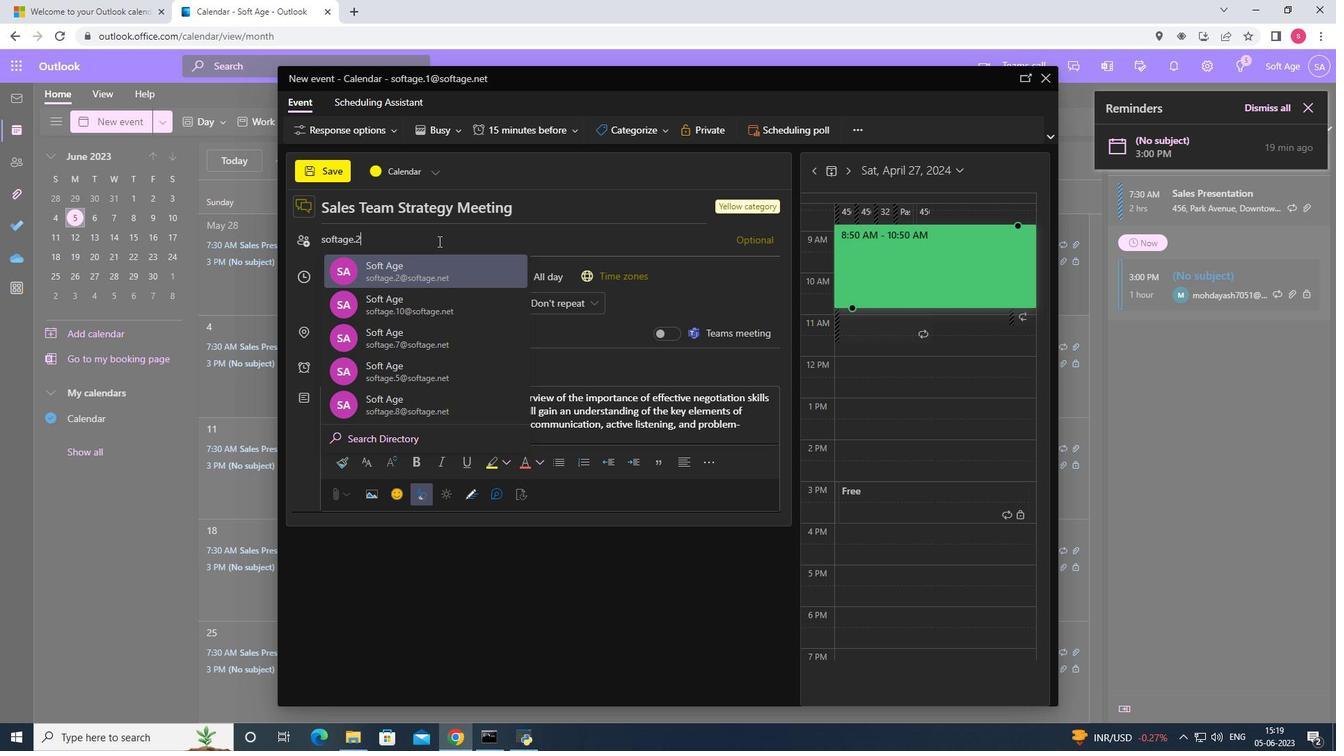 
Action: Mouse moved to (439, 267)
Screenshot: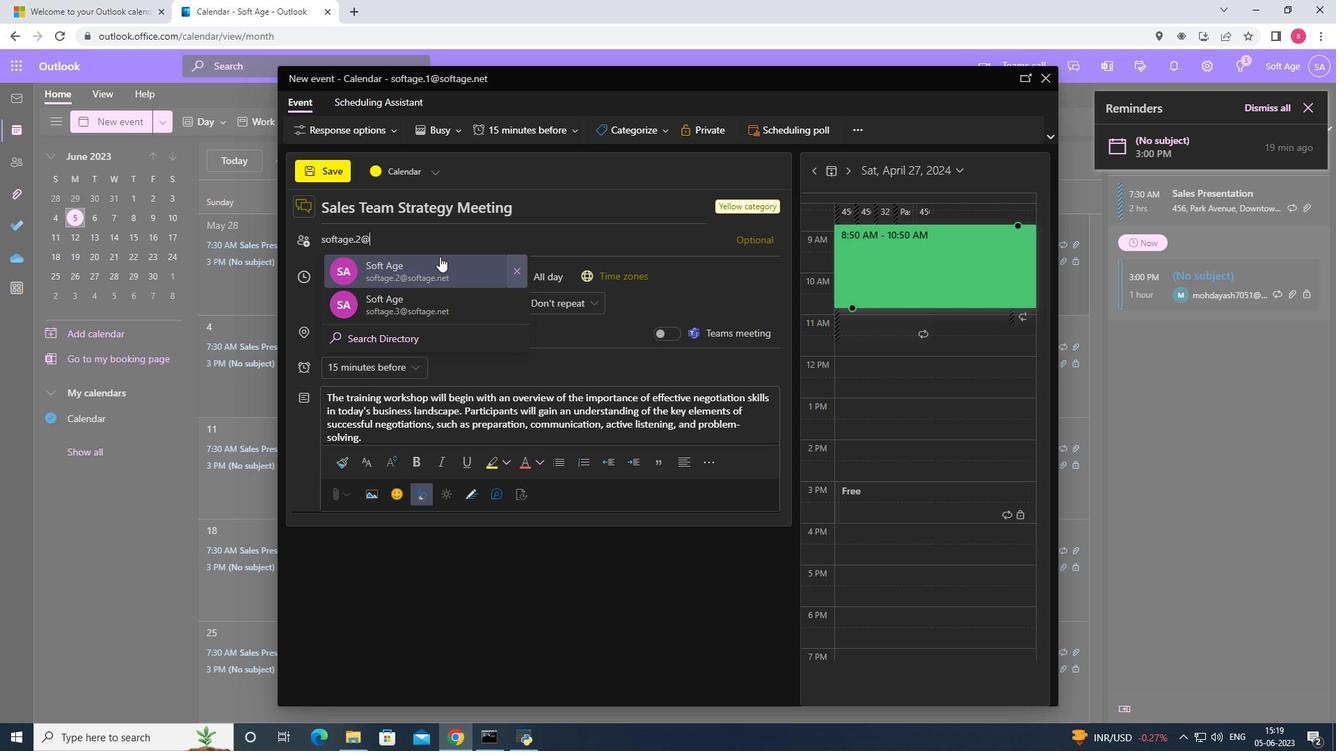 
Action: Mouse pressed left at (439, 267)
Screenshot: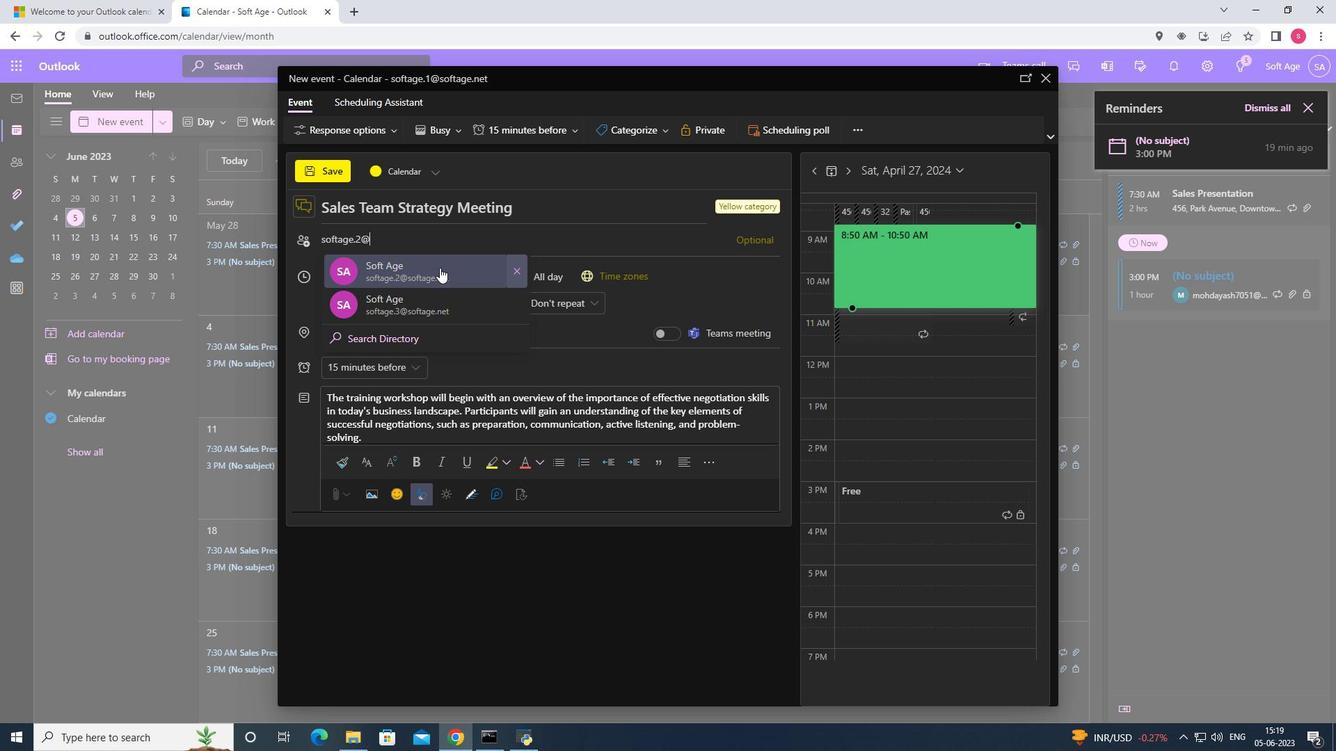 
Action: Key pressed softage.3<Key.shift>@
Screenshot: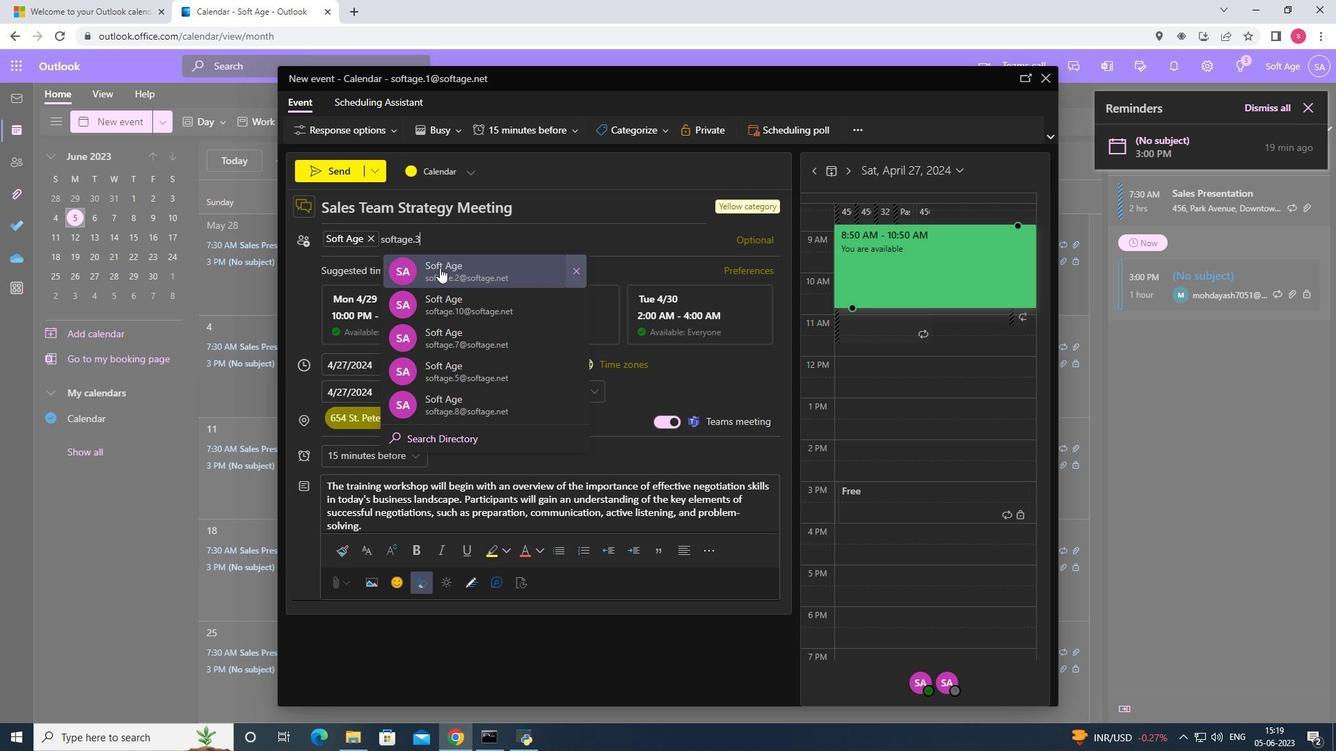 
Action: Mouse pressed left at (439, 267)
Screenshot: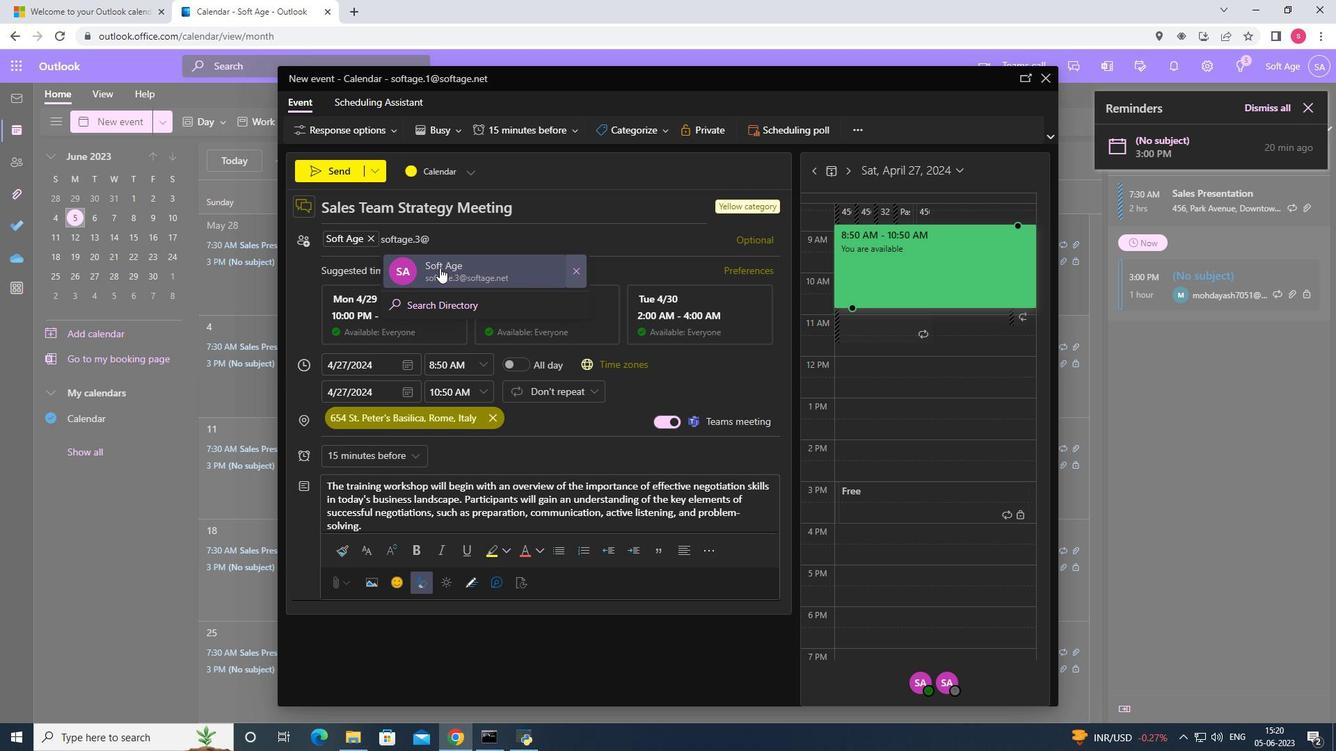 
Action: Mouse moved to (418, 462)
Screenshot: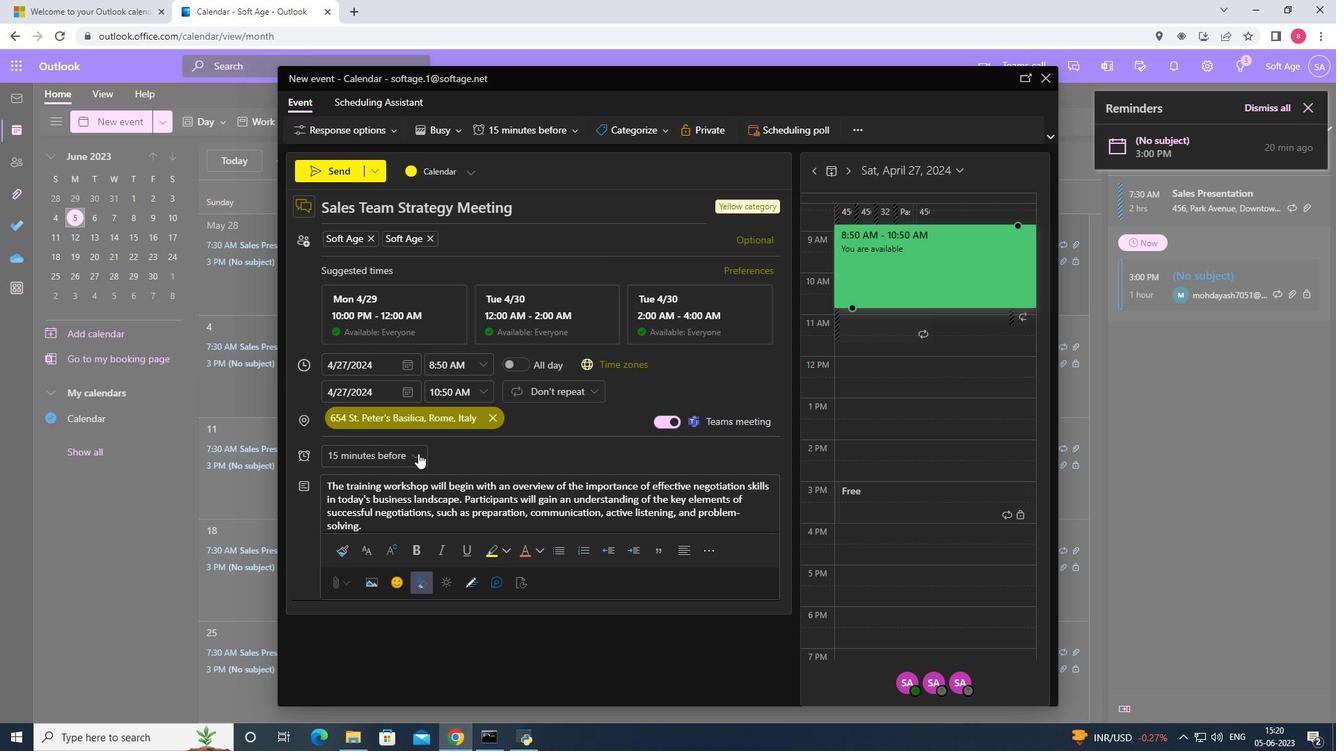 
Action: Mouse pressed left at (418, 462)
Screenshot: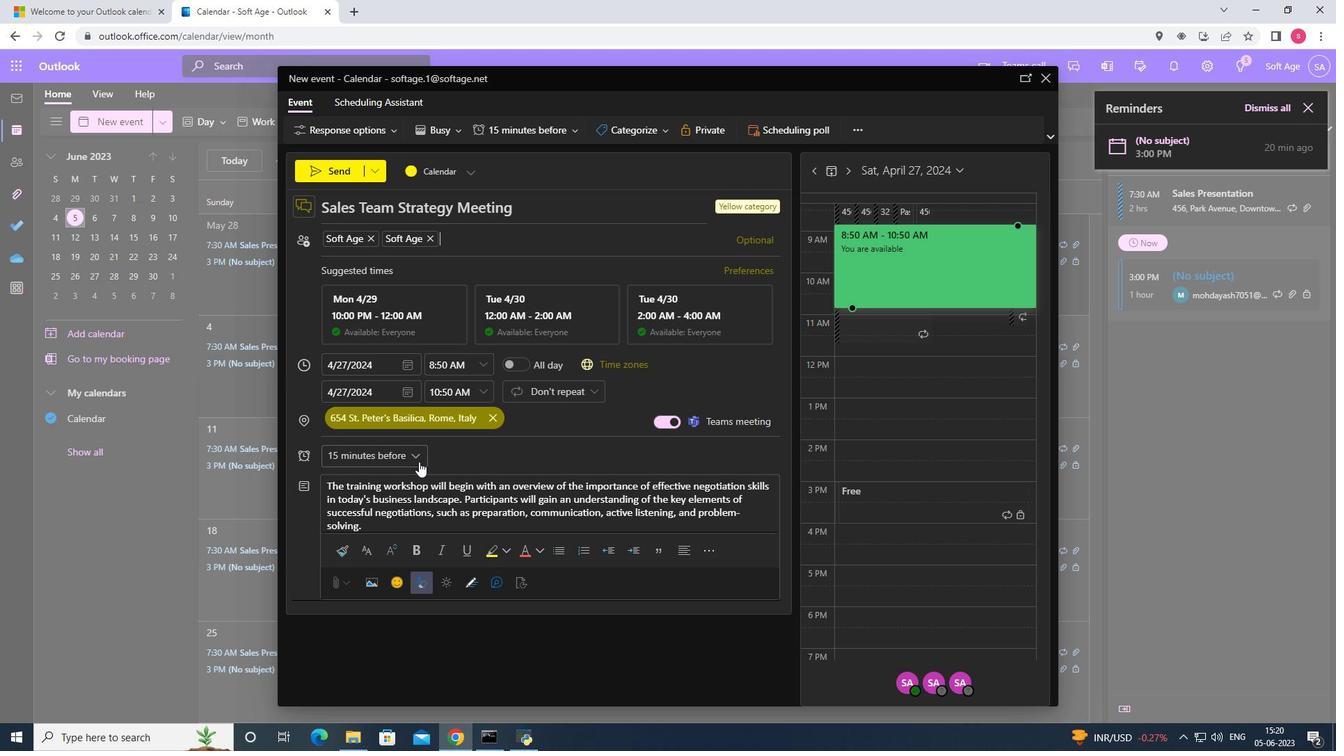 
Action: Mouse moved to (374, 357)
Screenshot: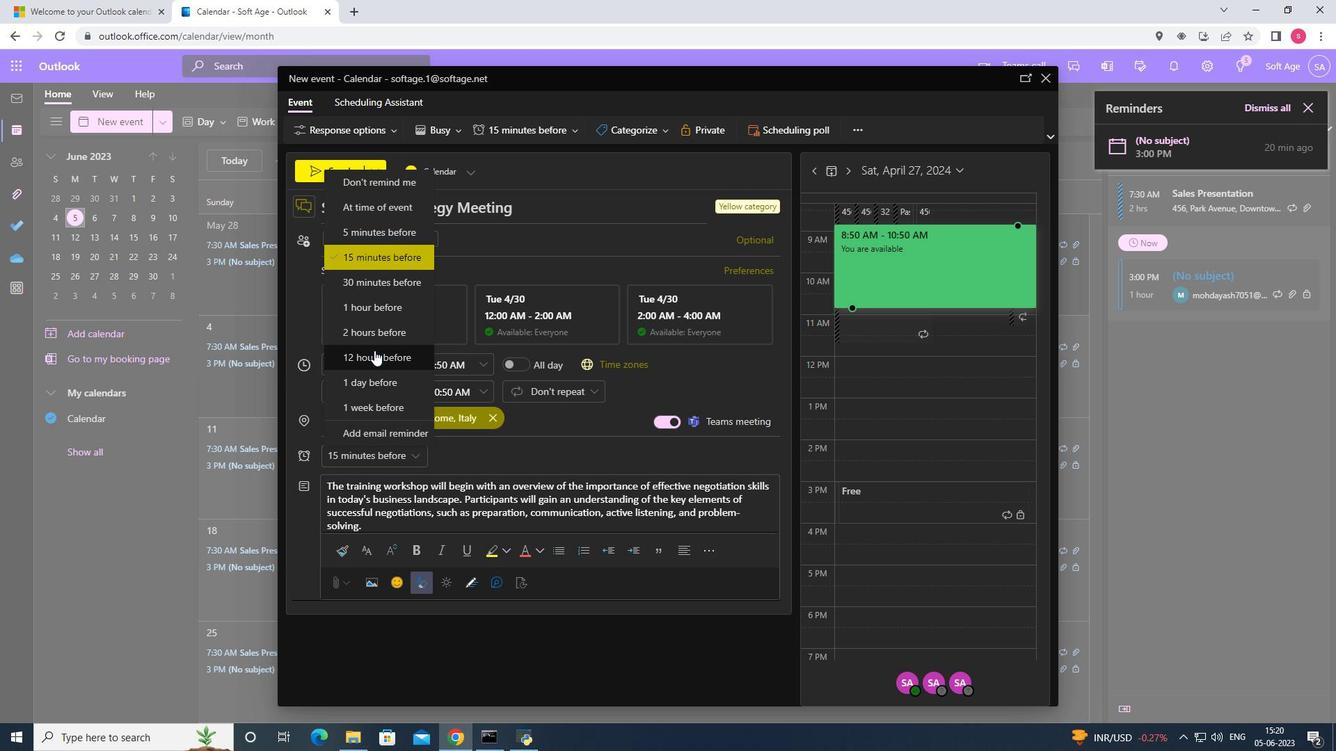 
Action: Mouse pressed left at (374, 357)
Screenshot: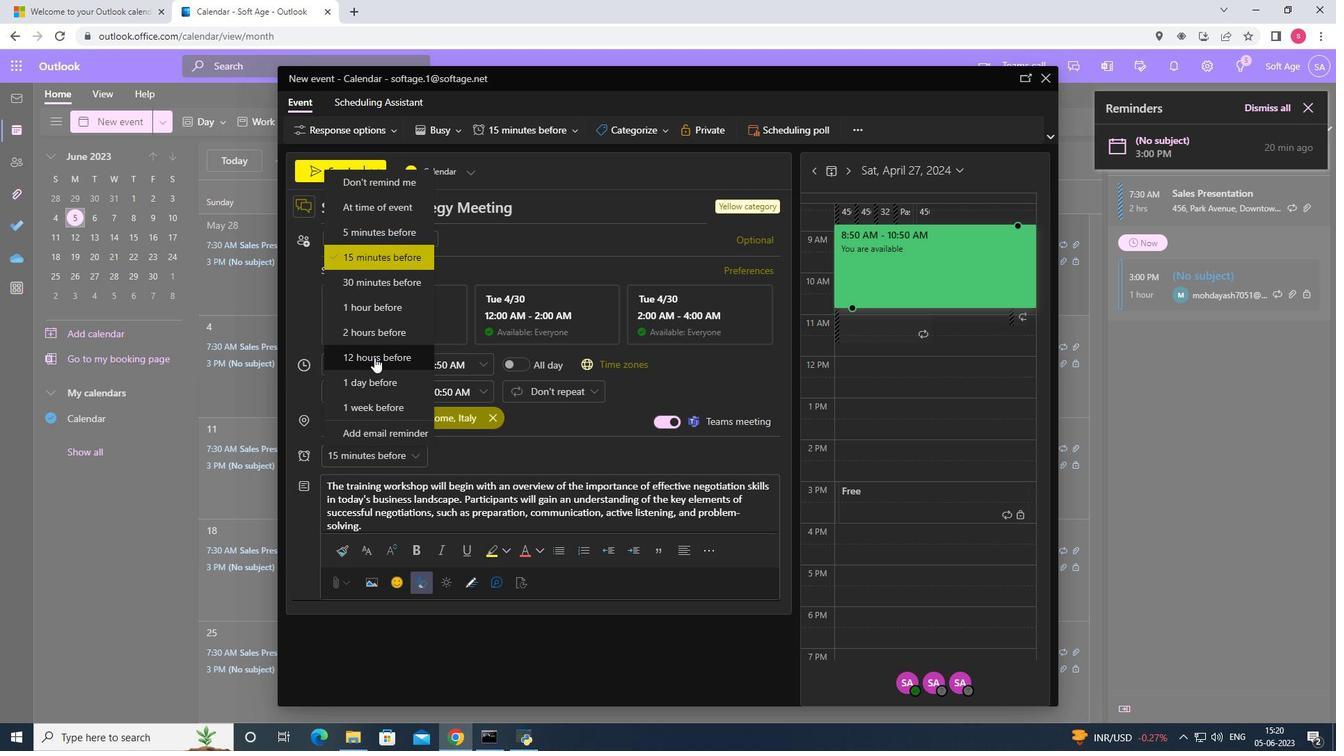 
Action: Mouse moved to (342, 172)
Screenshot: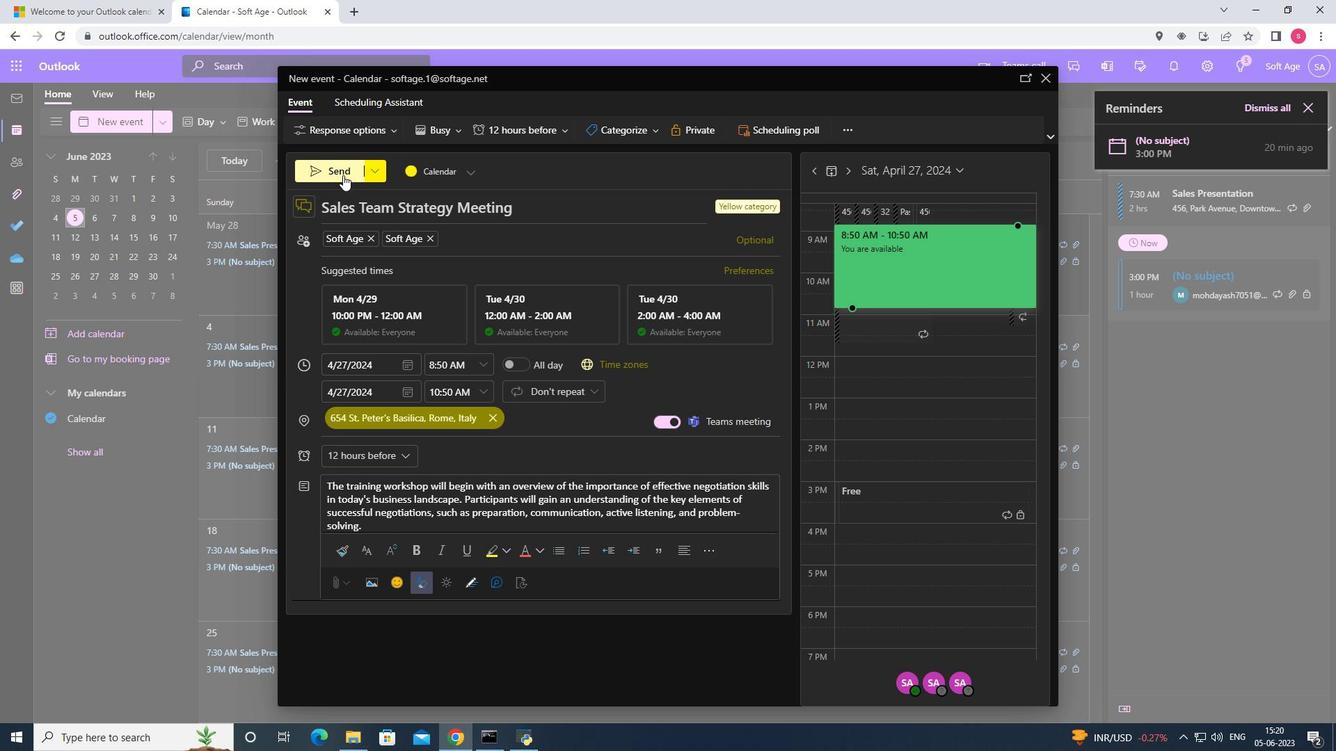 
Action: Mouse pressed left at (342, 172)
Screenshot: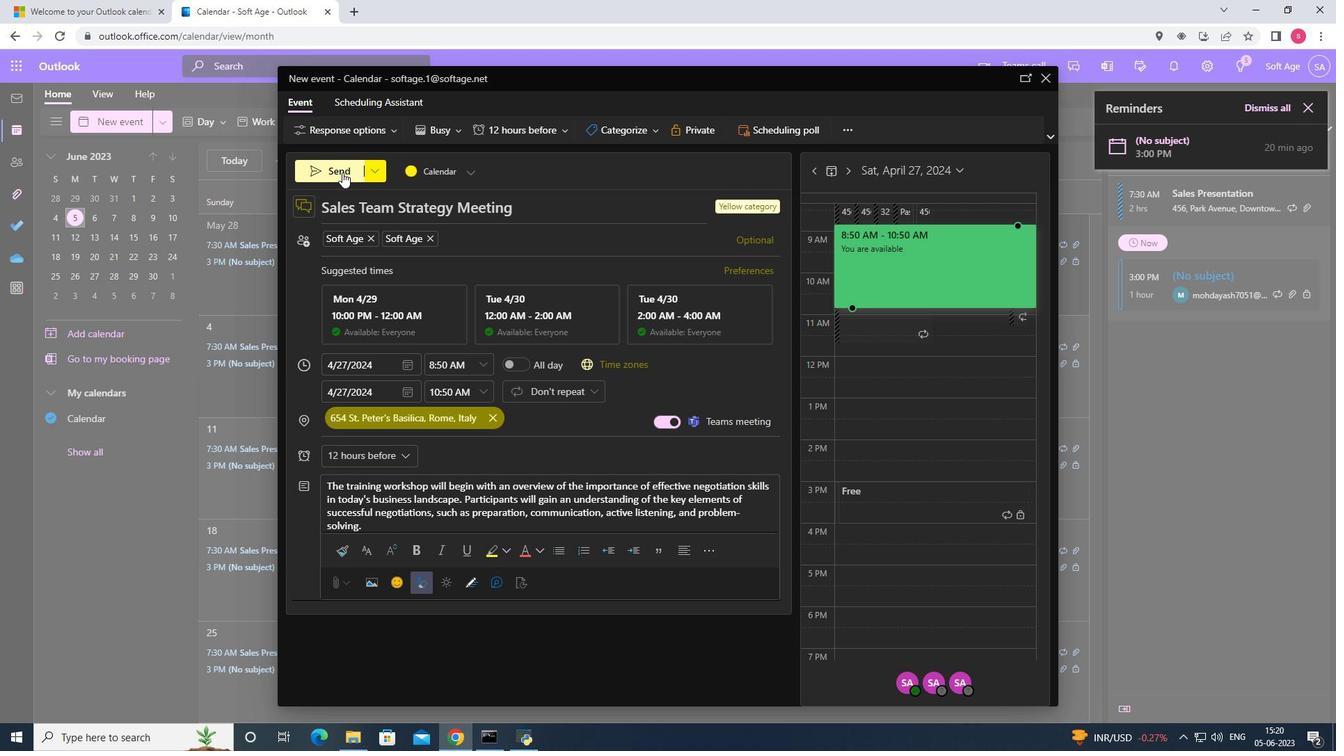 
